 Task: Add logo and header in the community.
Action: Mouse moved to (672, 53)
Screenshot: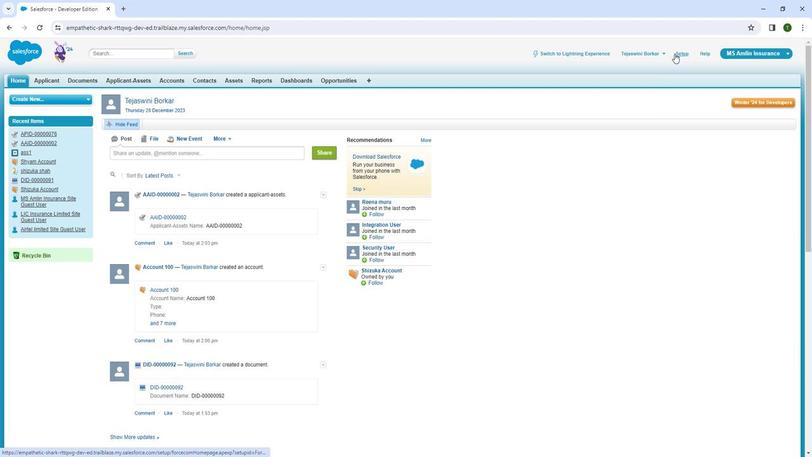 
Action: Mouse pressed left at (672, 53)
Screenshot: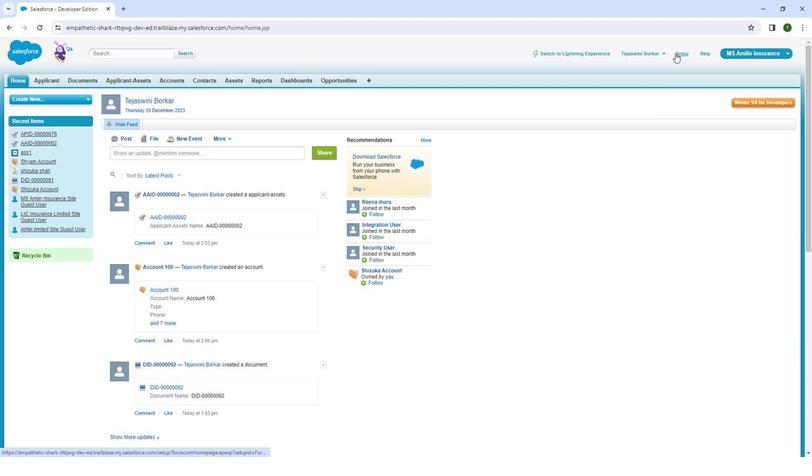 
Action: Mouse pressed left at (672, 53)
Screenshot: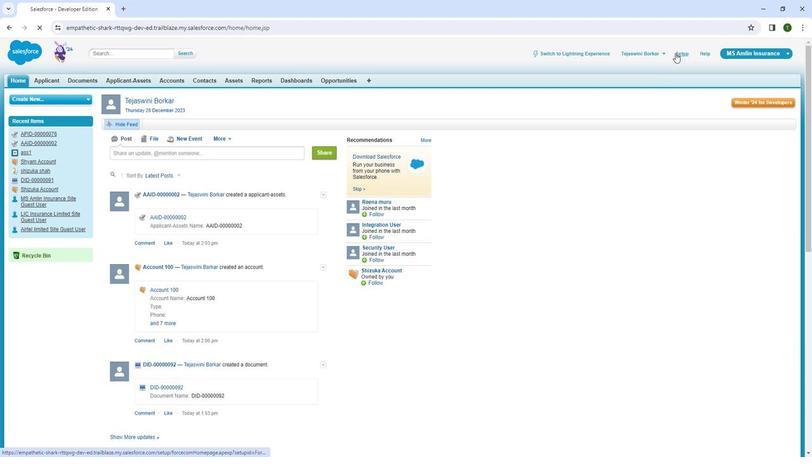 
Action: Mouse moved to (46, 155)
Screenshot: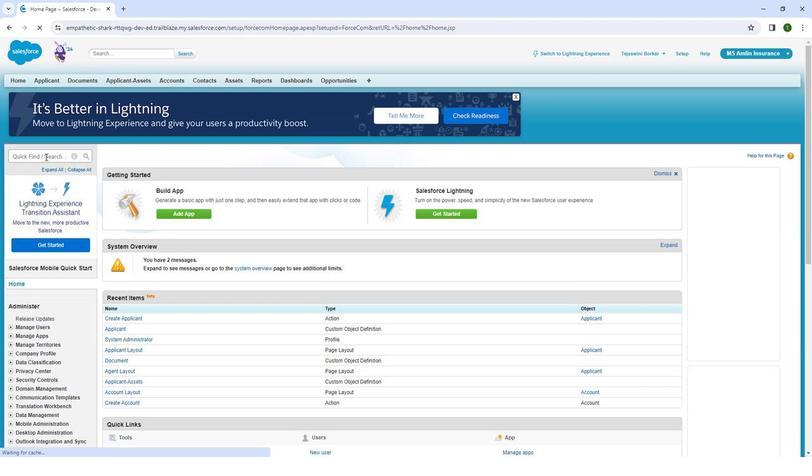 
Action: Mouse pressed left at (46, 155)
Screenshot: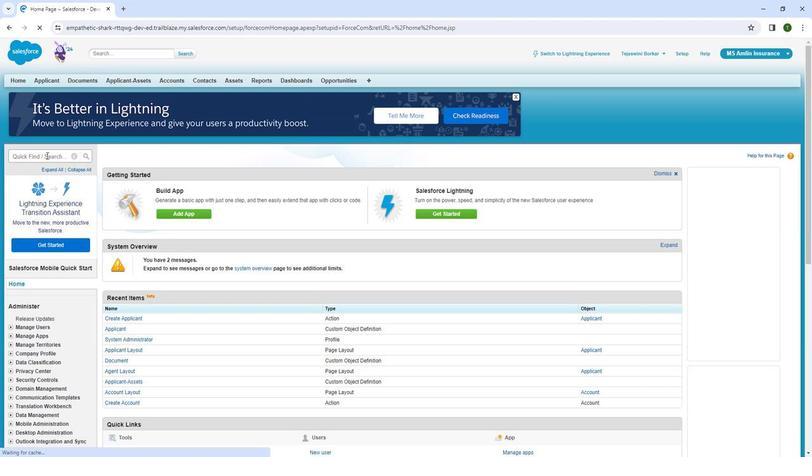 
Action: Mouse moved to (43, 168)
Screenshot: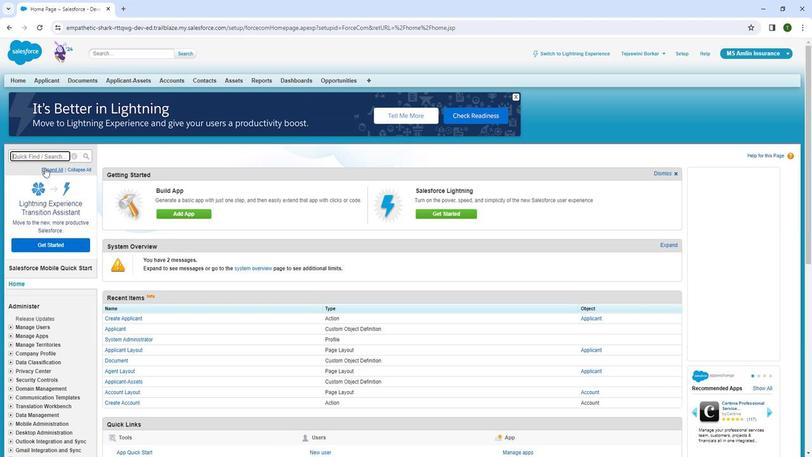 
Action: Key pressed di
Screenshot: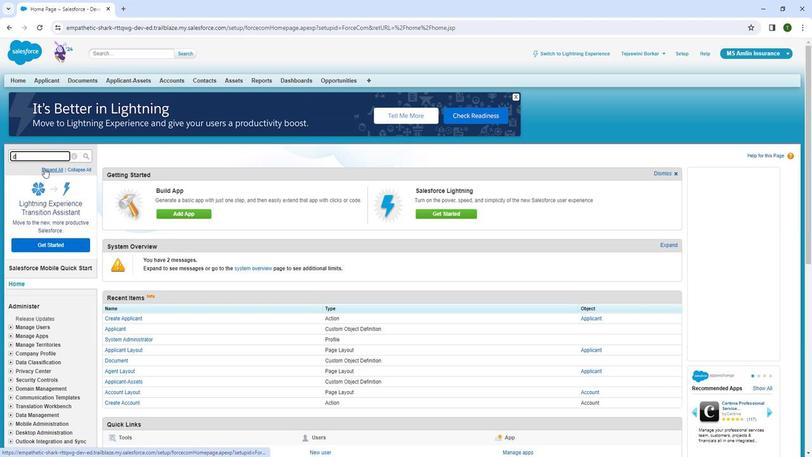 
Action: Mouse moved to (43, 168)
Screenshot: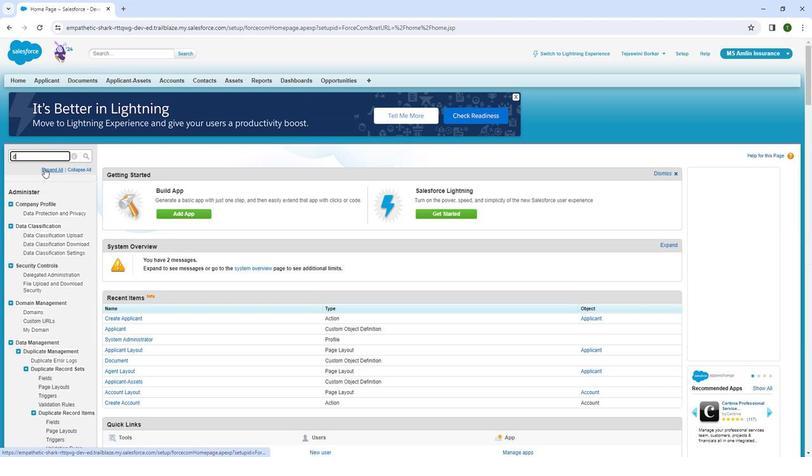 
Action: Key pressed gital
Screenshot: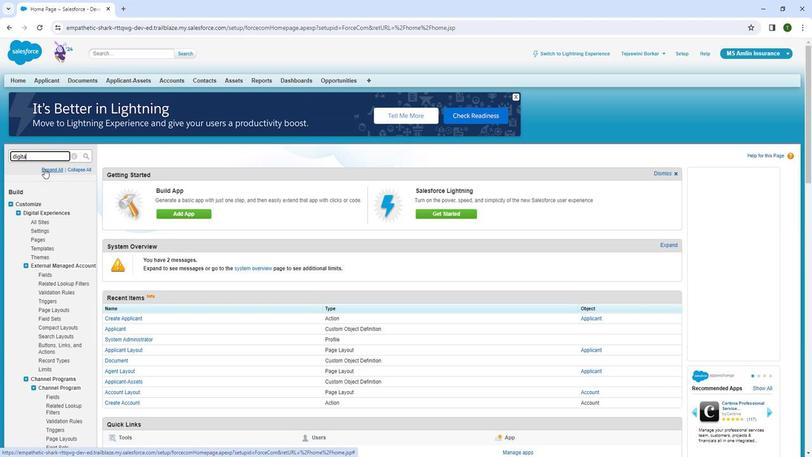 
Action: Mouse moved to (41, 222)
Screenshot: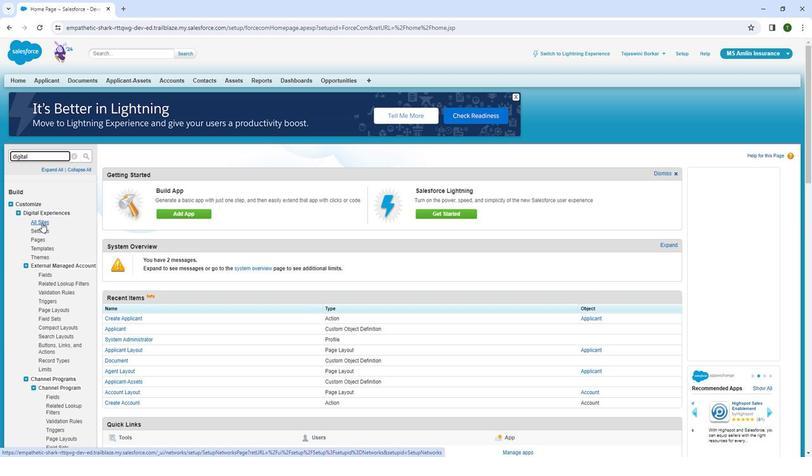 
Action: Mouse pressed left at (41, 222)
Screenshot: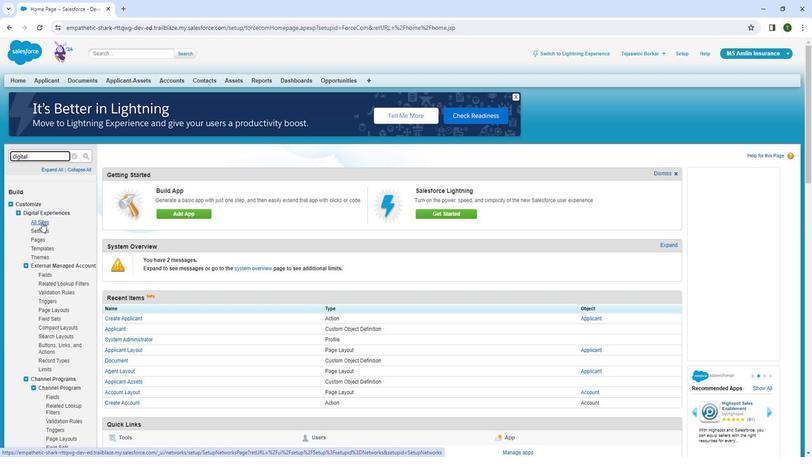 
Action: Mouse moved to (425, 253)
Screenshot: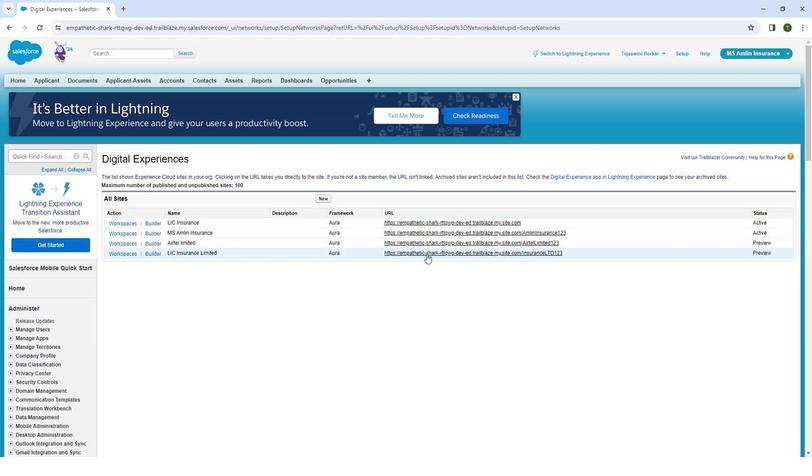 
Action: Mouse pressed left at (425, 253)
Screenshot: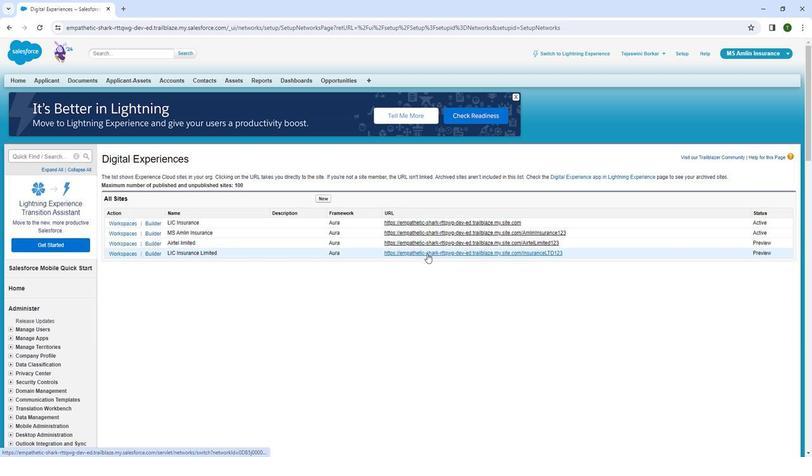 
Action: Mouse moved to (75, 9)
Screenshot: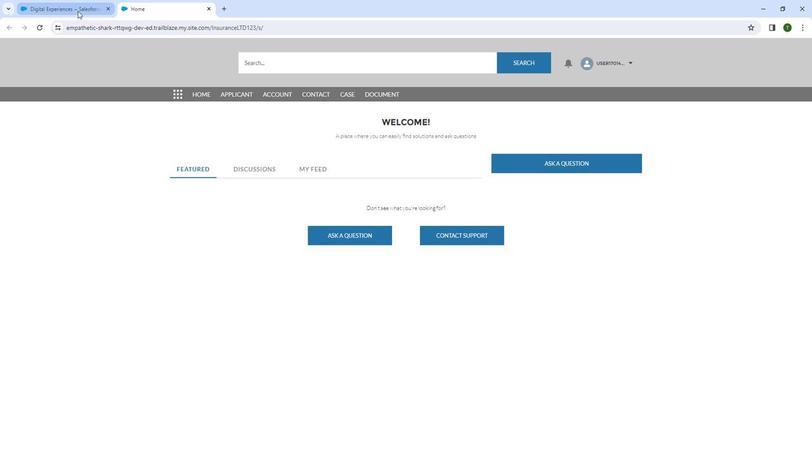 
Action: Mouse pressed left at (75, 9)
Screenshot: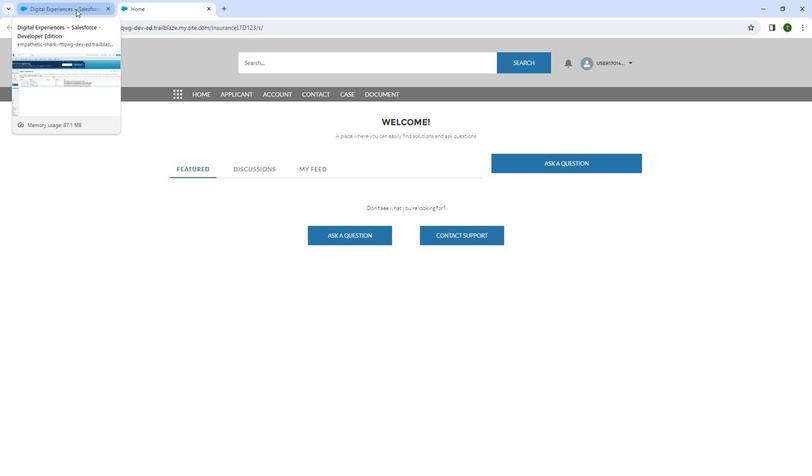 
Action: Mouse moved to (154, 253)
Screenshot: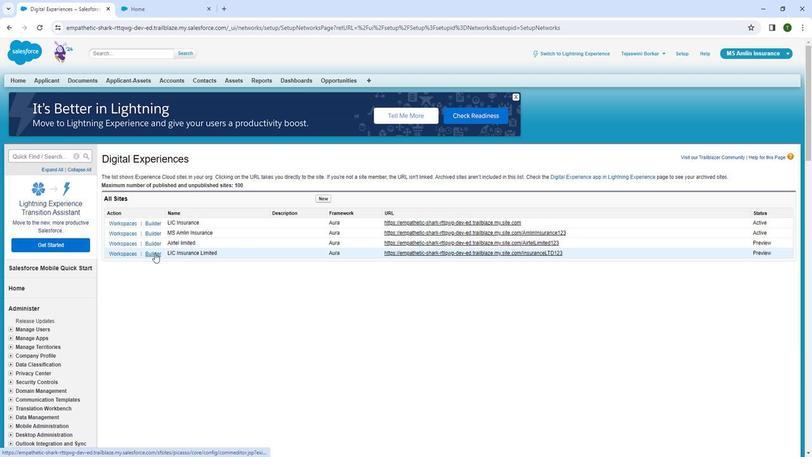 
Action: Mouse pressed left at (154, 253)
Screenshot: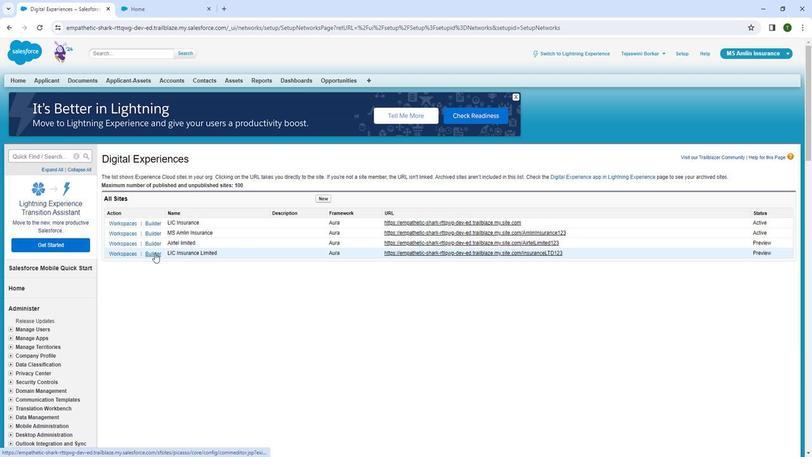 
Action: Mouse moved to (8, 98)
Screenshot: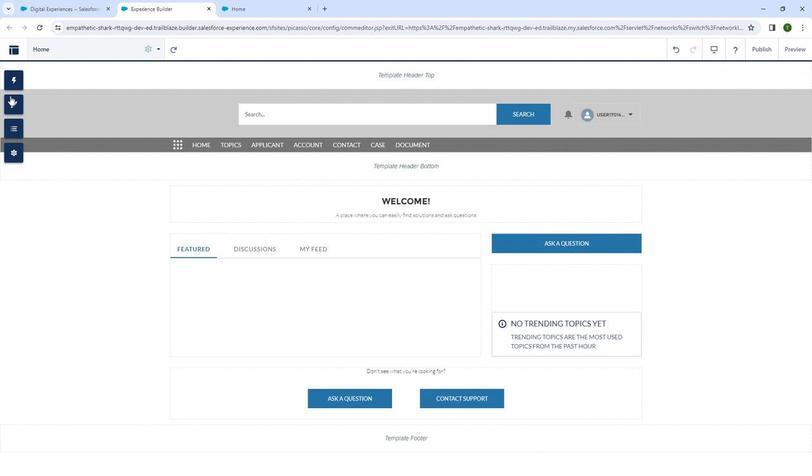 
Action: Mouse pressed left at (8, 98)
Screenshot: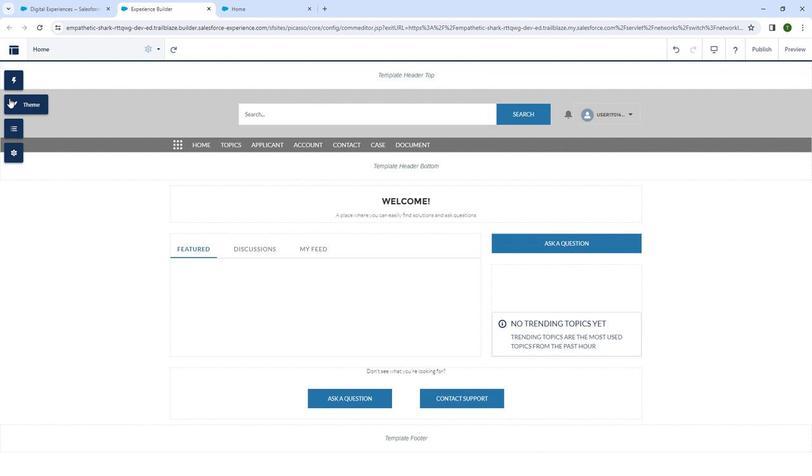 
Action: Mouse moved to (71, 179)
Screenshot: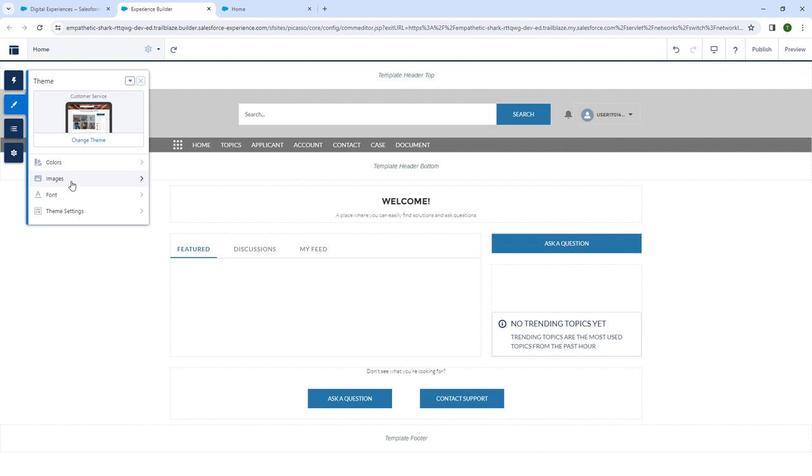 
Action: Mouse pressed left at (71, 179)
Screenshot: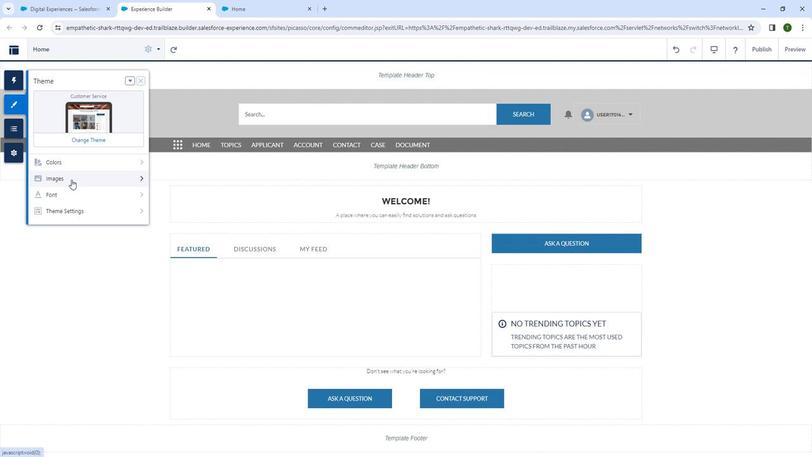 
Action: Mouse moved to (88, 142)
Screenshot: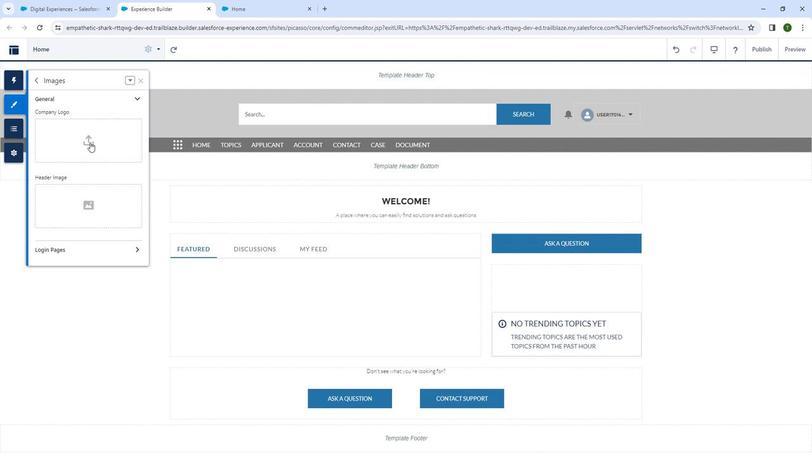 
Action: Mouse pressed left at (88, 142)
Screenshot: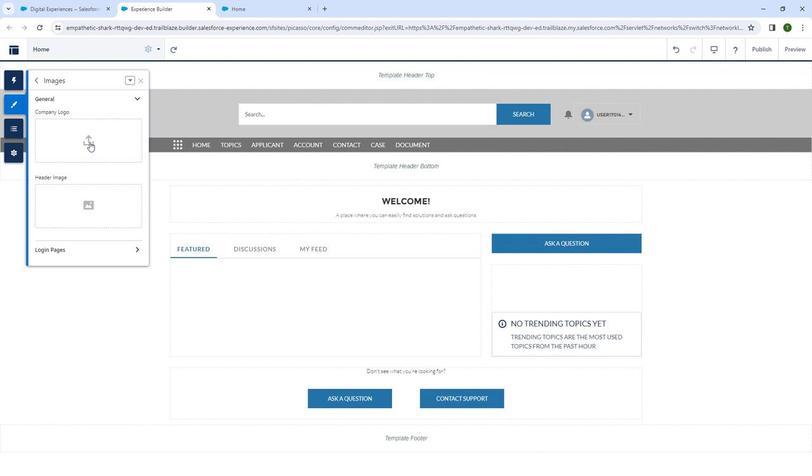 
Action: Mouse moved to (303, 153)
Screenshot: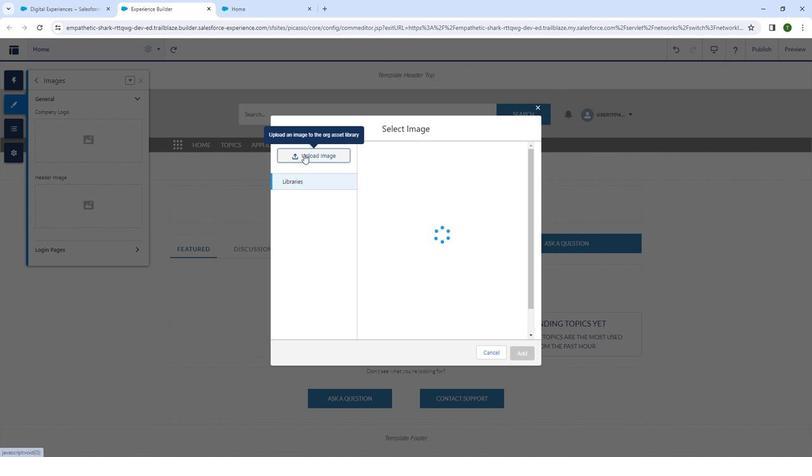 
Action: Mouse pressed left at (303, 153)
Screenshot: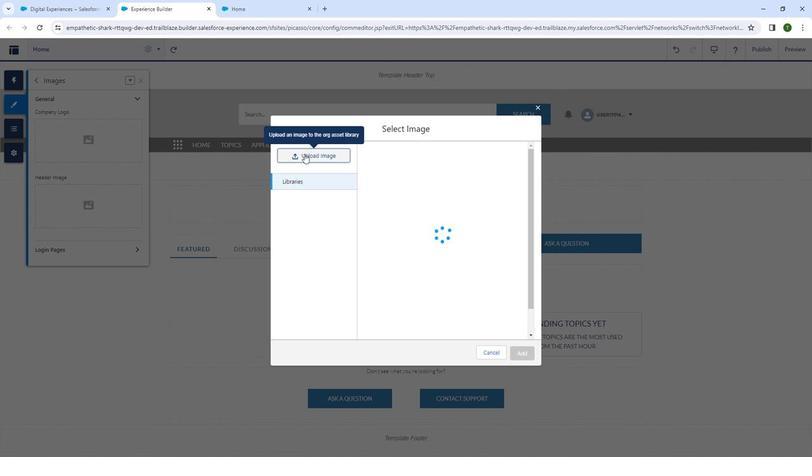 
Action: Mouse moved to (102, 86)
Screenshot: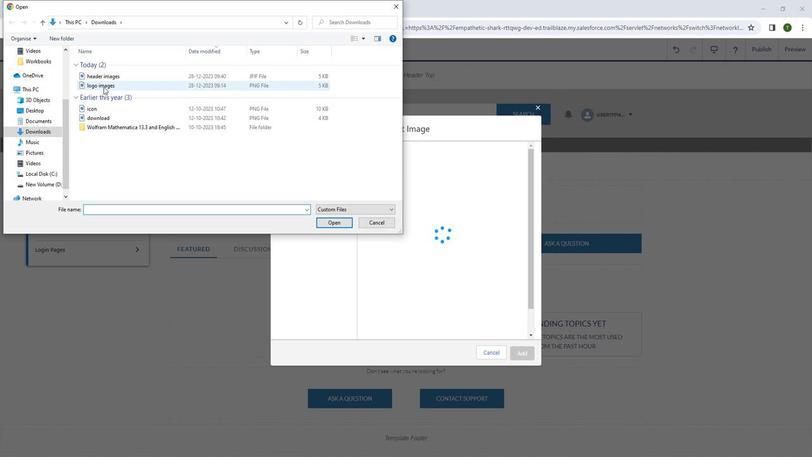 
Action: Mouse pressed left at (102, 86)
Screenshot: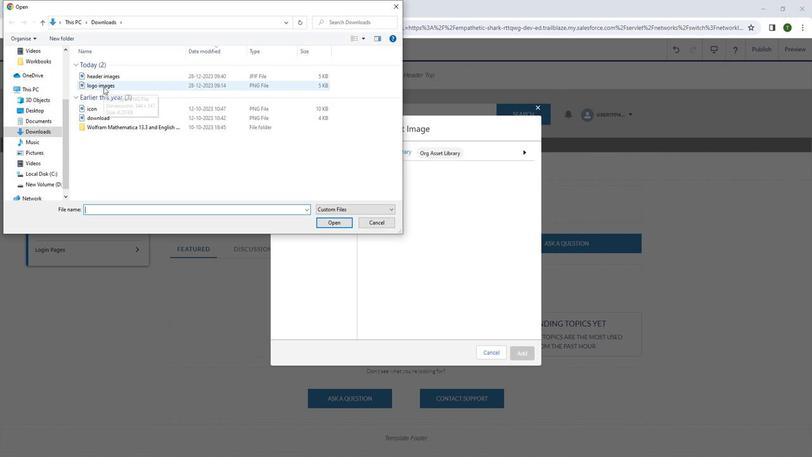 
Action: Mouse moved to (319, 221)
Screenshot: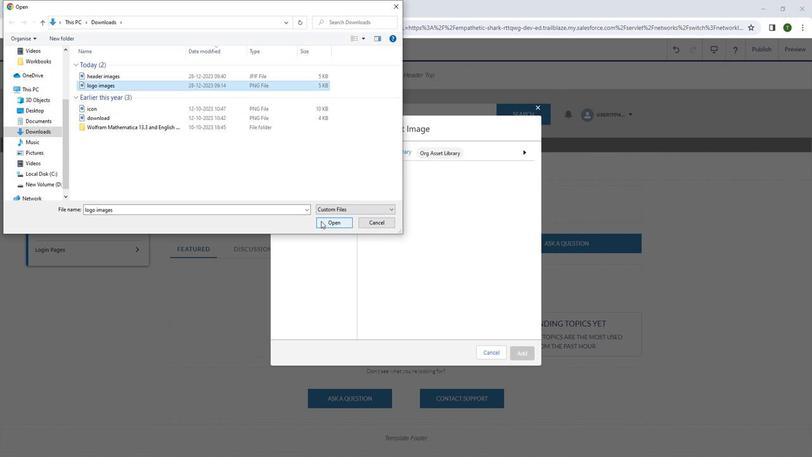 
Action: Mouse pressed left at (319, 221)
Screenshot: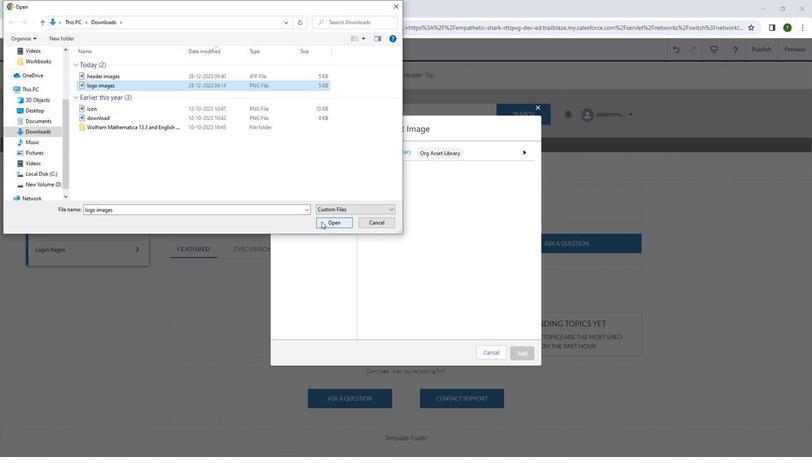 
Action: Mouse moved to (85, 215)
Screenshot: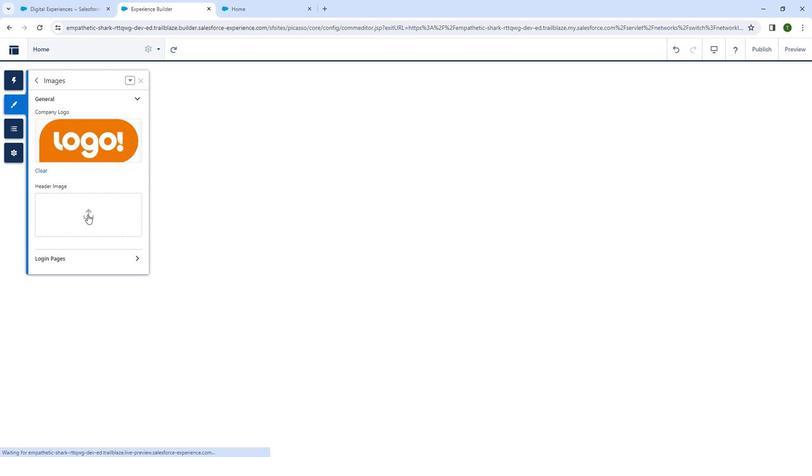 
Action: Mouse pressed left at (85, 215)
Screenshot: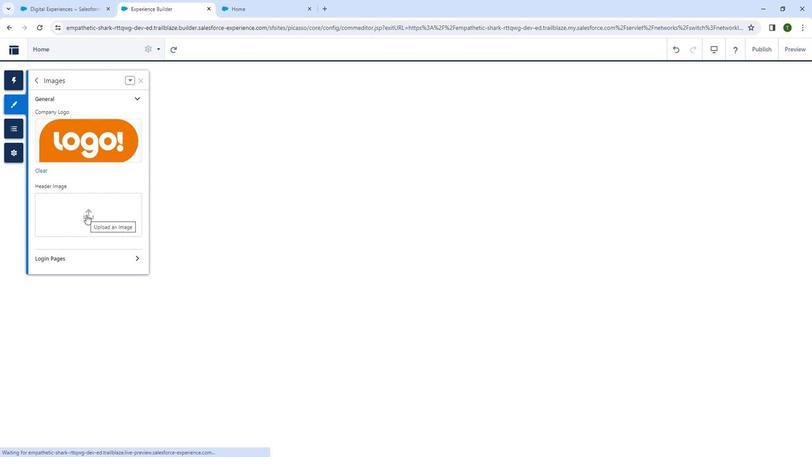 
Action: Mouse moved to (291, 161)
Screenshot: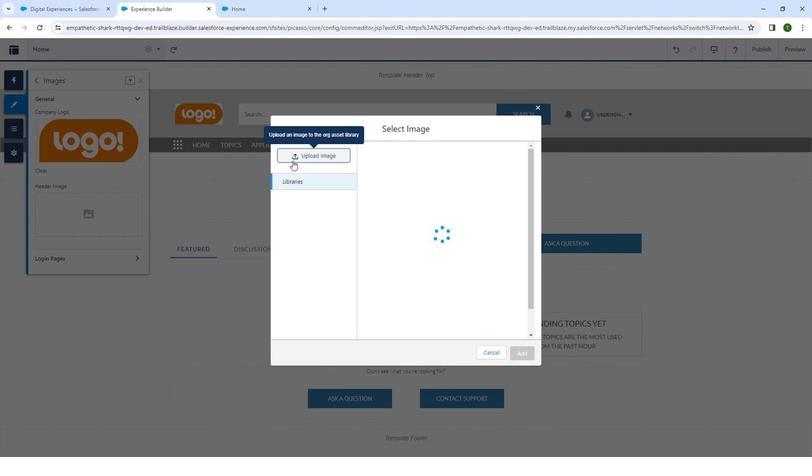 
Action: Mouse pressed left at (291, 161)
Screenshot: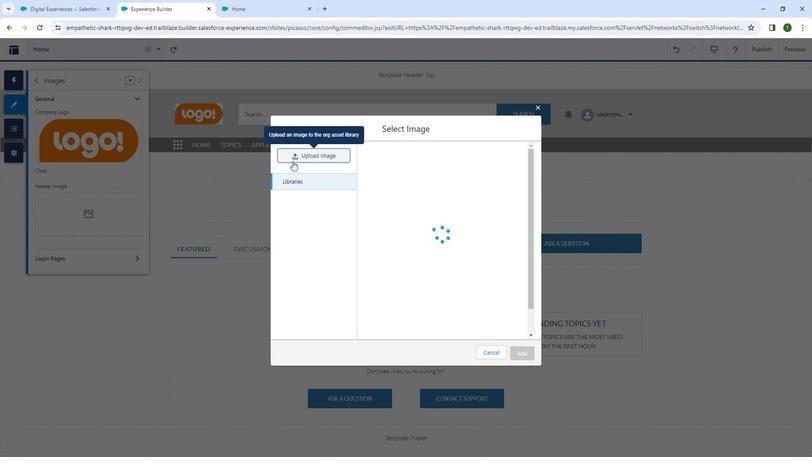 
Action: Mouse moved to (126, 74)
Screenshot: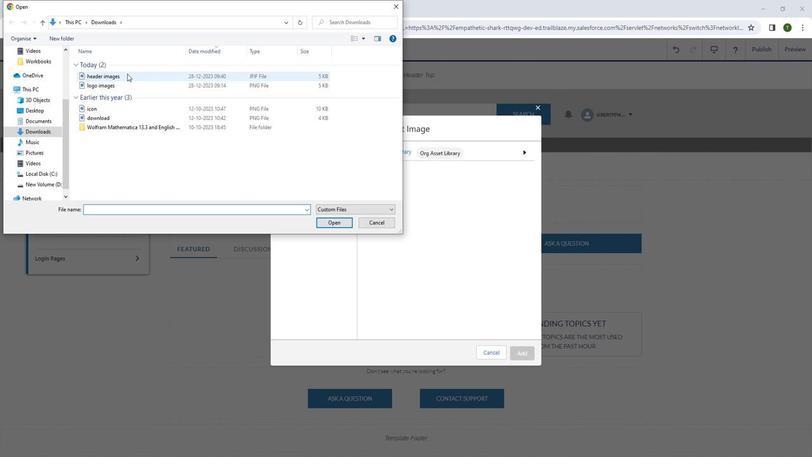 
Action: Mouse pressed left at (126, 74)
Screenshot: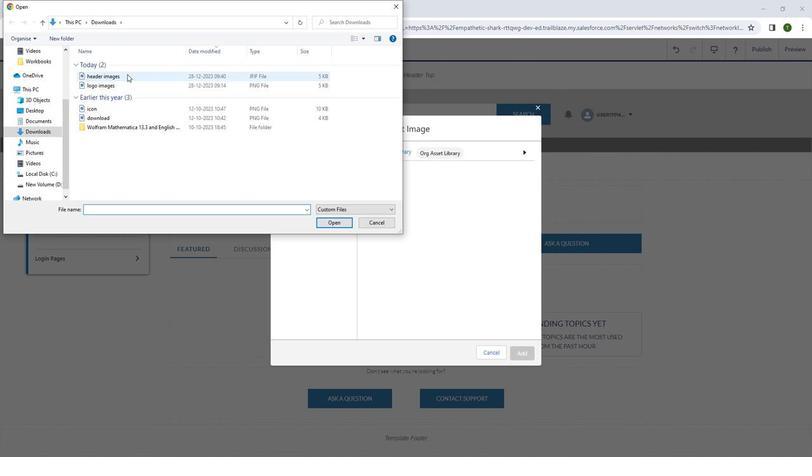 
Action: Mouse moved to (336, 223)
Screenshot: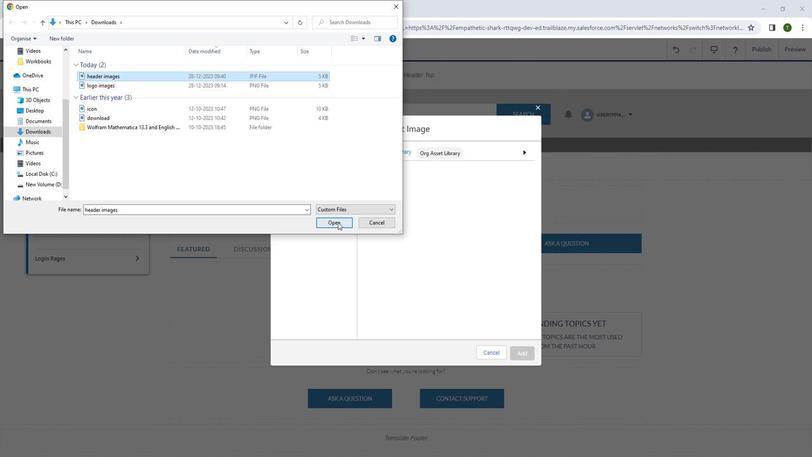 
Action: Mouse pressed left at (336, 223)
Screenshot: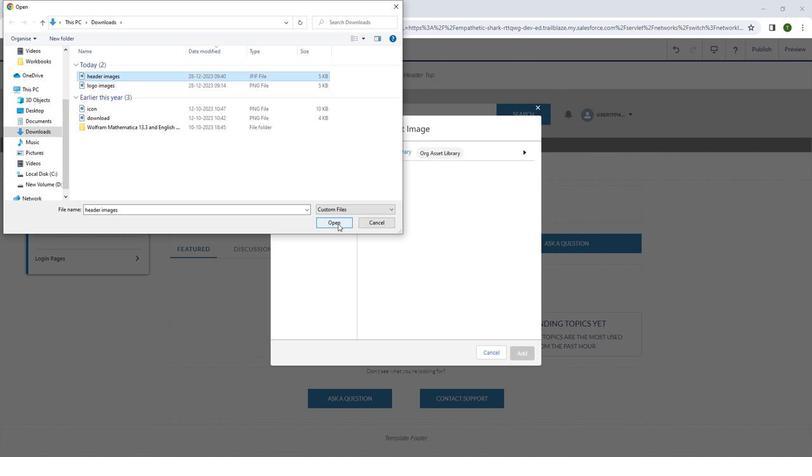 
Action: Mouse moved to (520, 274)
Screenshot: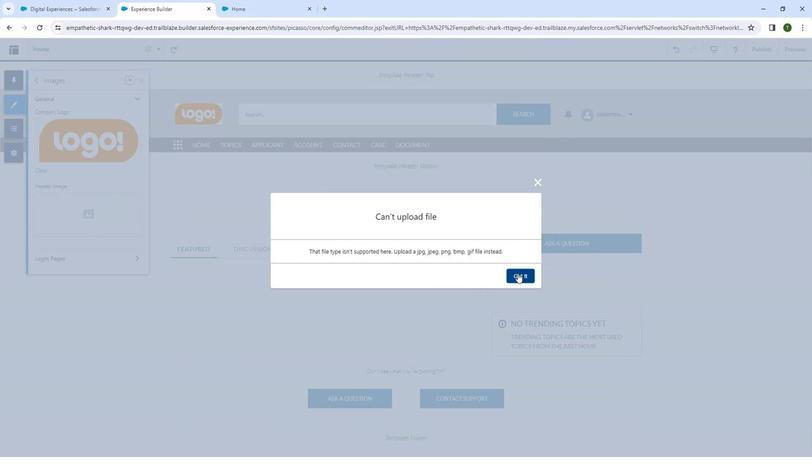 
Action: Mouse pressed left at (520, 274)
Screenshot: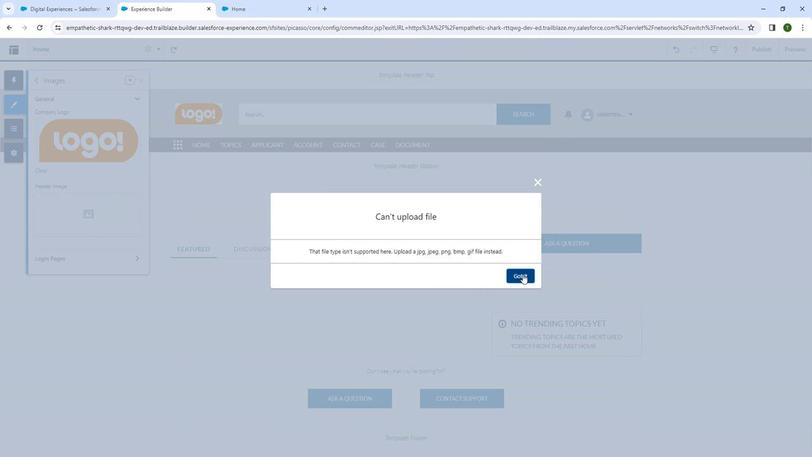 
Action: Mouse moved to (102, 210)
Screenshot: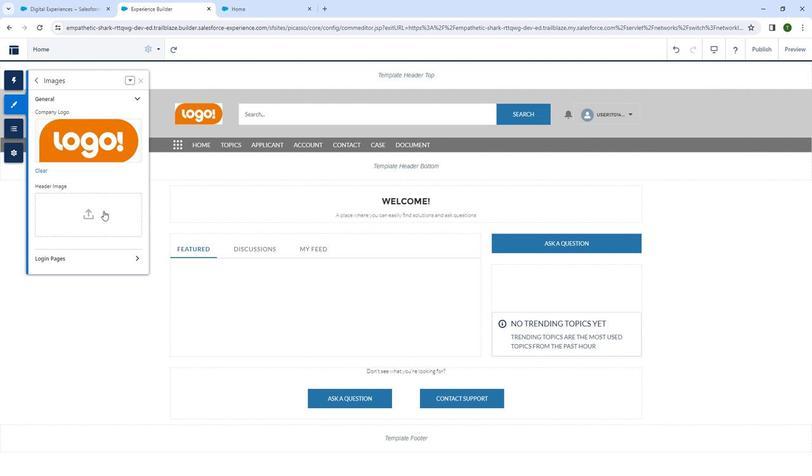 
Action: Mouse pressed left at (102, 210)
Screenshot: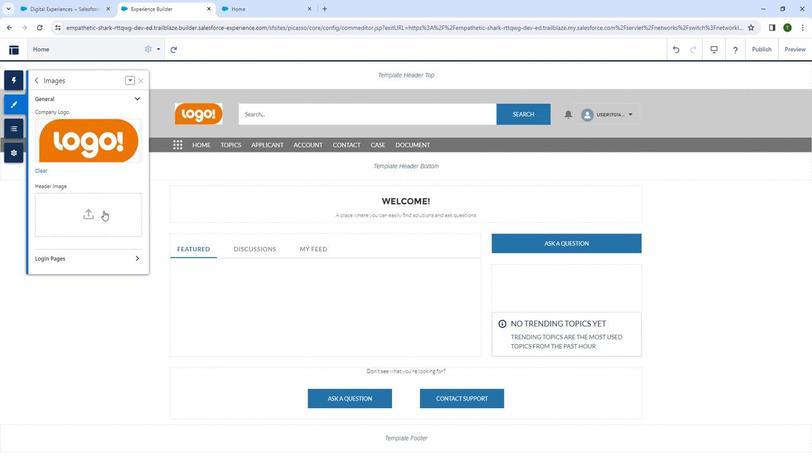 
Action: Mouse moved to (288, 180)
Screenshot: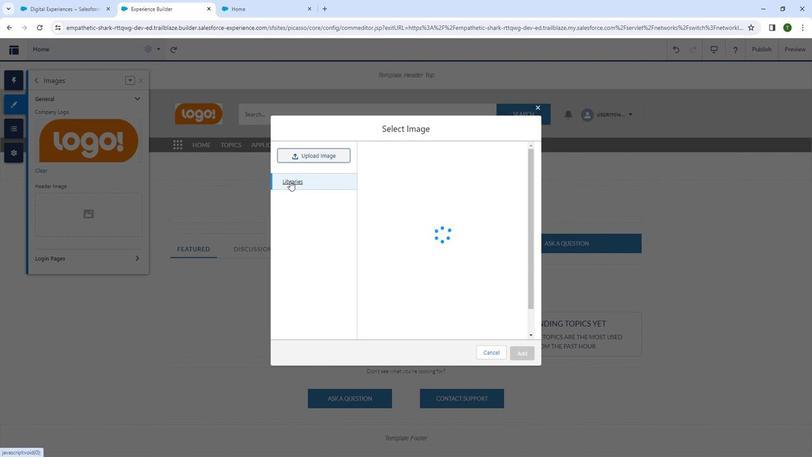 
Action: Mouse pressed left at (288, 180)
Screenshot: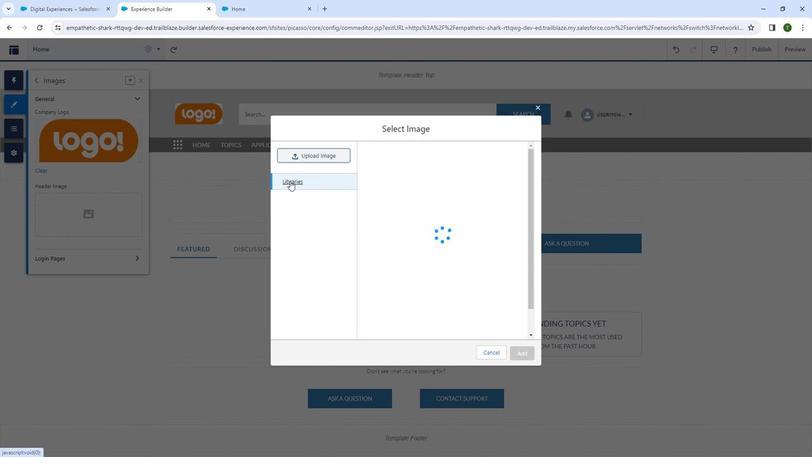 
Action: Mouse moved to (312, 158)
Screenshot: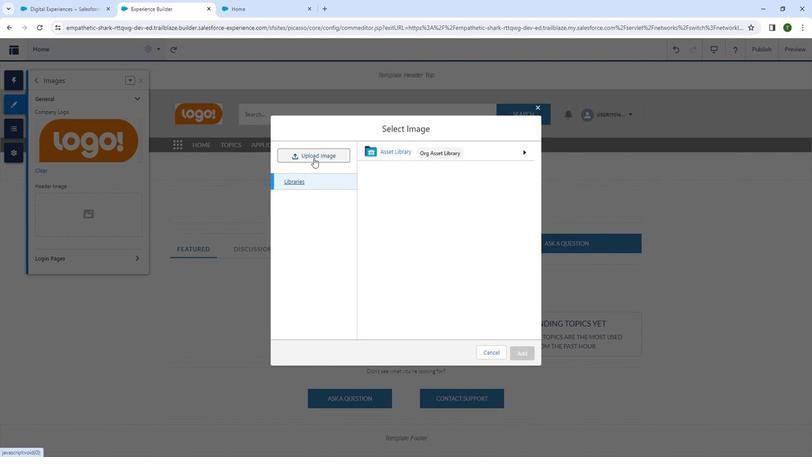 
Action: Mouse pressed left at (312, 158)
Screenshot: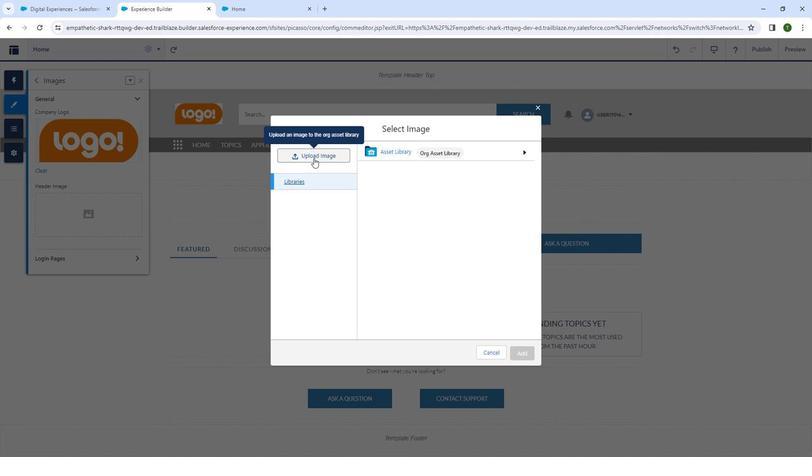 
Action: Mouse moved to (101, 115)
Screenshot: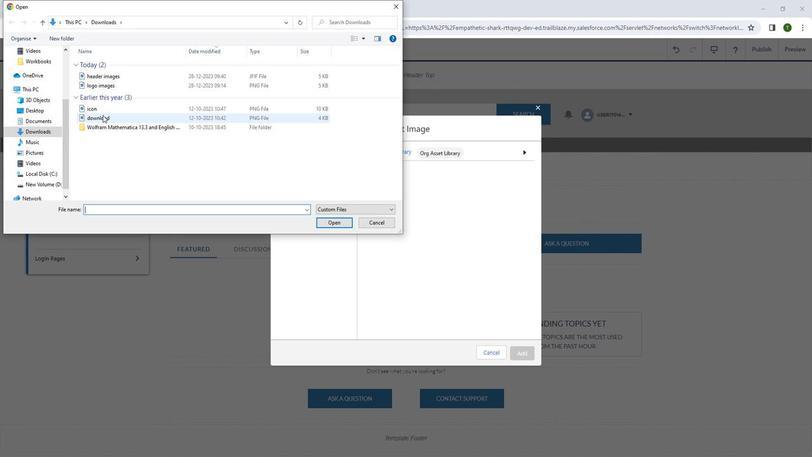 
Action: Mouse pressed left at (101, 115)
Screenshot: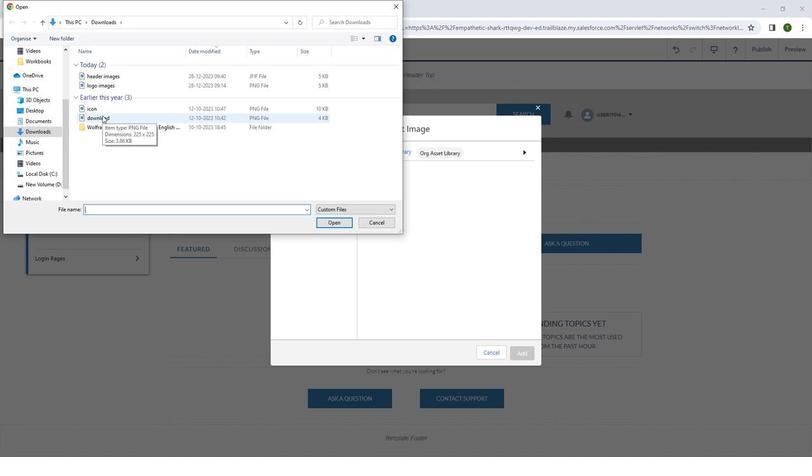 
Action: Mouse moved to (332, 220)
Screenshot: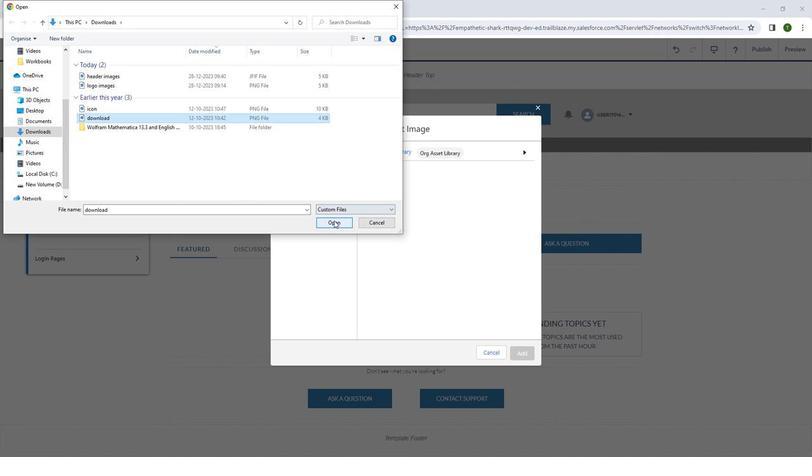 
Action: Mouse pressed left at (332, 220)
Screenshot: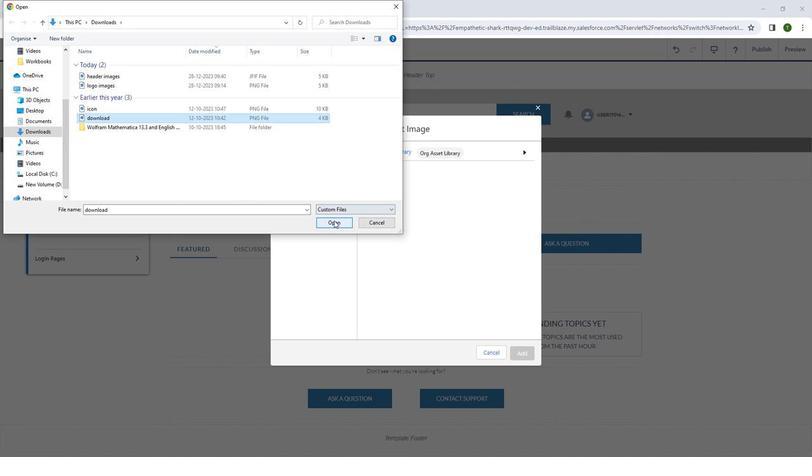 
Action: Mouse moved to (750, 48)
Screenshot: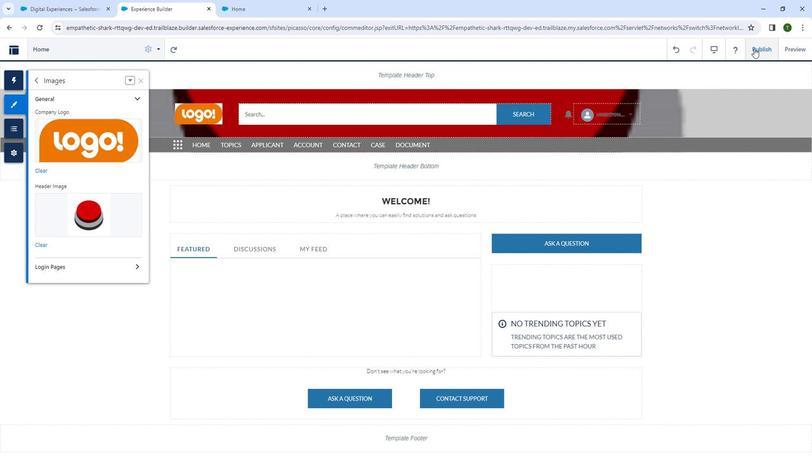 
Action: Mouse pressed left at (750, 48)
Screenshot: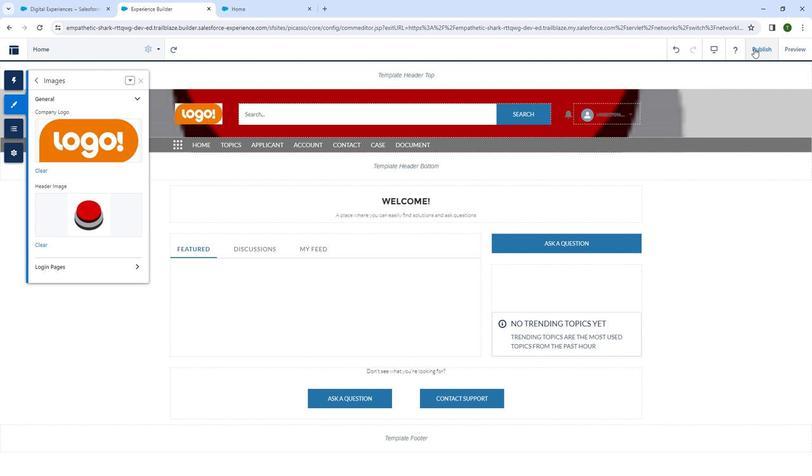 
Action: Mouse moved to (524, 314)
Screenshot: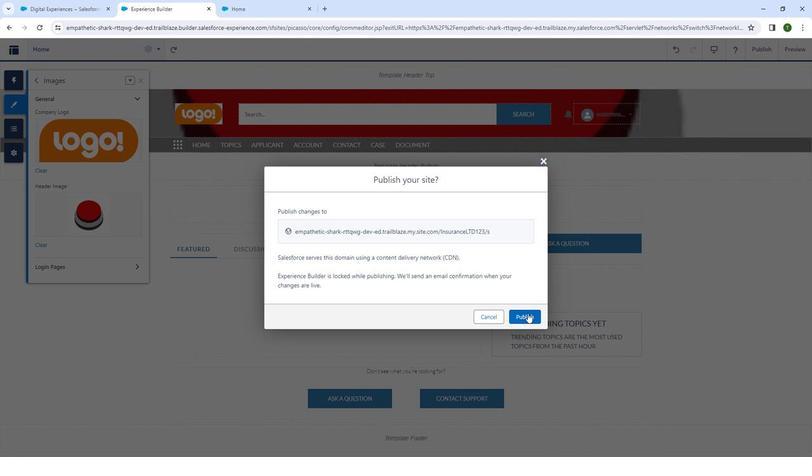 
Action: Mouse pressed left at (524, 314)
Screenshot: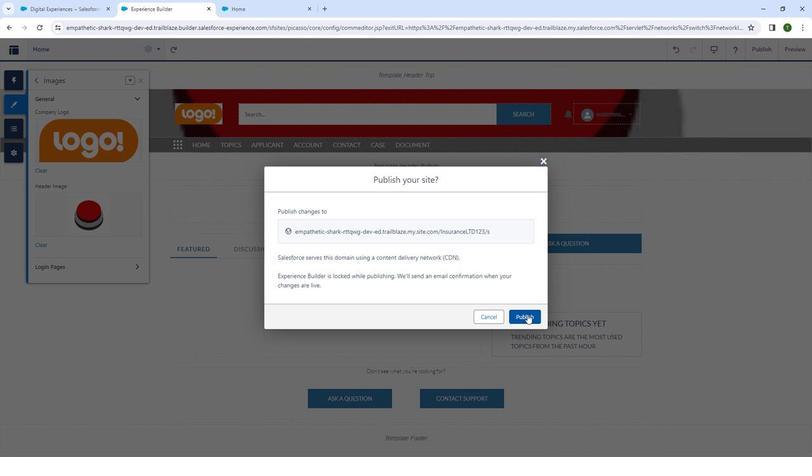 
Action: Mouse moved to (514, 282)
Screenshot: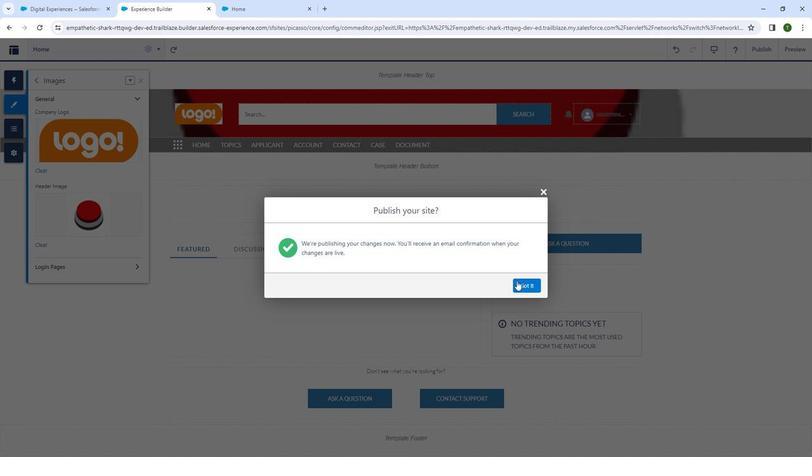 
Action: Mouse pressed left at (514, 282)
Screenshot: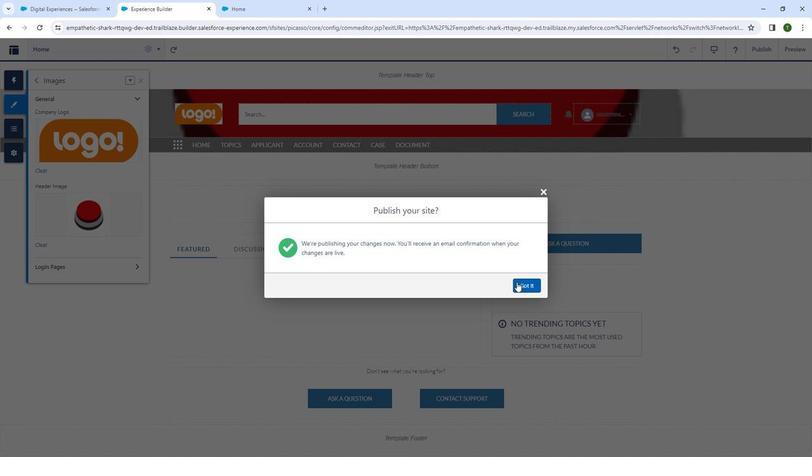 
Action: Mouse moved to (241, 6)
Screenshot: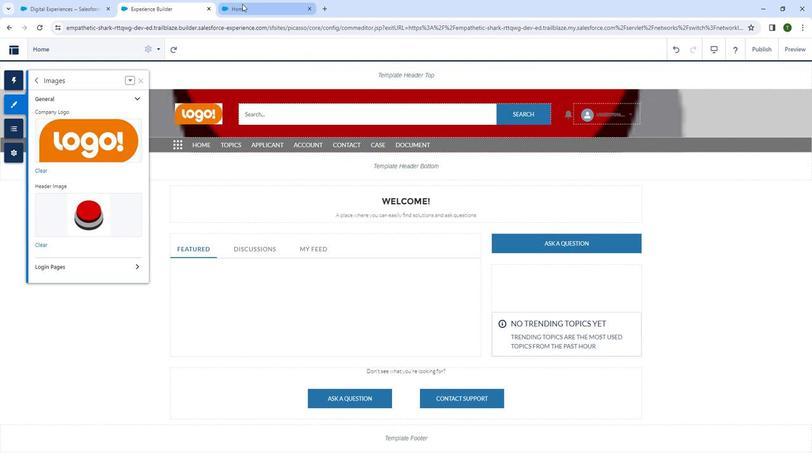 
Action: Mouse pressed left at (241, 6)
Screenshot: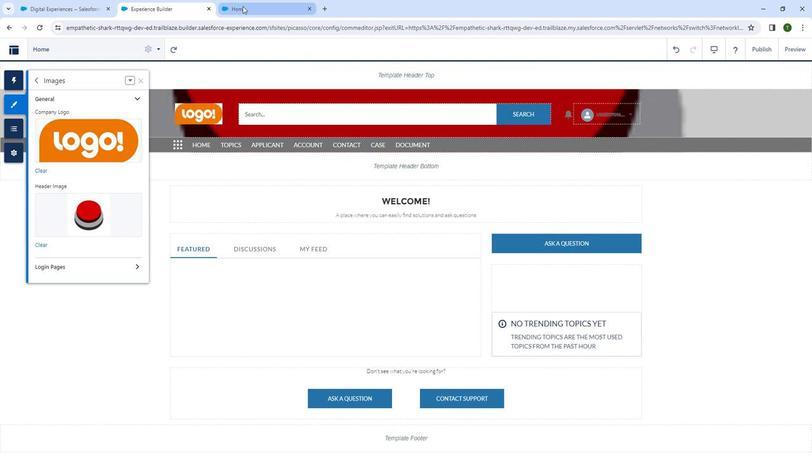 
Action: Mouse moved to (229, 135)
Screenshot: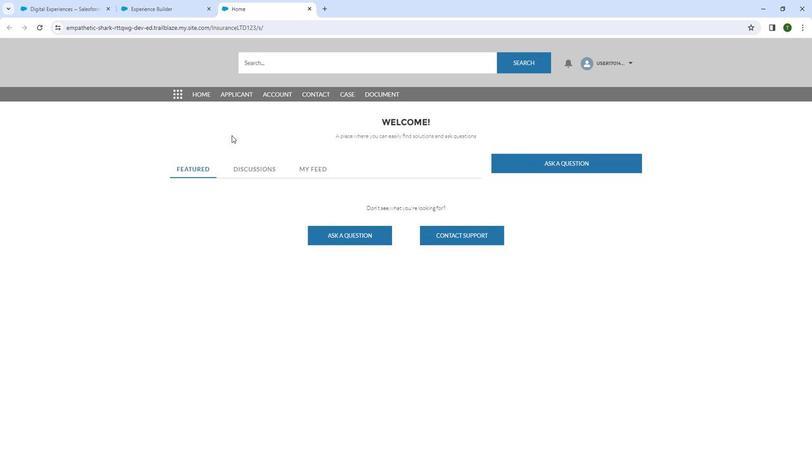 
Action: Key pressed <Key.shift>
Screenshot: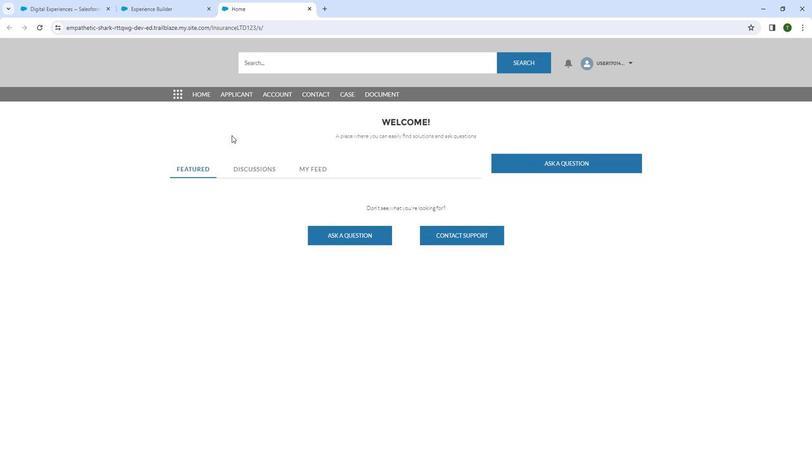 
Action: Mouse moved to (225, 129)
Screenshot: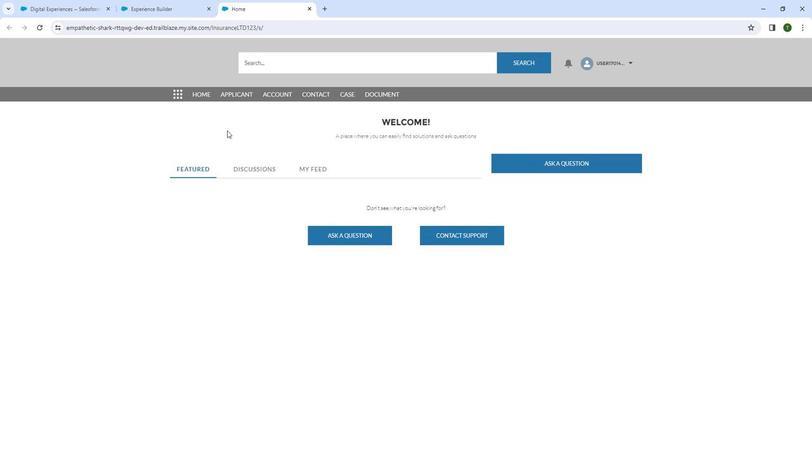 
Action: Key pressed ctrl+R
Screenshot: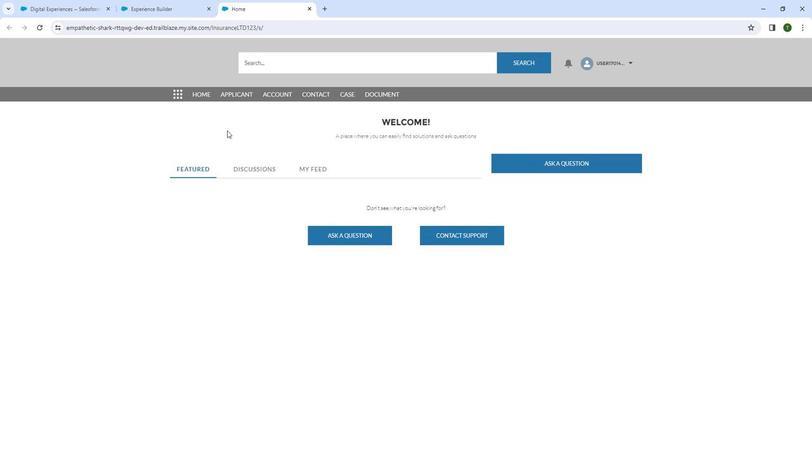 
Action: Mouse moved to (33, 6)
Screenshot: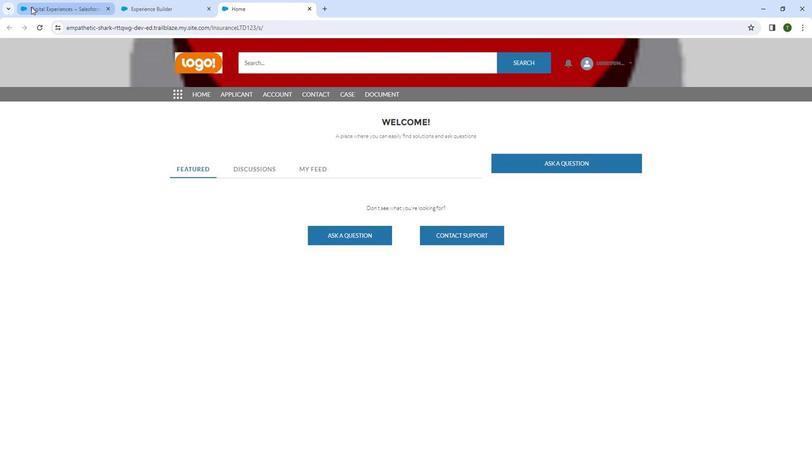 
Action: Mouse pressed left at (33, 6)
Screenshot: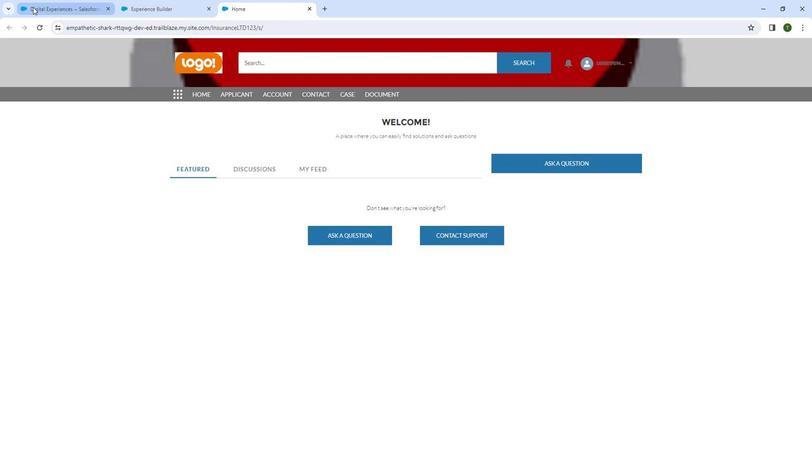 
Action: Mouse moved to (208, 9)
Screenshot: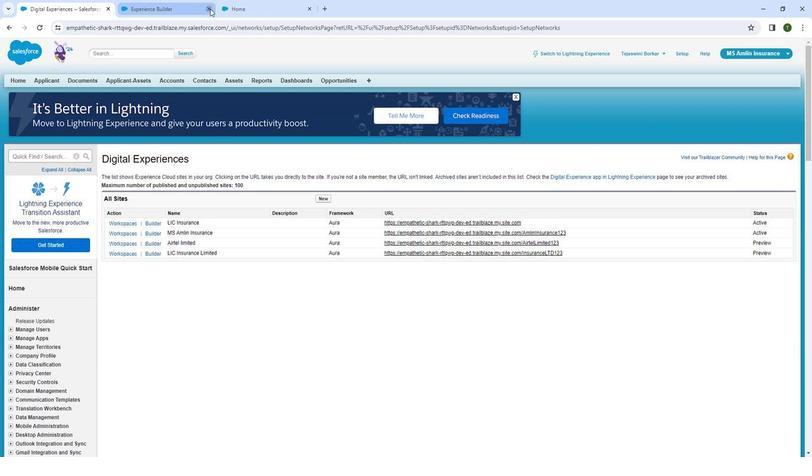 
Action: Mouse pressed left at (208, 9)
Screenshot: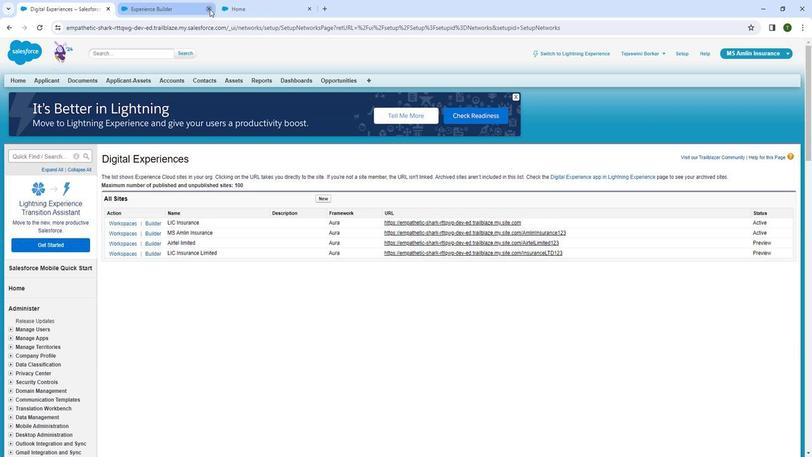 
Action: Mouse moved to (206, 10)
Screenshot: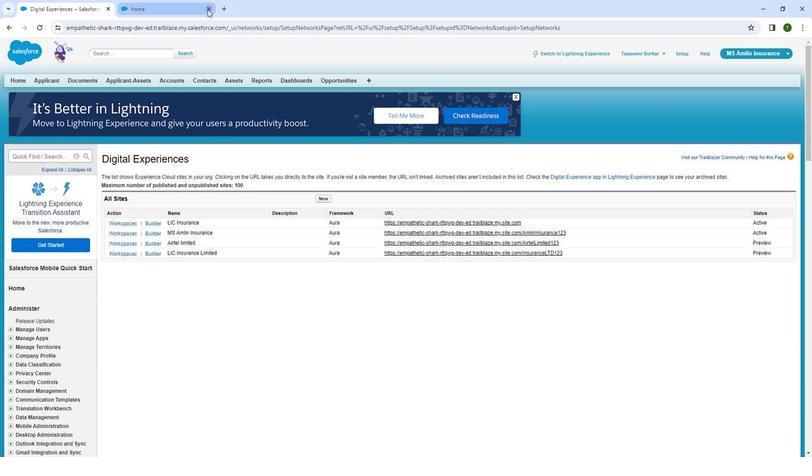 
Action: Mouse pressed left at (206, 10)
Screenshot: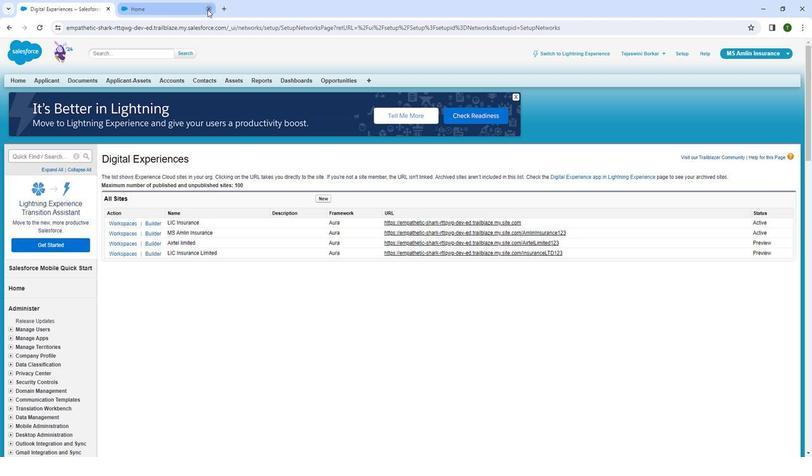 
Action: Mouse moved to (155, 243)
Screenshot: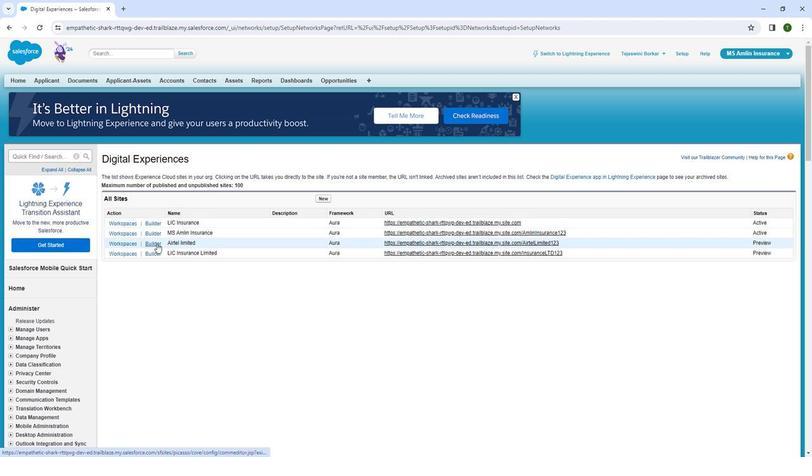 
Action: Mouse pressed left at (155, 243)
Screenshot: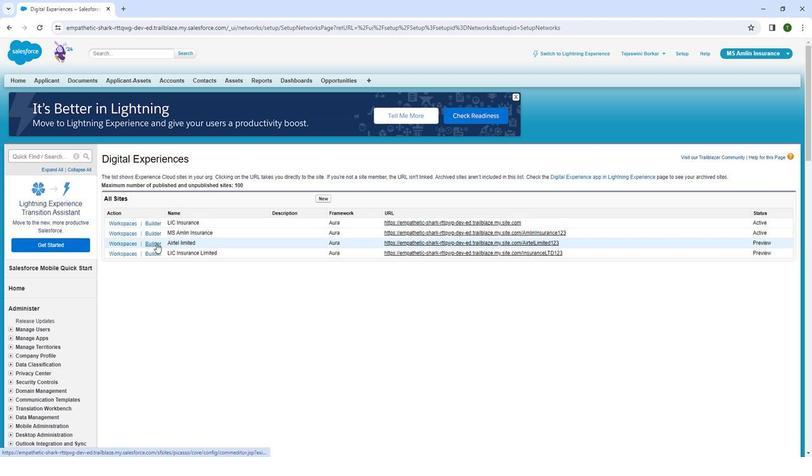 
Action: Mouse moved to (85, 5)
Screenshot: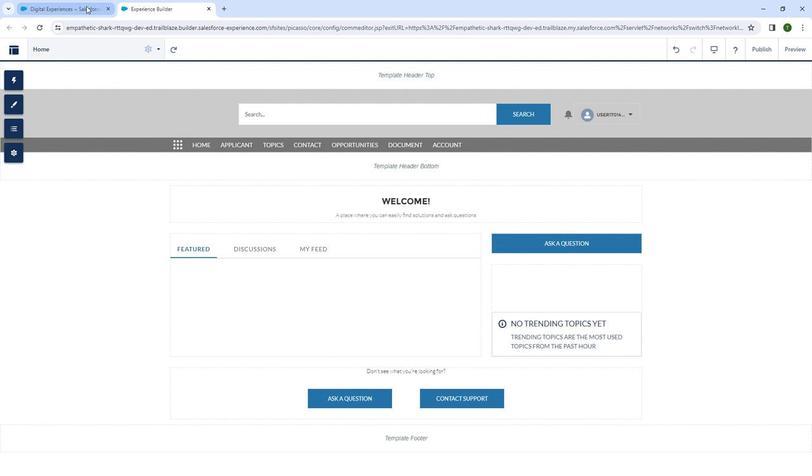 
Action: Mouse pressed left at (85, 5)
Screenshot: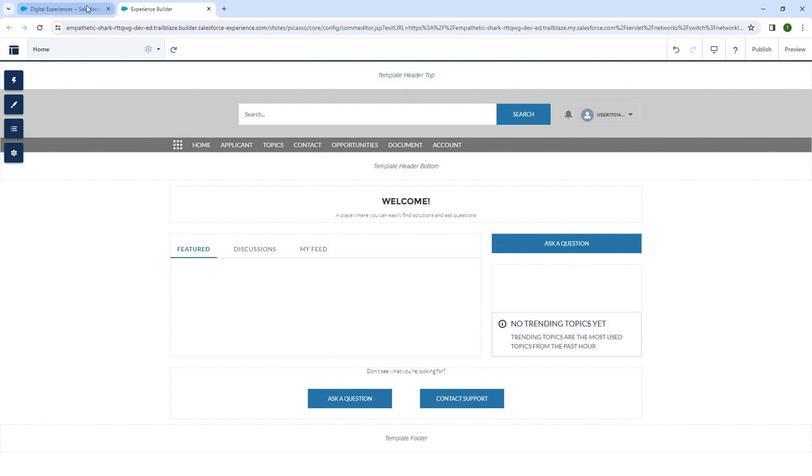 
Action: Mouse moved to (414, 253)
Screenshot: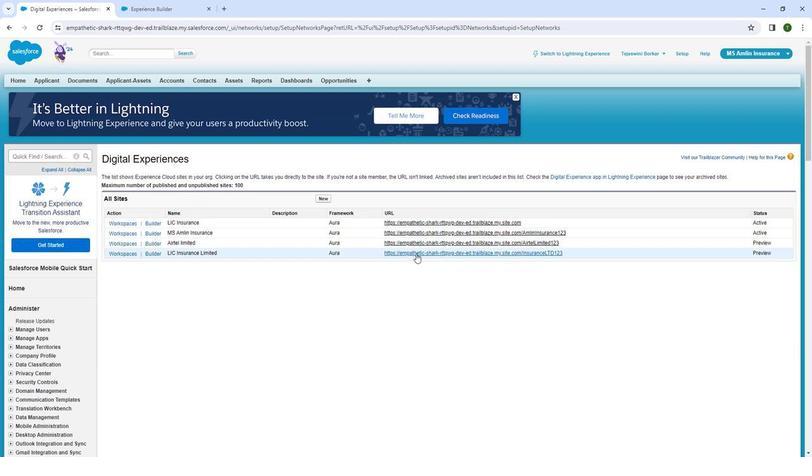 
Action: Mouse pressed left at (414, 253)
Screenshot: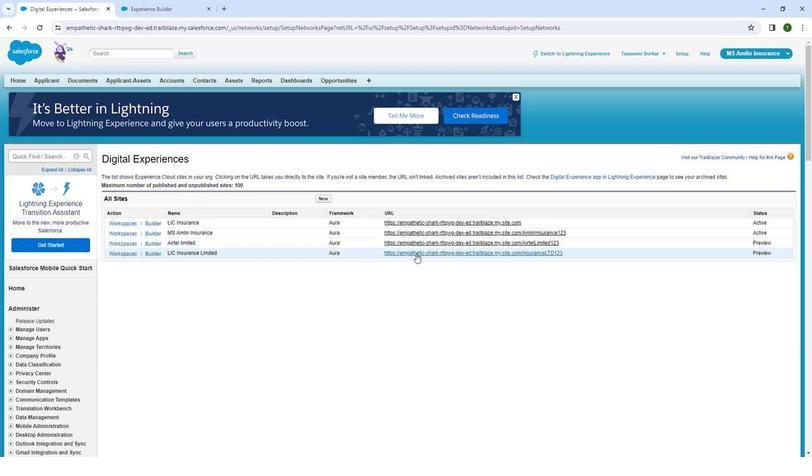 
Action: Mouse moved to (248, 13)
Screenshot: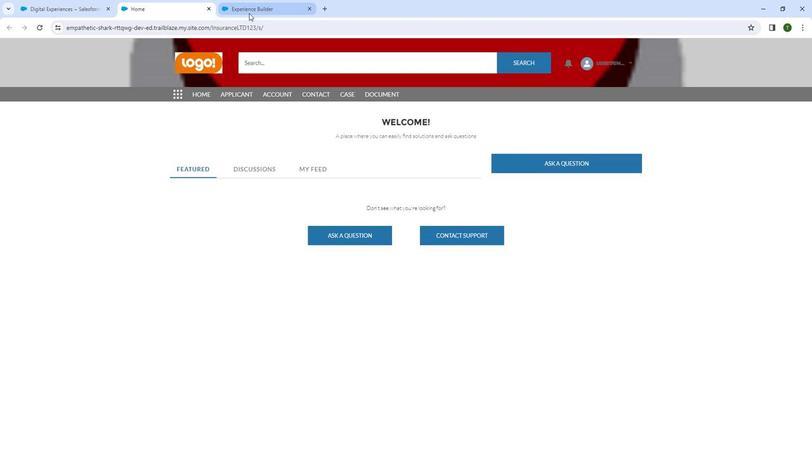 
Action: Mouse pressed left at (248, 13)
Screenshot: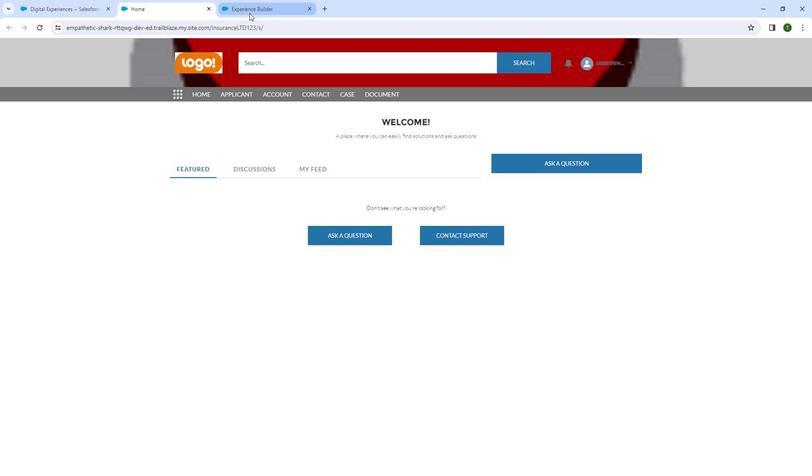
Action: Mouse moved to (210, 9)
Screenshot: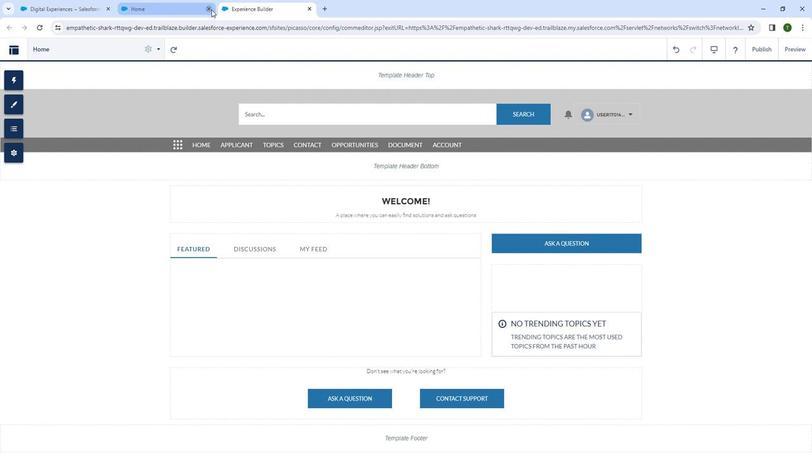 
Action: Mouse pressed left at (210, 9)
Screenshot: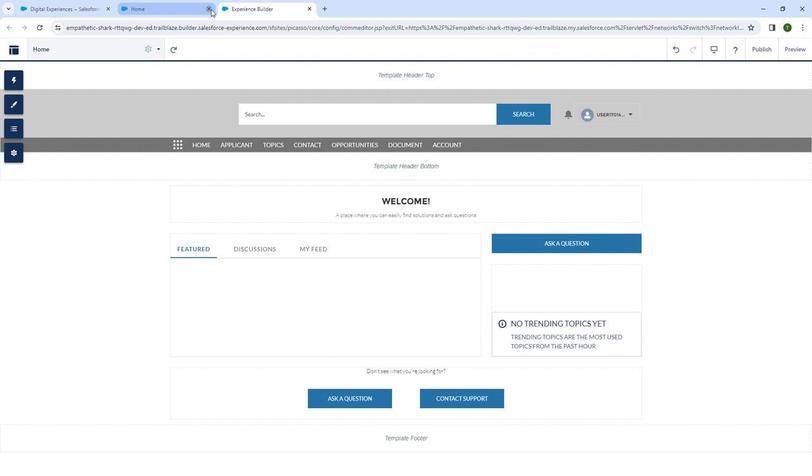
Action: Mouse moved to (69, 4)
Screenshot: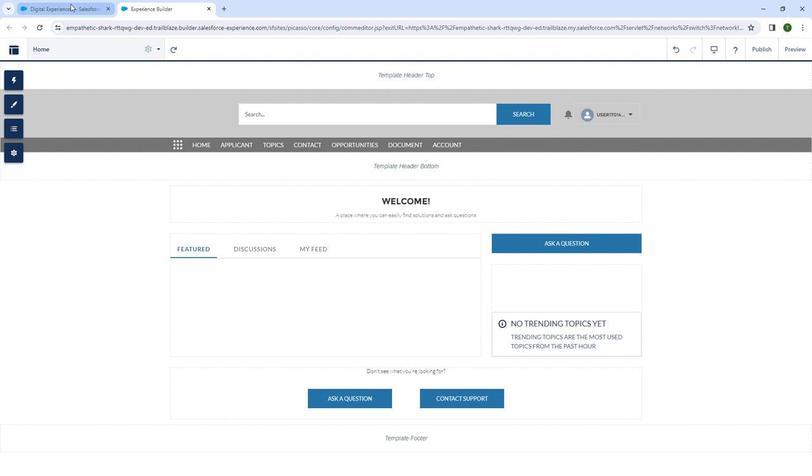 
Action: Mouse pressed left at (69, 4)
Screenshot: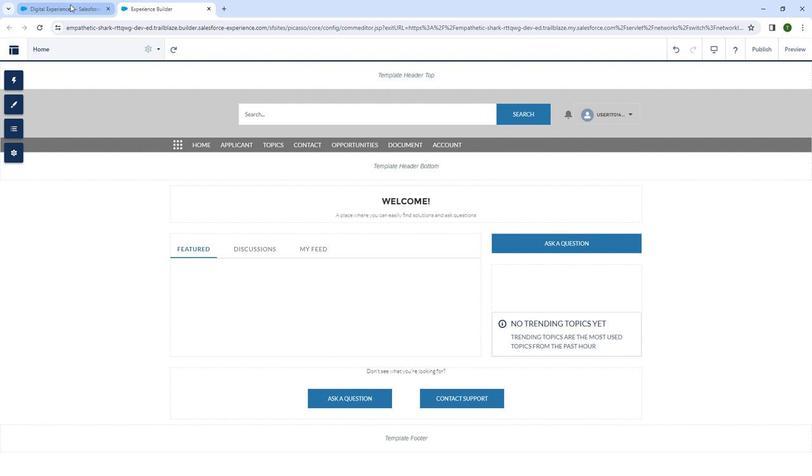 
Action: Mouse moved to (170, 5)
Screenshot: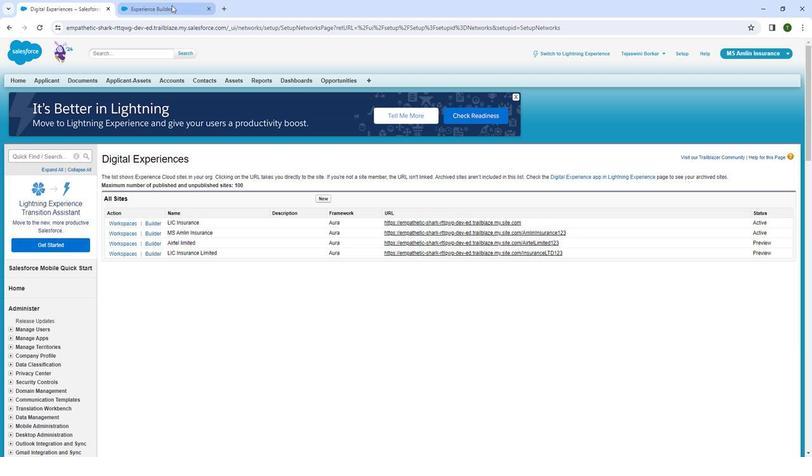 
Action: Mouse pressed left at (170, 5)
Screenshot: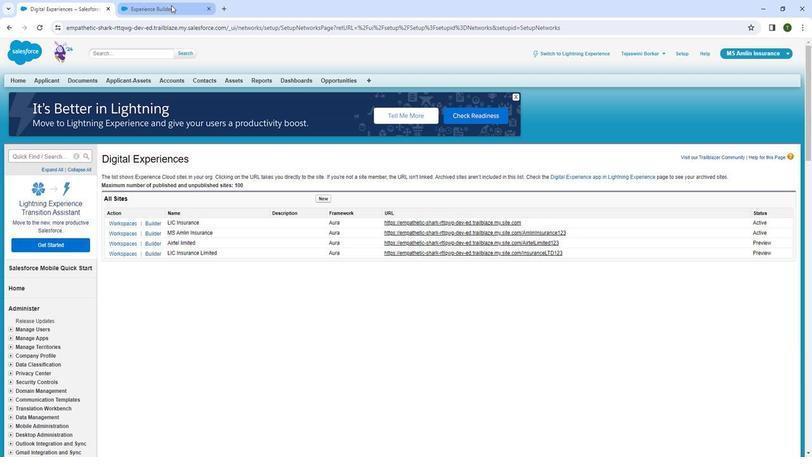 
Action: Mouse moved to (15, 106)
Screenshot: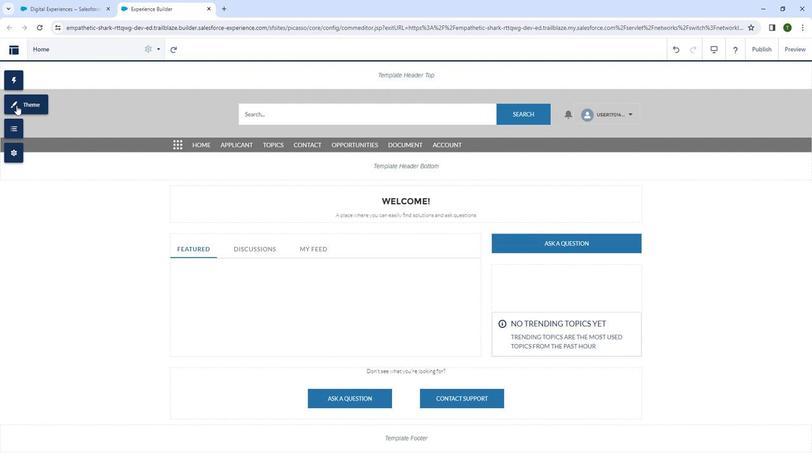 
Action: Mouse pressed left at (15, 106)
Screenshot: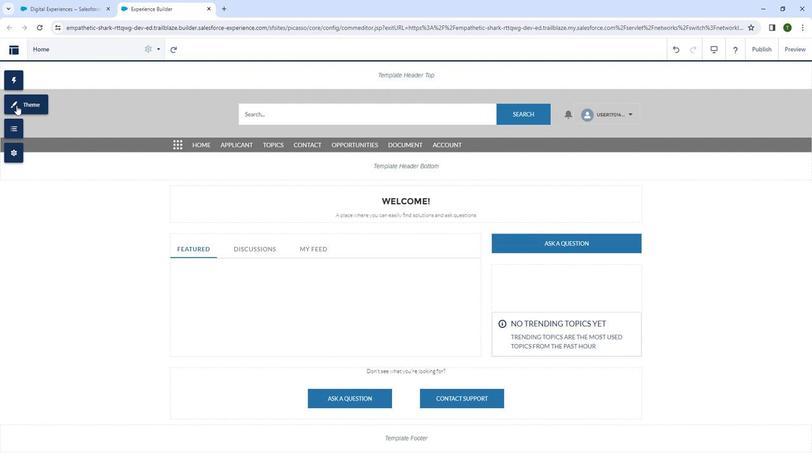 
Action: Mouse moved to (58, 180)
Screenshot: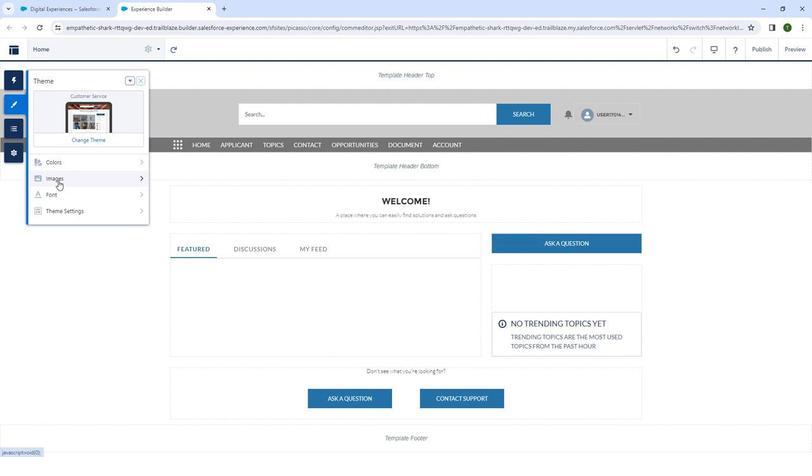 
Action: Mouse pressed left at (58, 180)
Screenshot: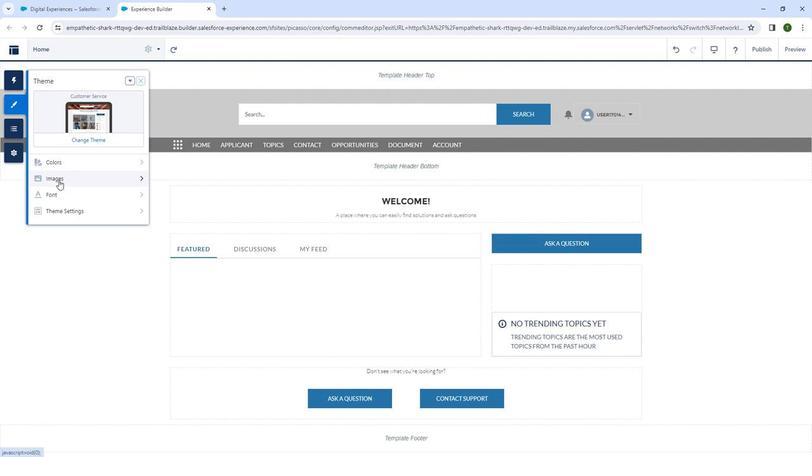 
Action: Mouse moved to (83, 140)
Screenshot: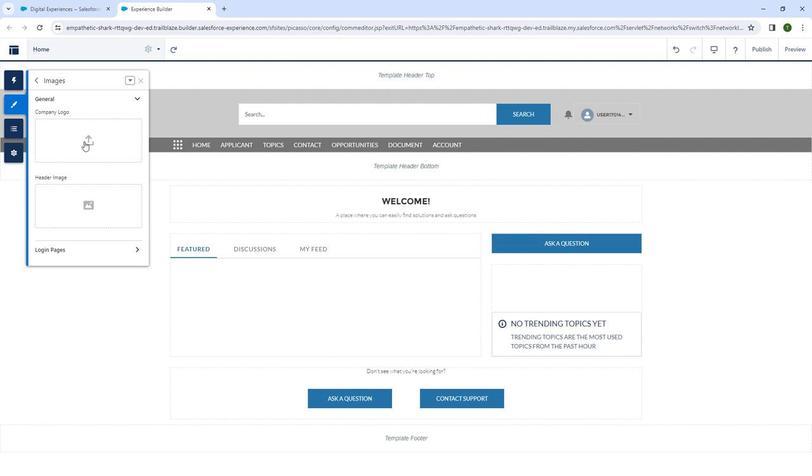 
Action: Mouse pressed left at (83, 140)
Screenshot: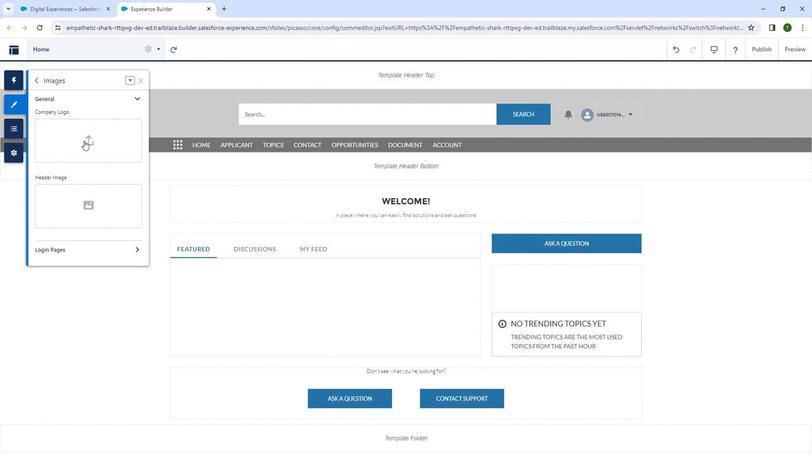 
Action: Mouse moved to (301, 158)
Screenshot: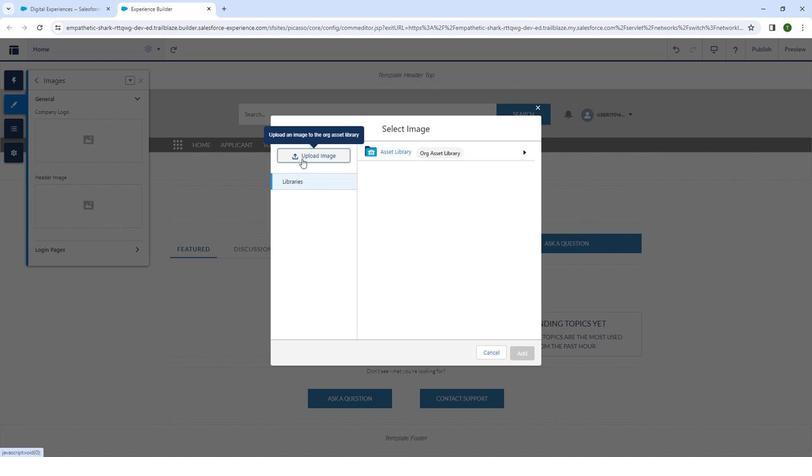 
Action: Mouse pressed left at (301, 158)
Screenshot: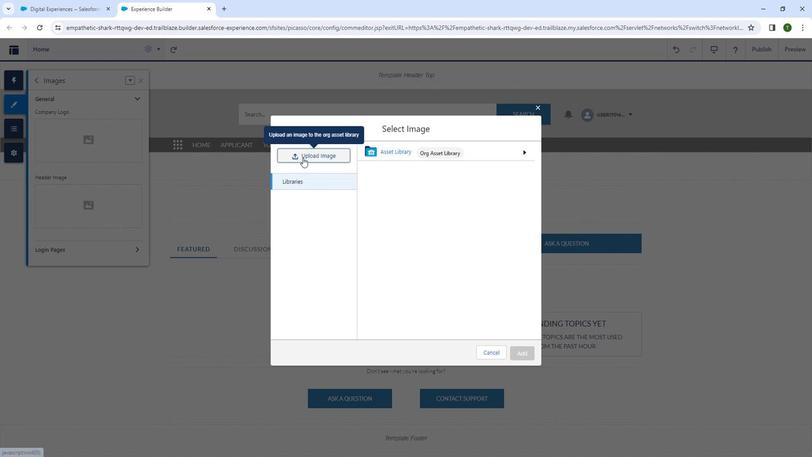 
Action: Mouse moved to (121, 82)
Screenshot: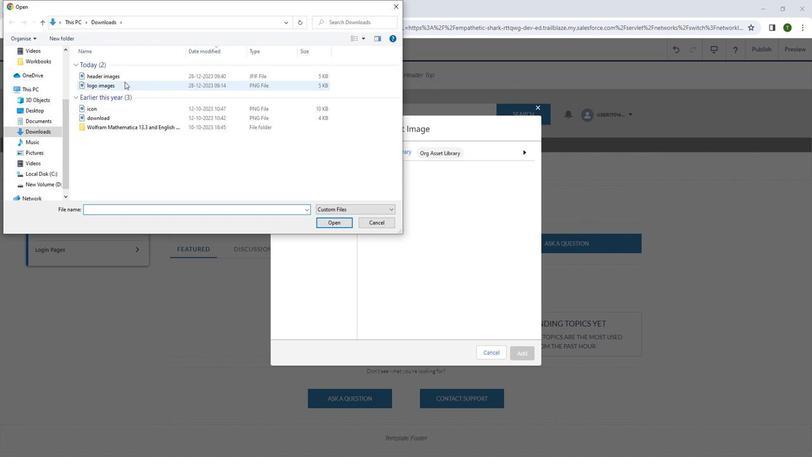 
Action: Mouse pressed left at (121, 82)
Screenshot: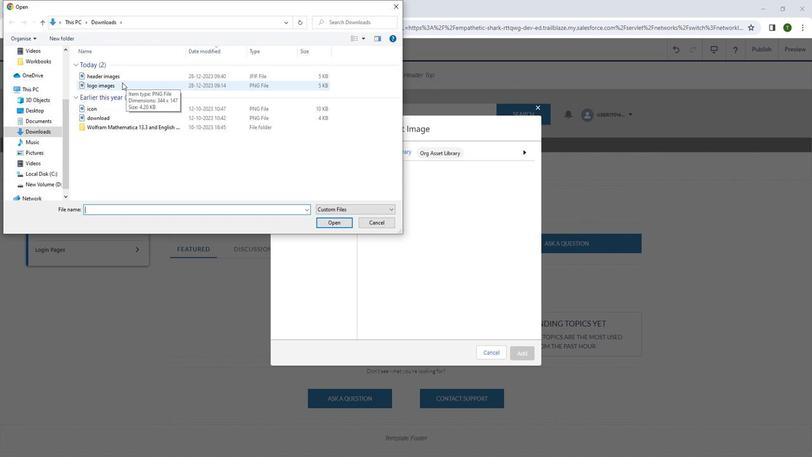 
Action: Mouse moved to (323, 220)
Screenshot: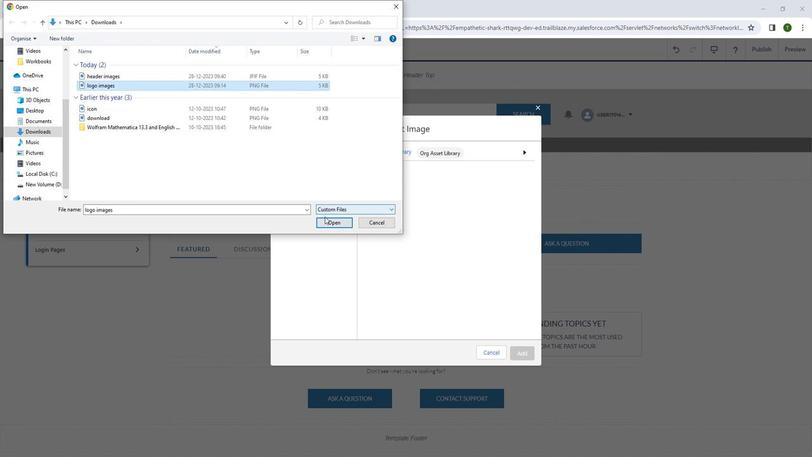 
Action: Mouse pressed left at (323, 220)
Screenshot: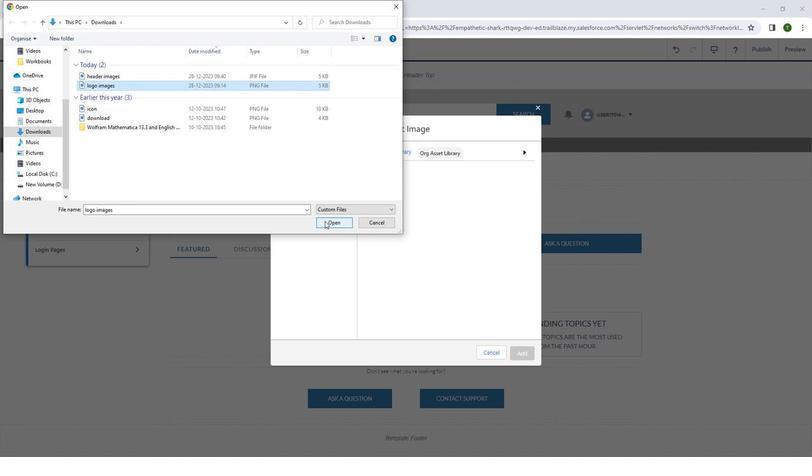 
Action: Mouse moved to (97, 213)
Screenshot: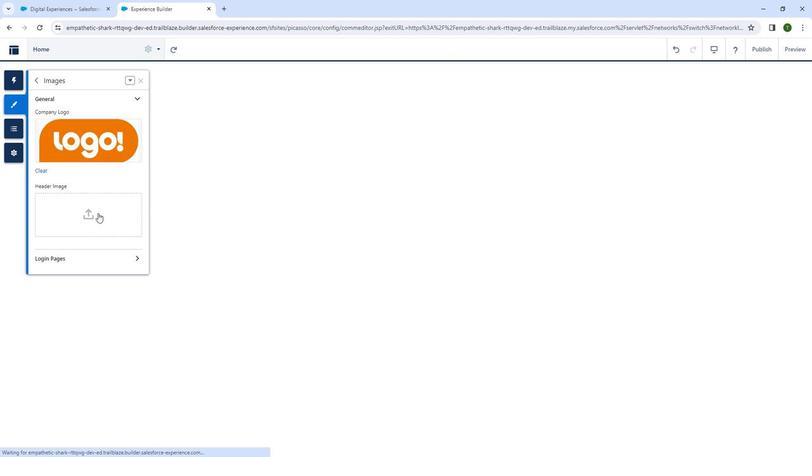 
Action: Mouse pressed left at (97, 213)
Screenshot: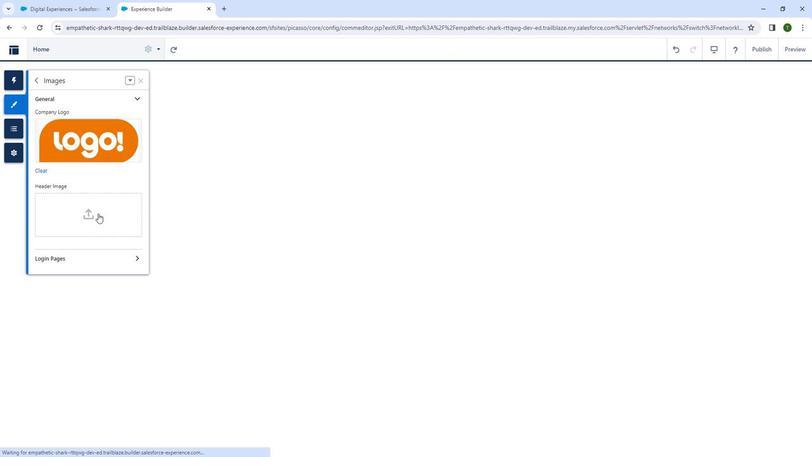 
Action: Mouse moved to (305, 154)
Screenshot: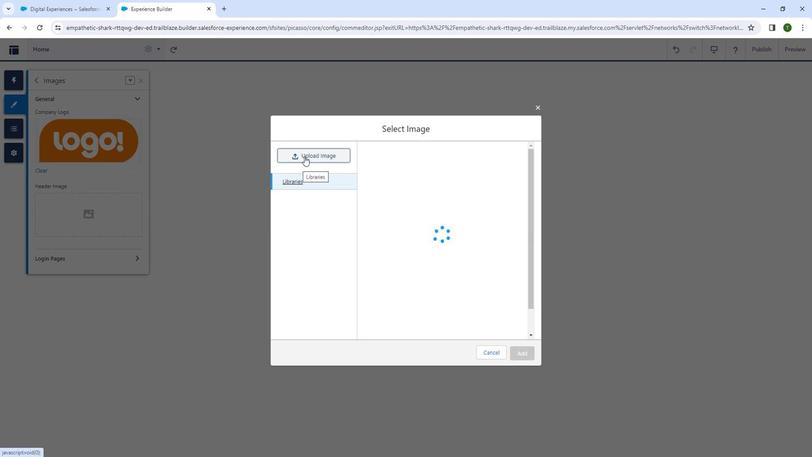 
Action: Mouse pressed left at (305, 154)
Screenshot: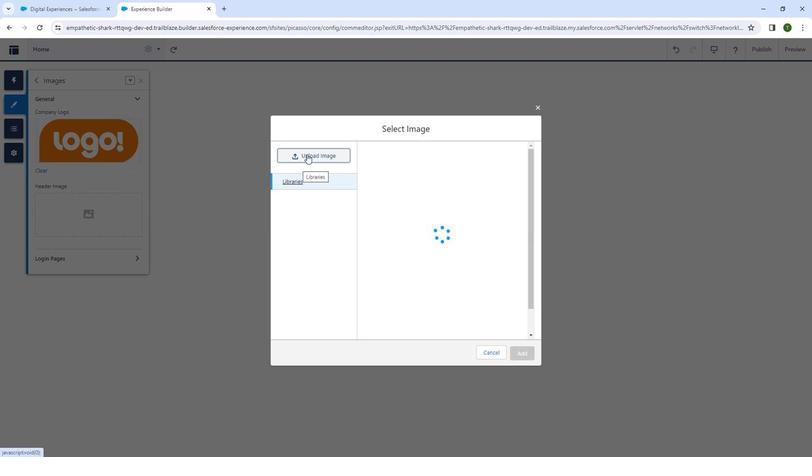 
Action: Mouse moved to (135, 112)
Screenshot: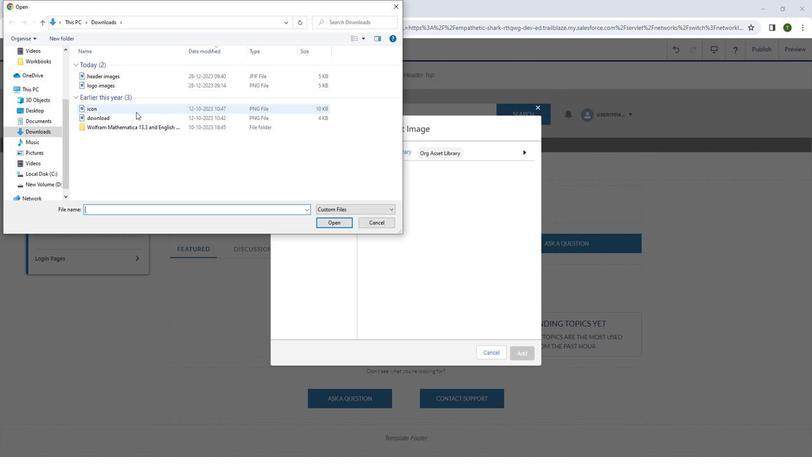 
Action: Mouse pressed left at (135, 112)
Screenshot: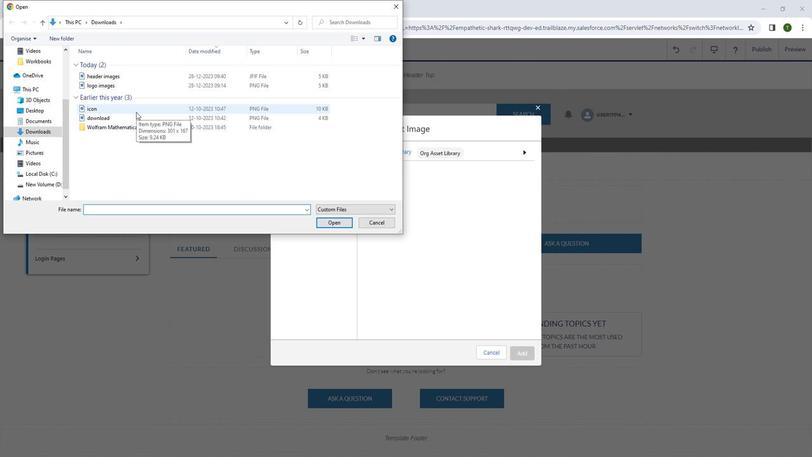 
Action: Mouse moved to (340, 224)
Screenshot: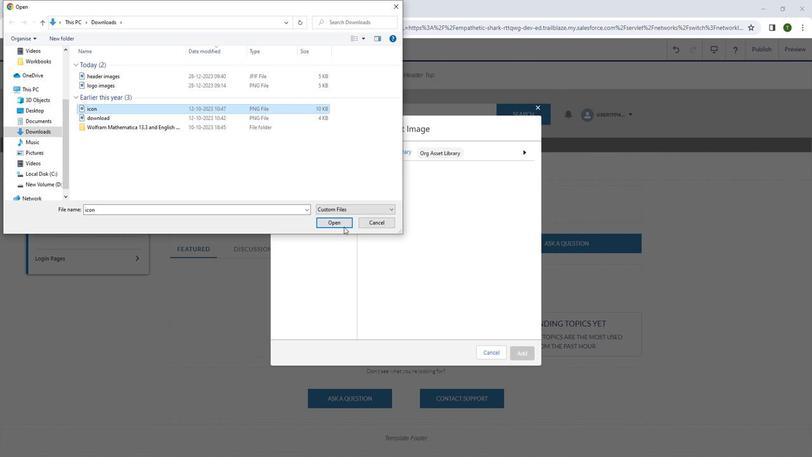 
Action: Mouse pressed left at (340, 224)
Screenshot: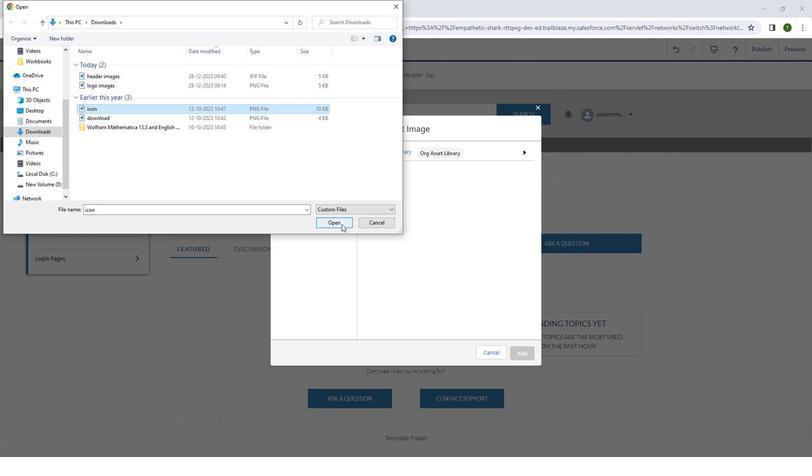 
Action: Mouse moved to (756, 50)
Screenshot: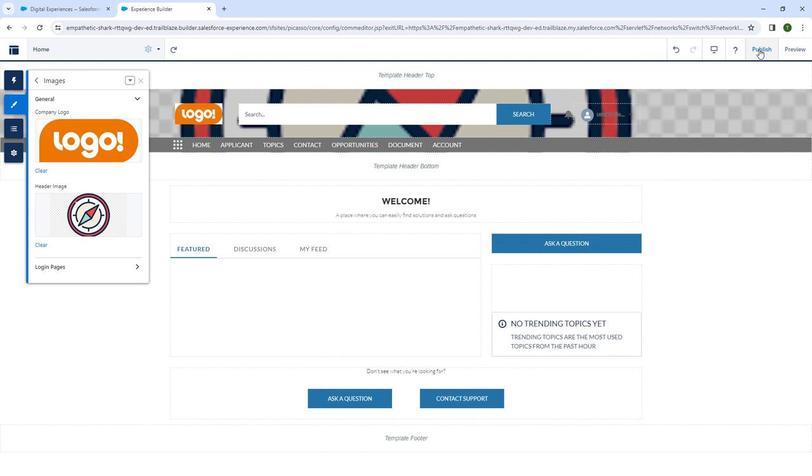 
Action: Mouse pressed left at (756, 50)
Screenshot: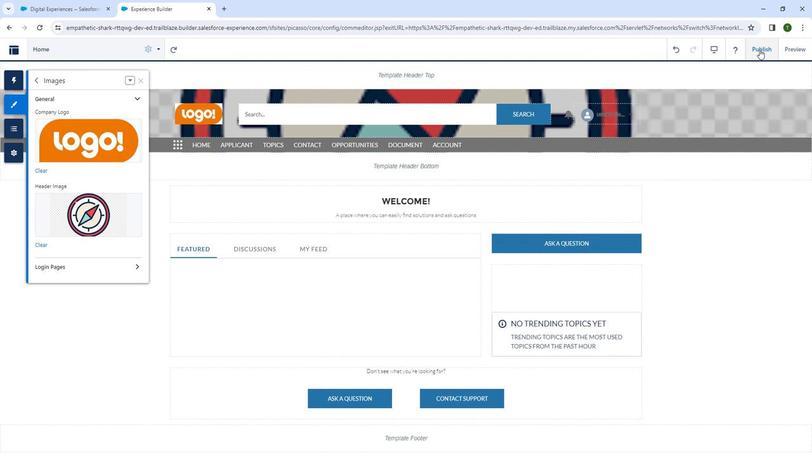 
Action: Mouse moved to (525, 319)
Screenshot: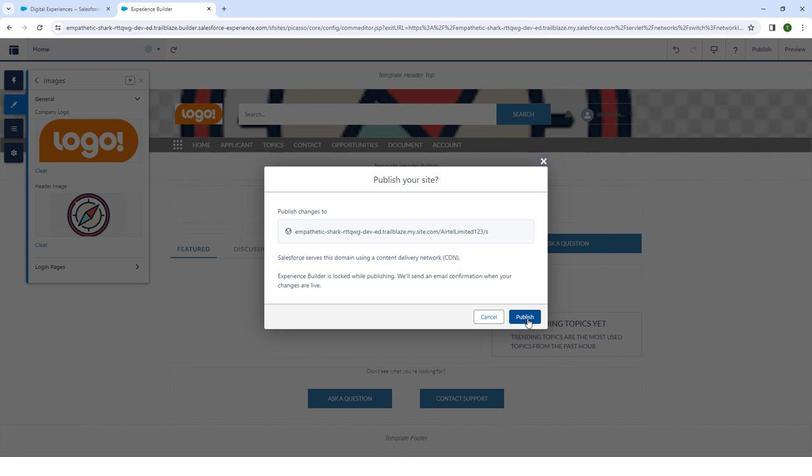 
Action: Mouse pressed left at (525, 319)
Screenshot: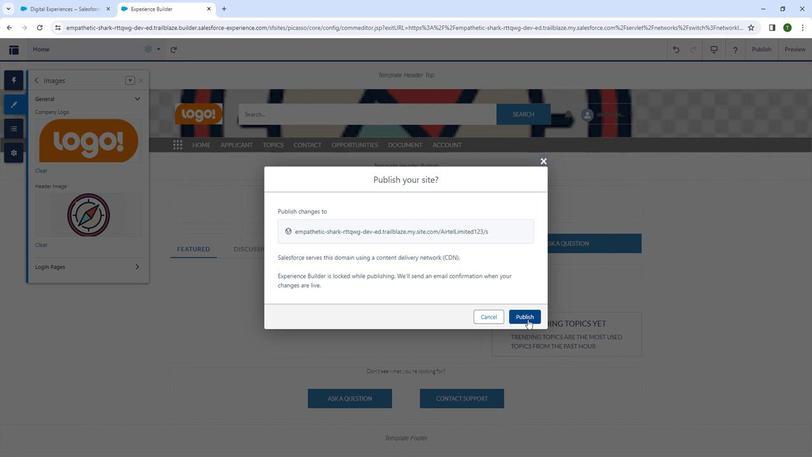 
Action: Mouse moved to (524, 284)
Screenshot: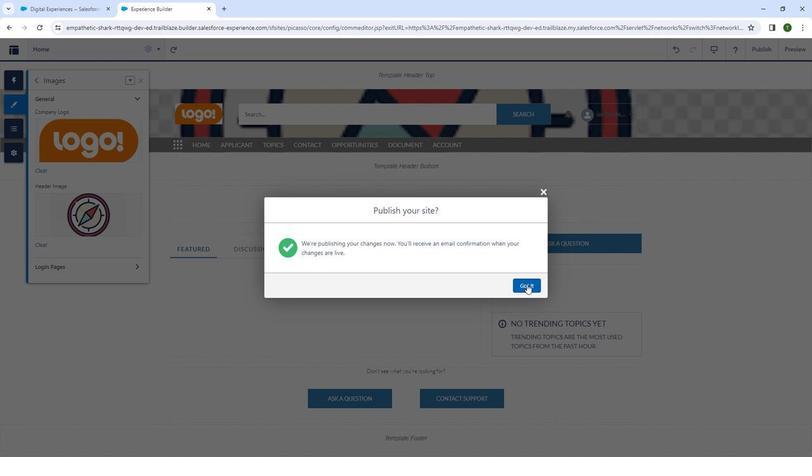 
Action: Mouse pressed left at (524, 284)
Screenshot: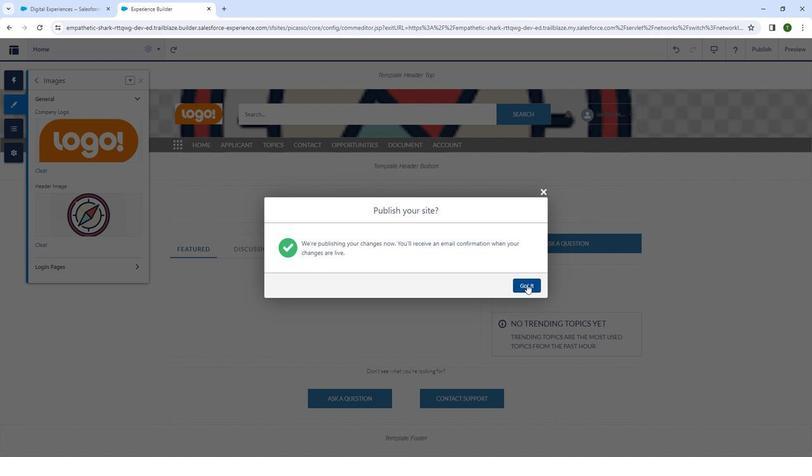 
Action: Mouse moved to (139, 78)
Screenshot: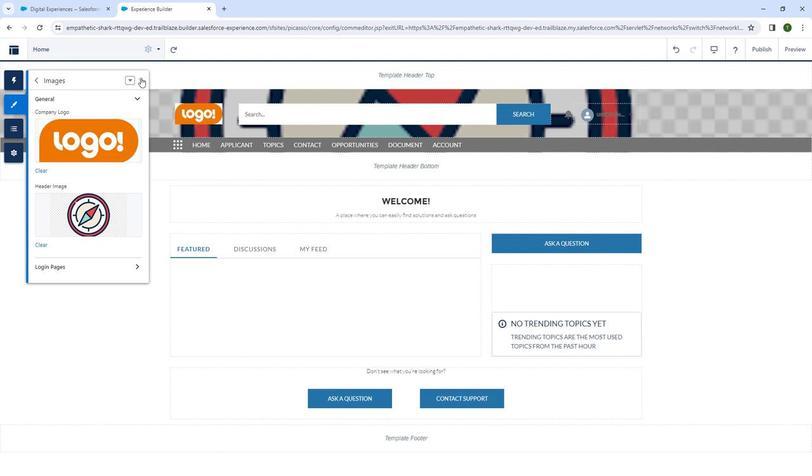 
Action: Mouse pressed left at (139, 78)
Screenshot: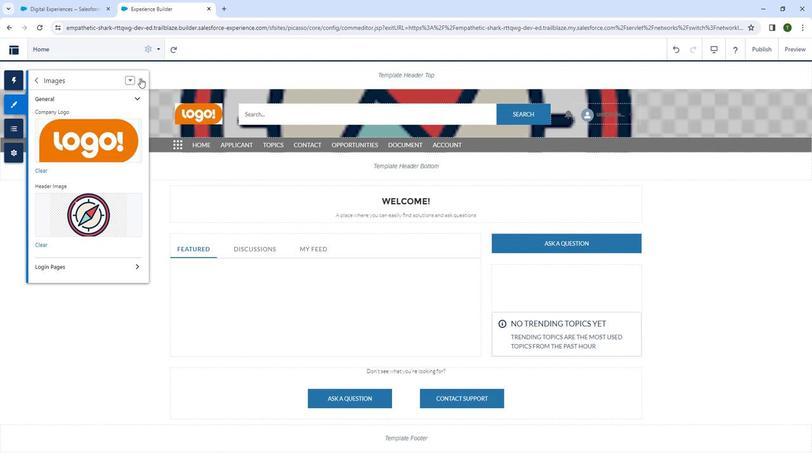 
Action: Mouse moved to (151, 159)
Screenshot: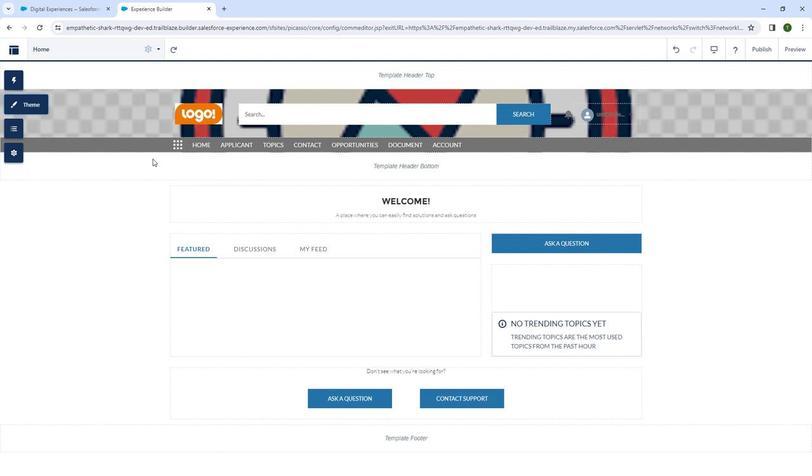 
Action: Key pressed <Key.shift>
Screenshot: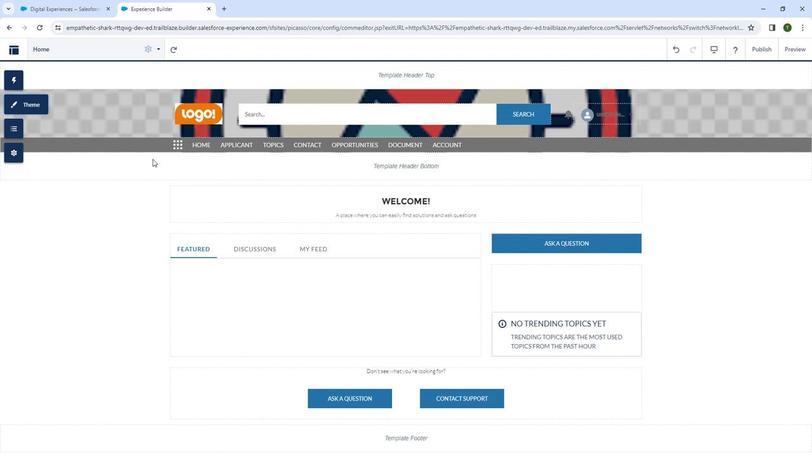 
Action: Mouse moved to (156, 156)
Screenshot: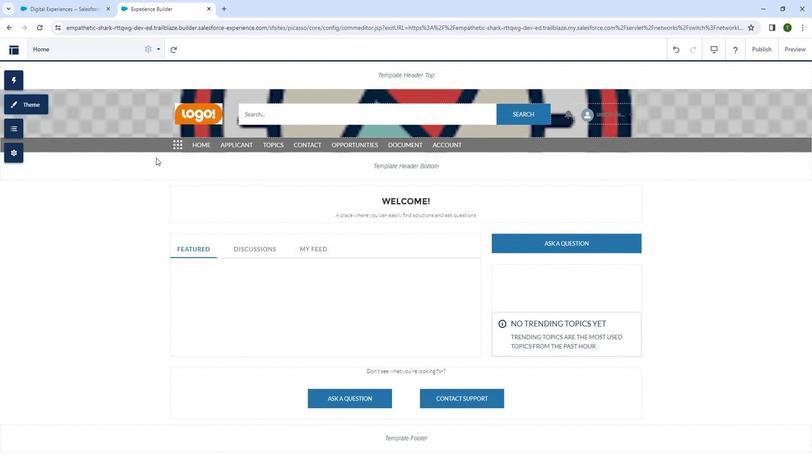
Action: Key pressed ctrl+R
Screenshot: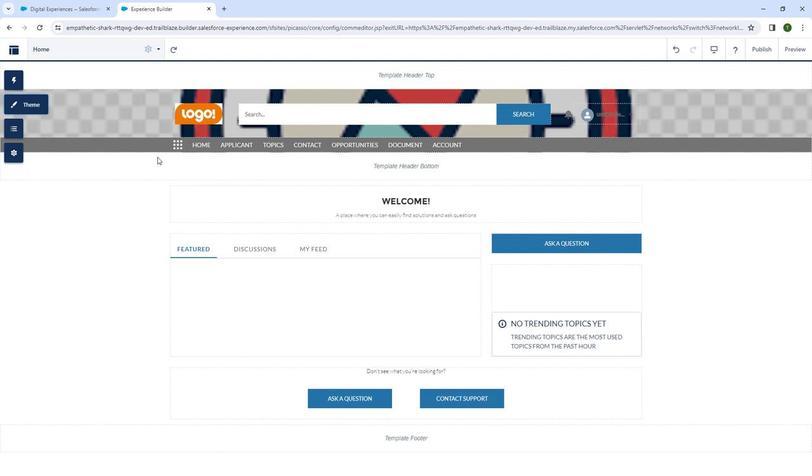 
Action: Mouse moved to (159, 155)
Screenshot: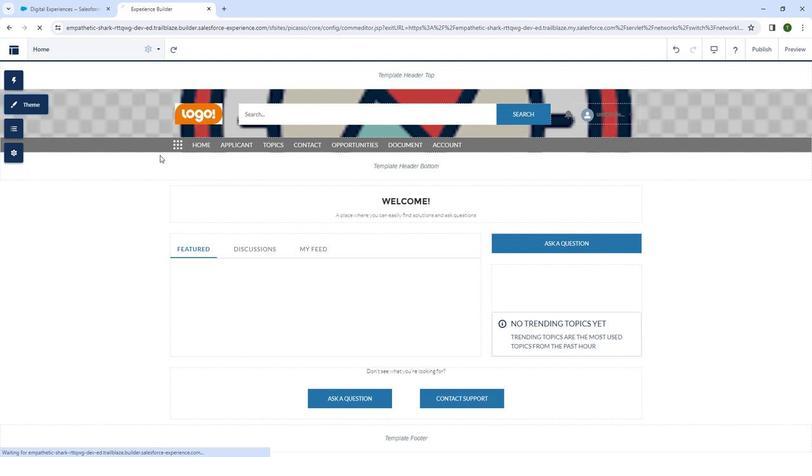 
Action: Key pressed <'\x12'><'\x12'><'\x12'><'\x12'><'\x12'><'\x12'><'\x12'><'\x12'>
Screenshot: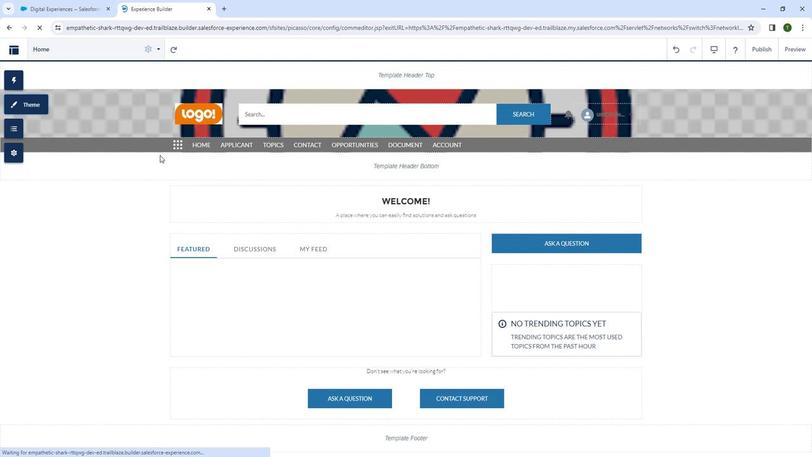 
Action: Mouse moved to (159, 153)
Screenshot: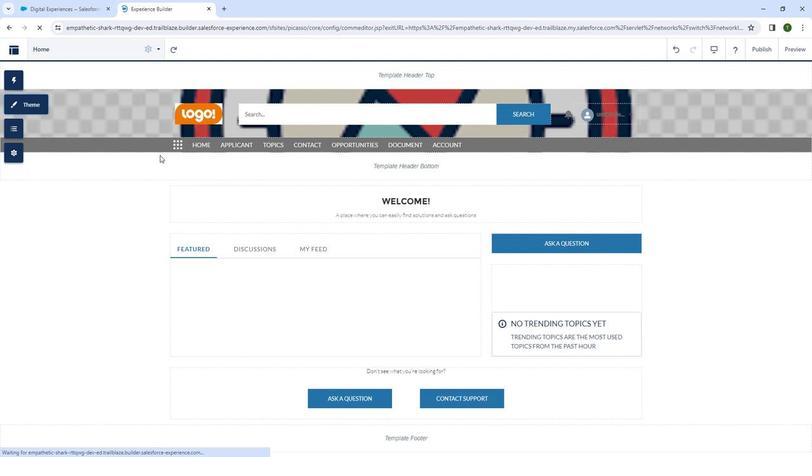 
Action: Key pressed <'\x12'>
Screenshot: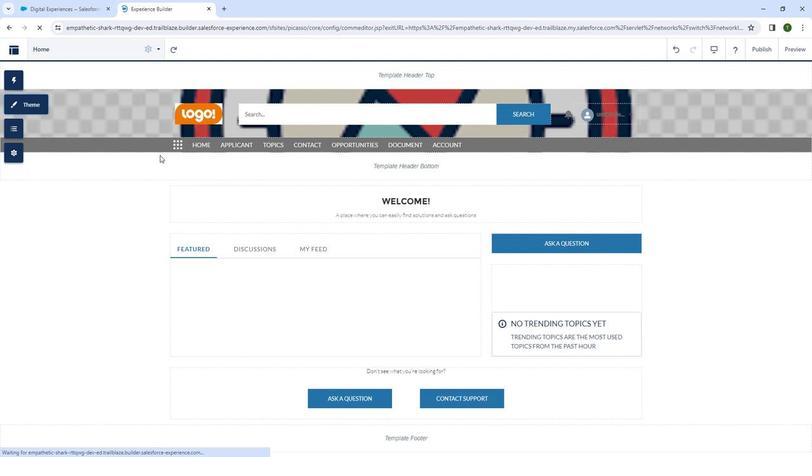
Action: Mouse moved to (159, 150)
Screenshot: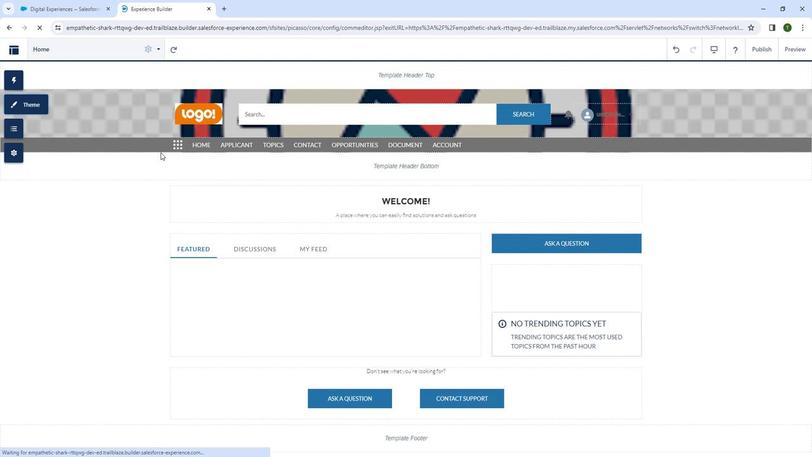 
Action: Key pressed <'\x12'>
Screenshot: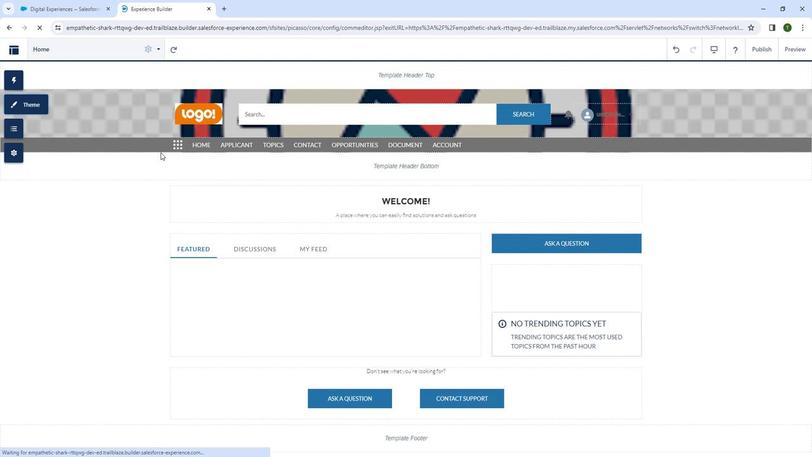 
Action: Mouse moved to (158, 140)
Screenshot: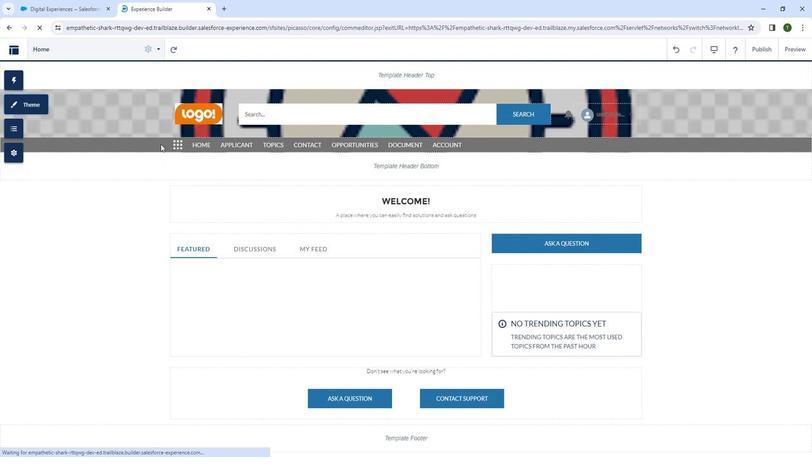 
Action: Key pressed <'\x12'>
Screenshot: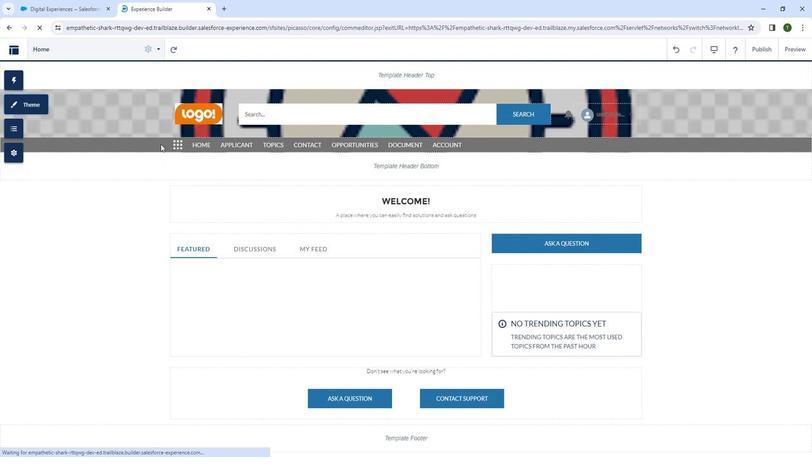 
Action: Mouse moved to (146, 115)
Screenshot: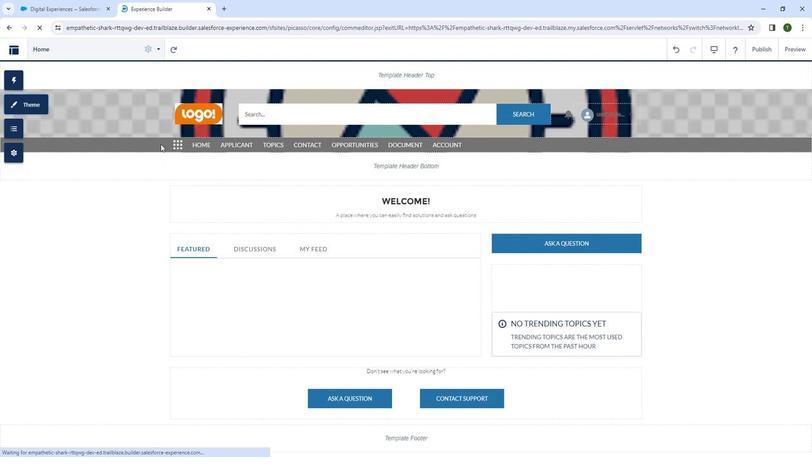 
Action: Key pressed <'\x12'>
Screenshot: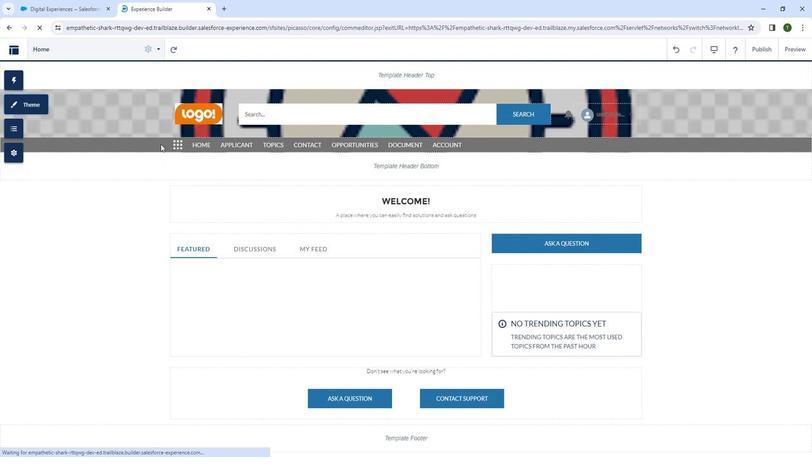 
Action: Mouse moved to (126, 84)
Screenshot: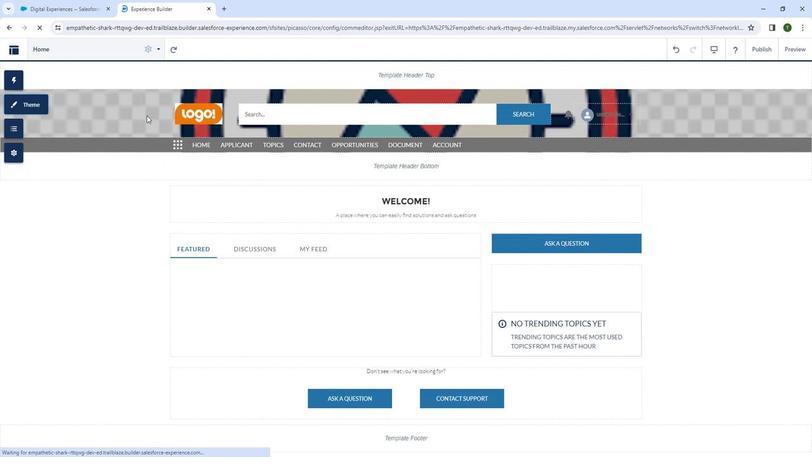
Action: Key pressed <'\x12'>
Screenshot: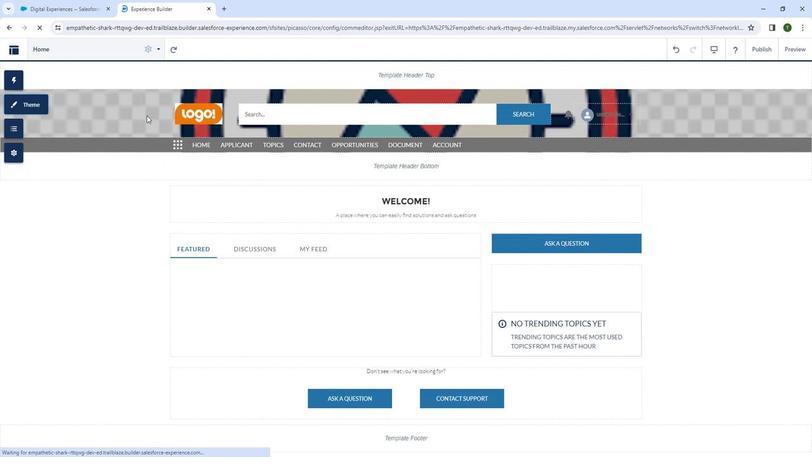 
Action: Mouse moved to (106, 53)
Screenshot: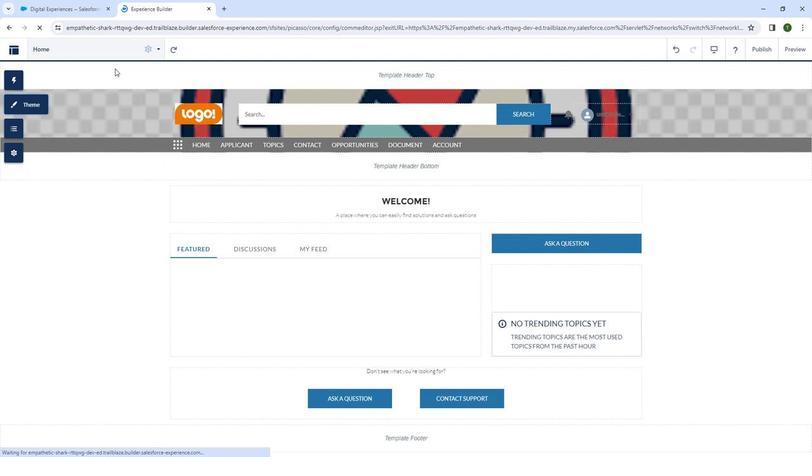 
Action: Key pressed <'\x12'>
Screenshot: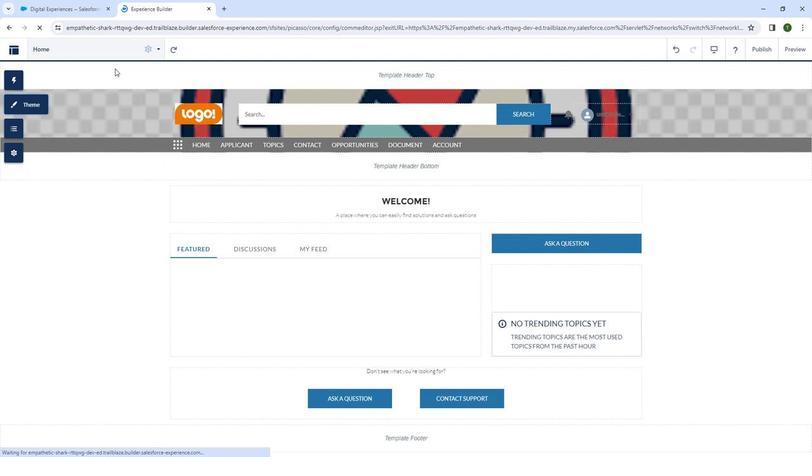 
Action: Mouse moved to (91, 29)
Screenshot: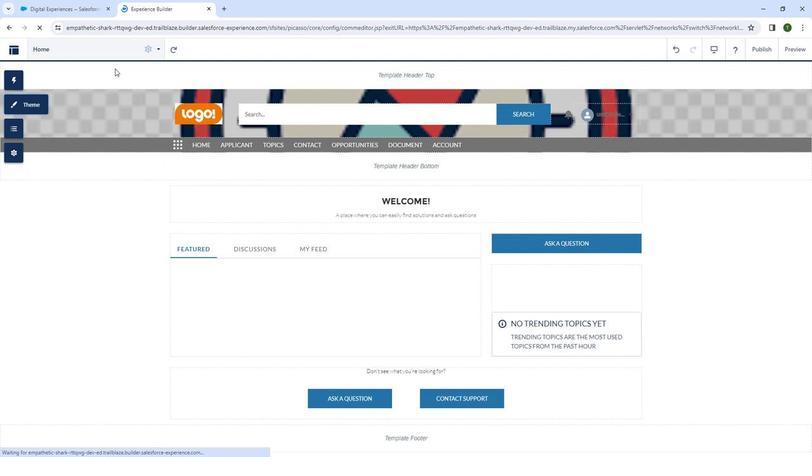 
Action: Key pressed <'\x12'>
Screenshot: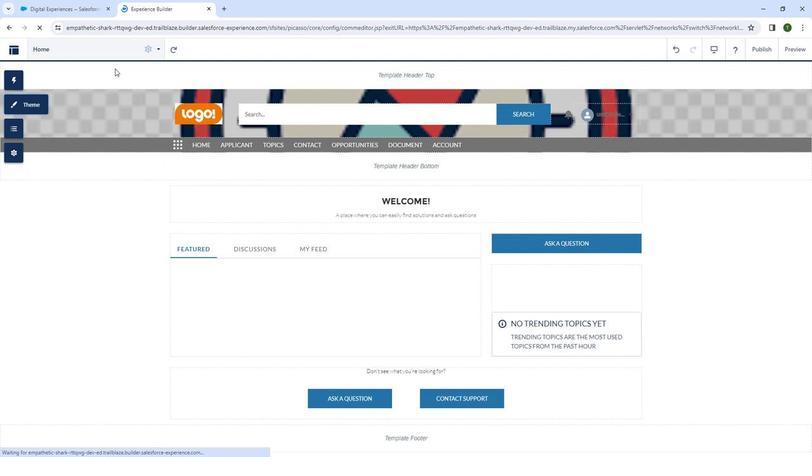 
Action: Mouse moved to (84, 18)
Screenshot: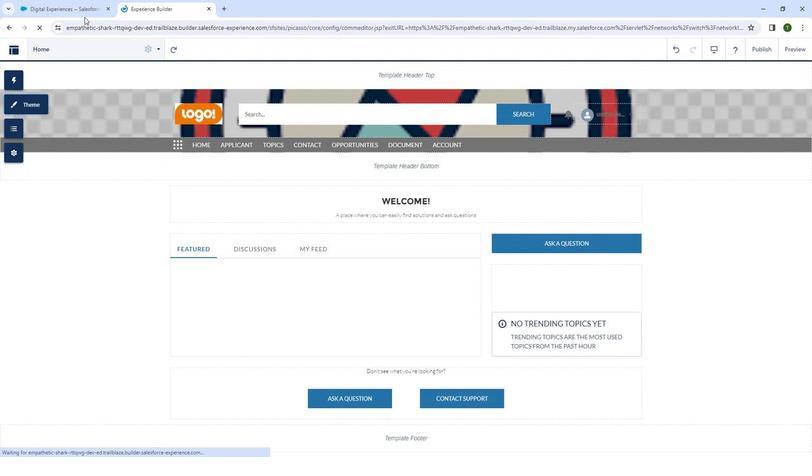 
Action: Key pressed <'\x12'>
Screenshot: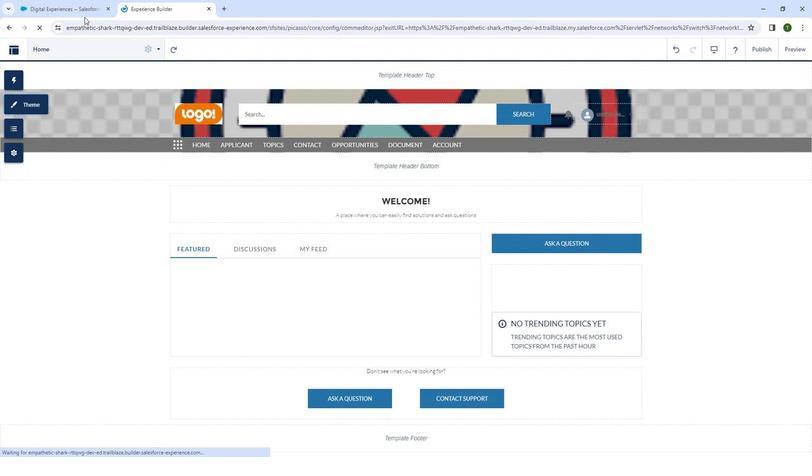 
Action: Mouse moved to (83, 15)
Screenshot: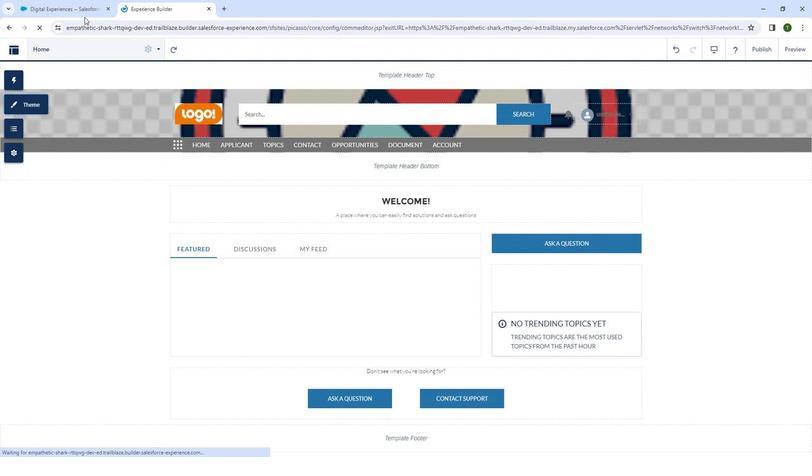 
Action: Key pressed <'\x12'>
Screenshot: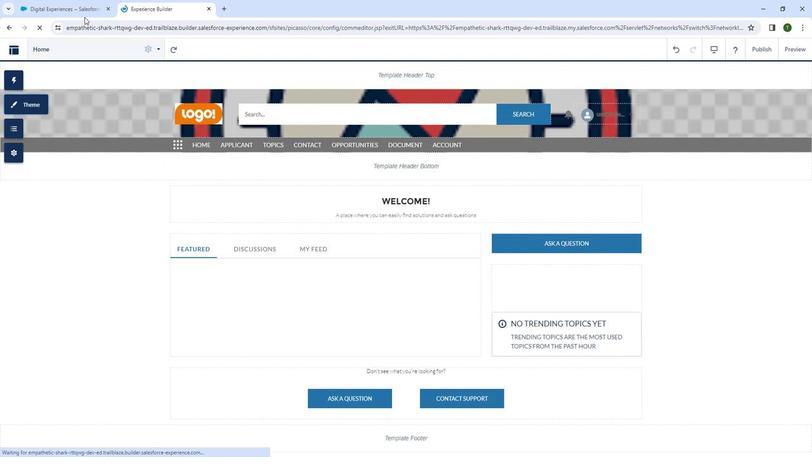 
Action: Mouse moved to (83, 13)
Screenshot: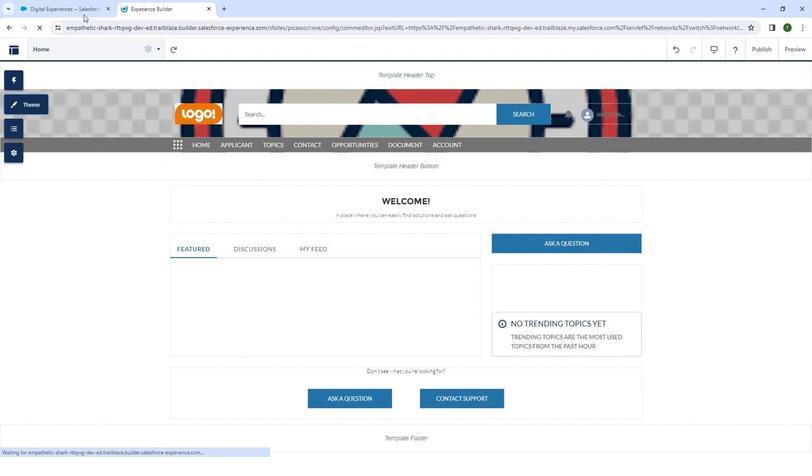 
Action: Key pressed <'\x12'>
Screenshot: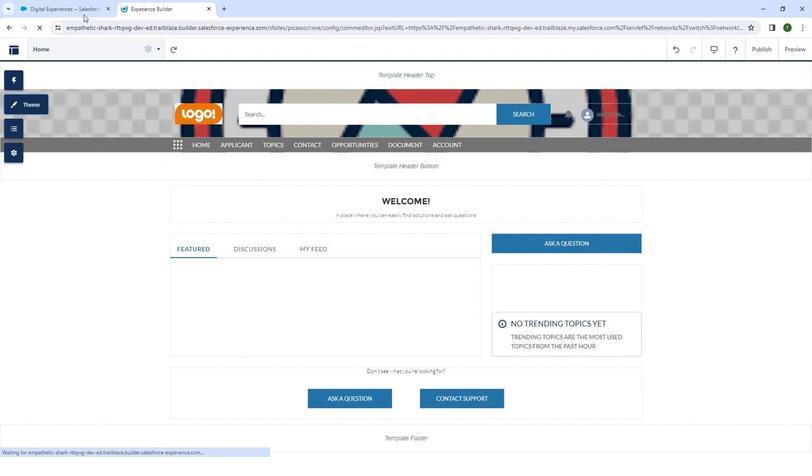 
Action: Mouse moved to (83, 12)
Screenshot: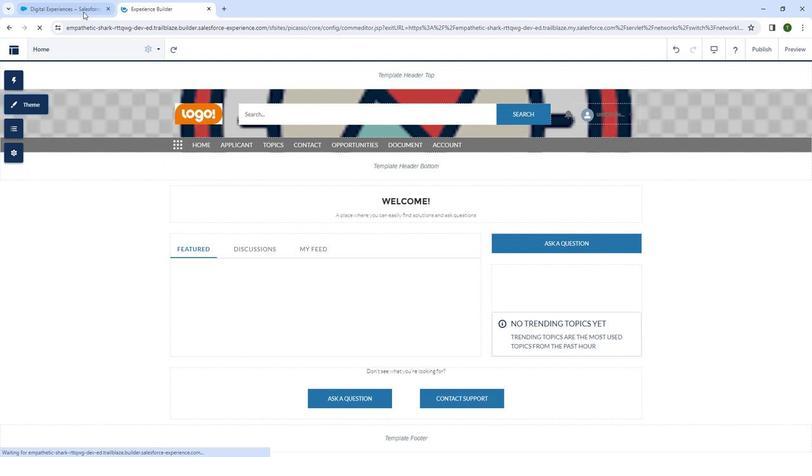 
Action: Key pressed <'\x12'><'\x12'><'\x12'><'\x12'><'\x12'><'\x12'><'\x12'><'\x12'><'\x12'><'\x12'><'\x12'>
Screenshot: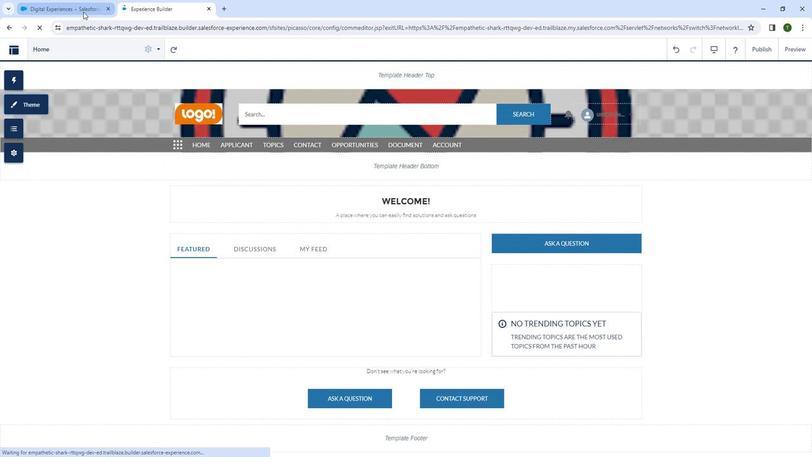 
Action: Mouse moved to (78, 12)
Screenshot: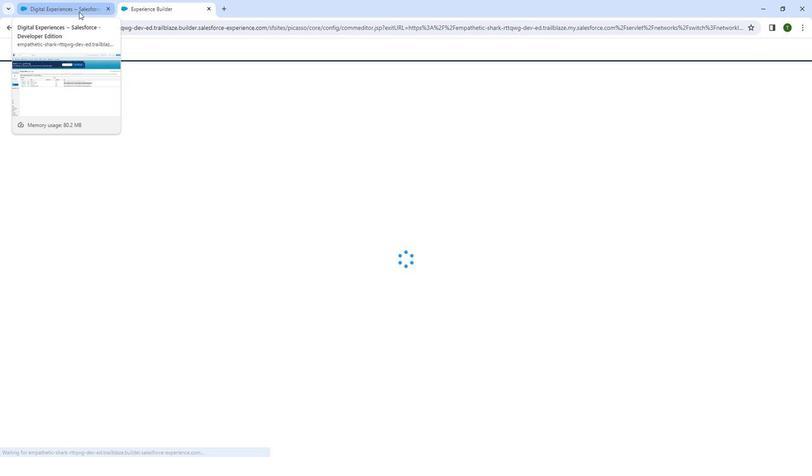 
Action: Mouse pressed left at (78, 12)
Screenshot: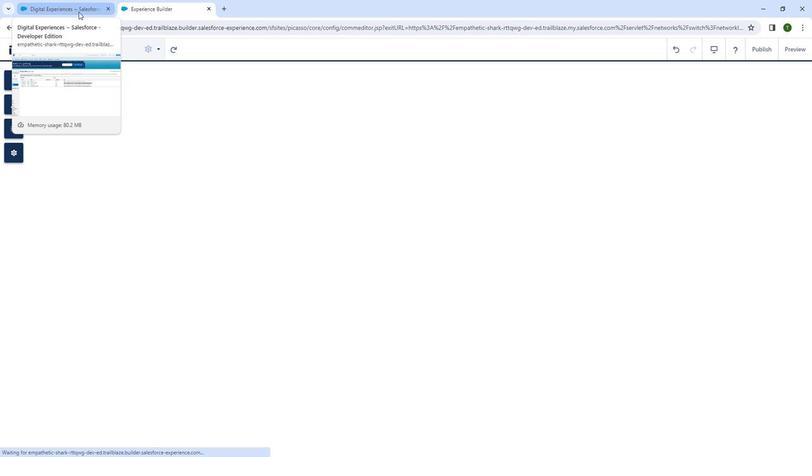
Action: Mouse moved to (236, 248)
Screenshot: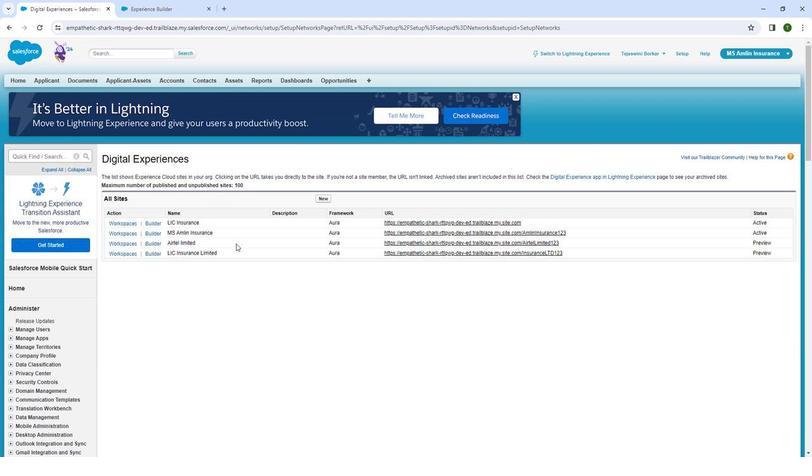
Action: Key pressed <Key.shift>
Screenshot: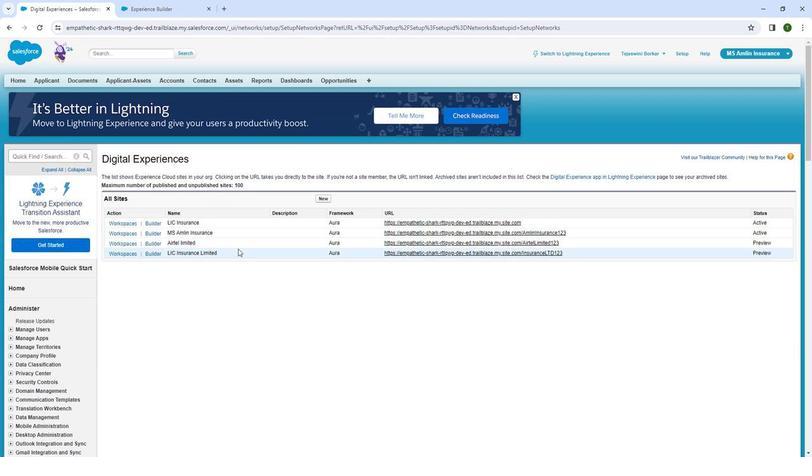
Action: Mouse moved to (237, 249)
Screenshot: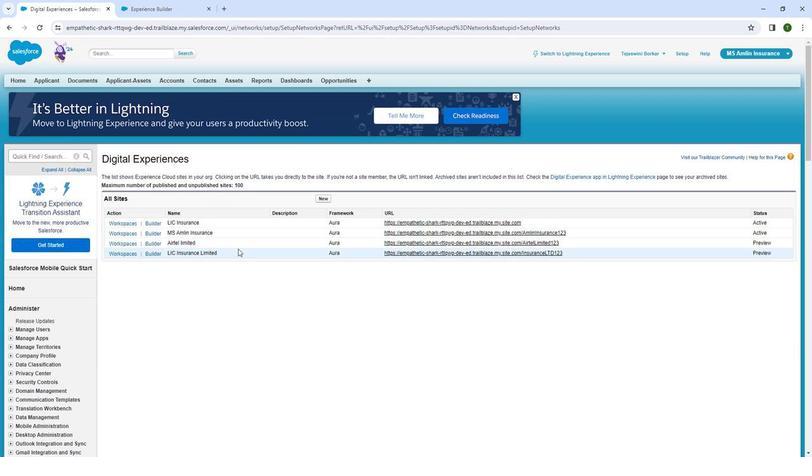 
Action: Key pressed <Key.shift>ctrl+R<'\x12'><'\x12'>
Screenshot: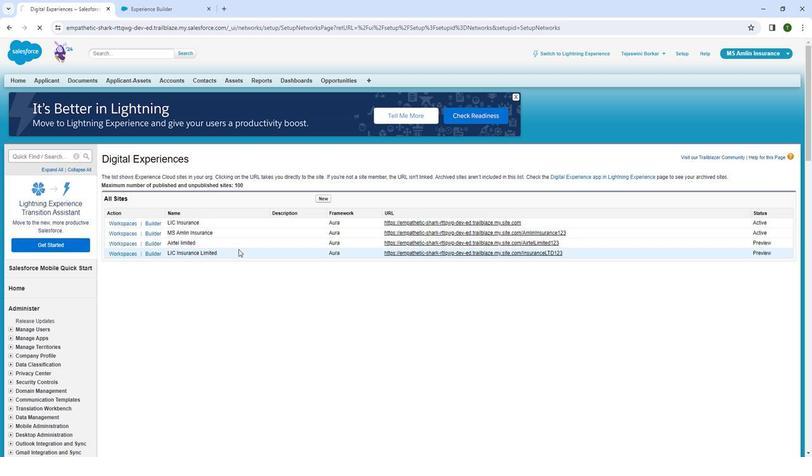 
Action: Mouse moved to (152, 231)
Screenshot: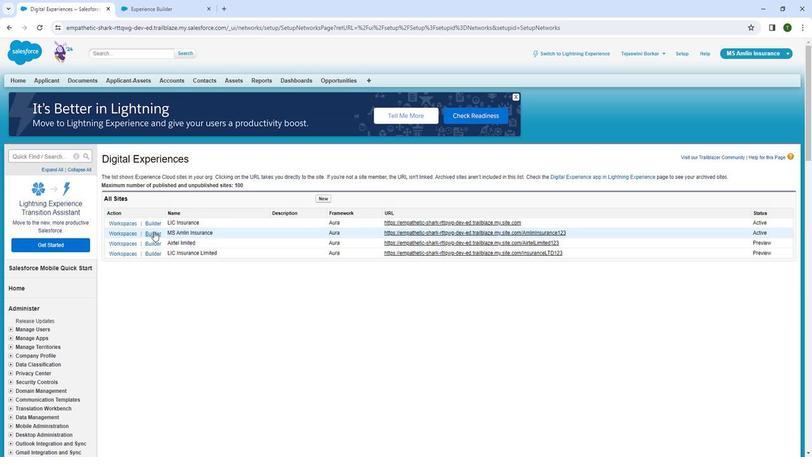 
Action: Mouse pressed left at (152, 231)
Screenshot: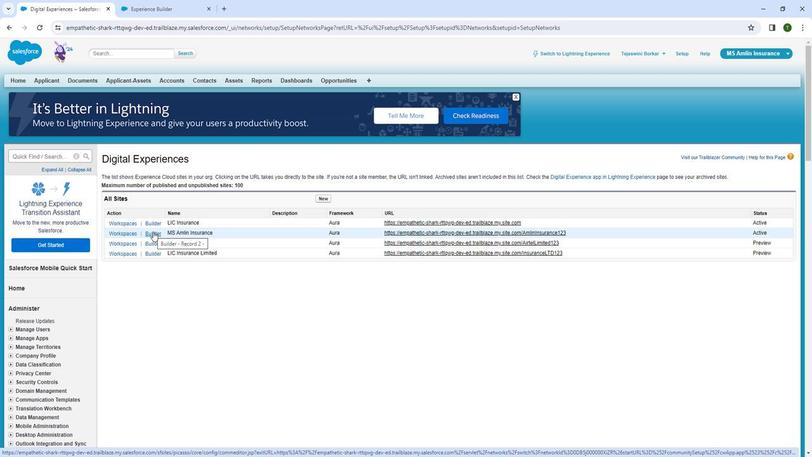 
Action: Mouse moved to (4, 83)
Screenshot: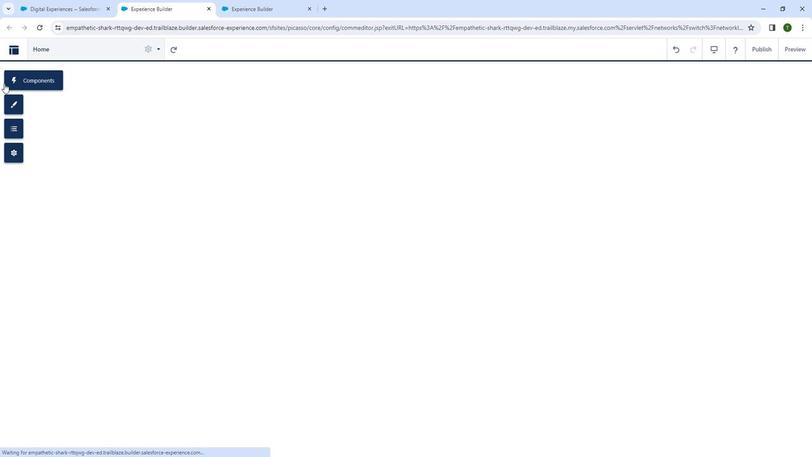 
Action: Mouse pressed left at (4, 83)
Screenshot: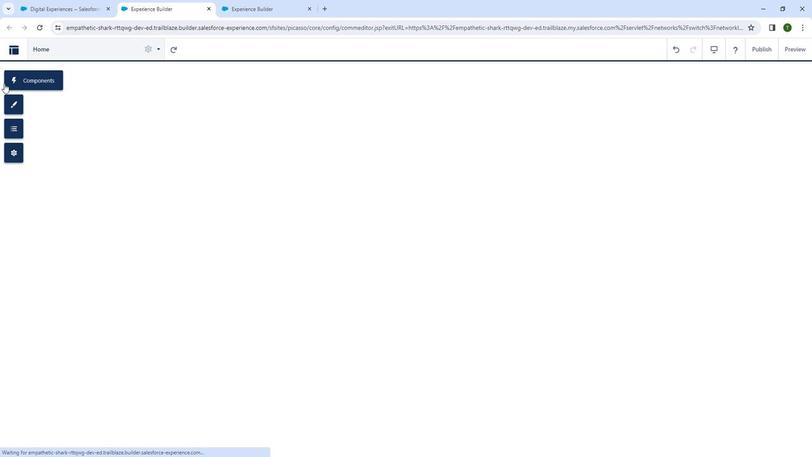 
Action: Mouse moved to (263, 214)
Screenshot: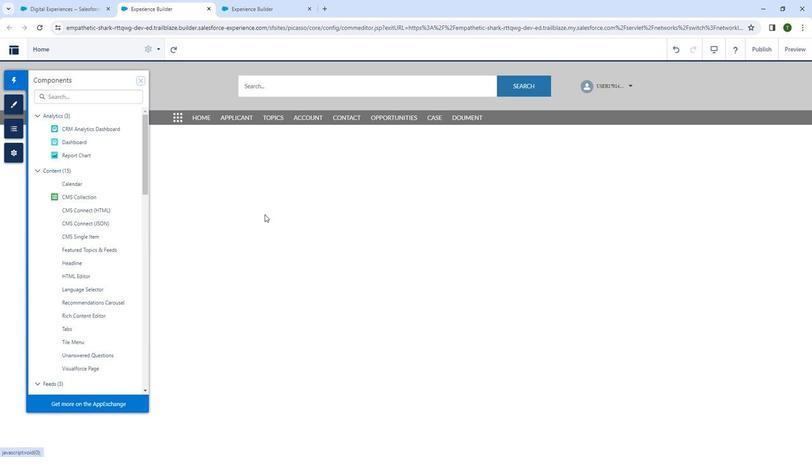 
Action: Mouse pressed left at (263, 214)
Screenshot: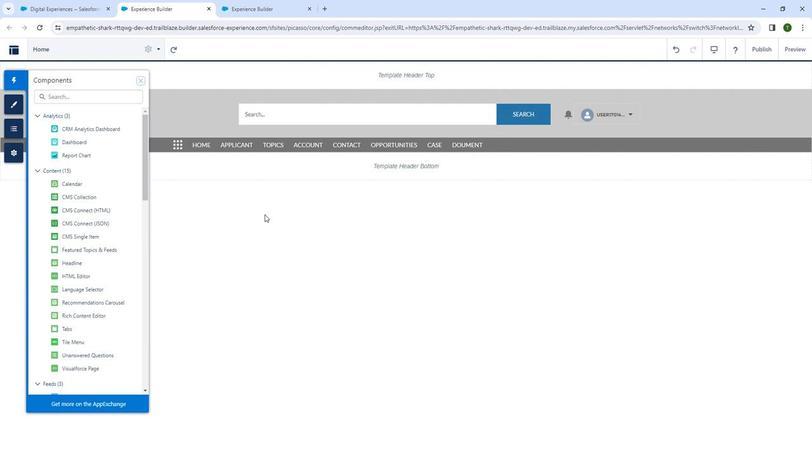 
Action: Mouse moved to (10, 102)
Screenshot: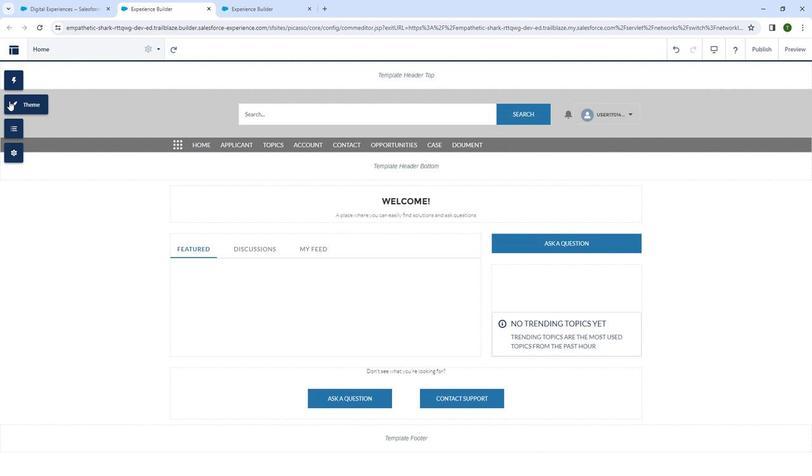 
Action: Mouse pressed left at (10, 102)
Screenshot: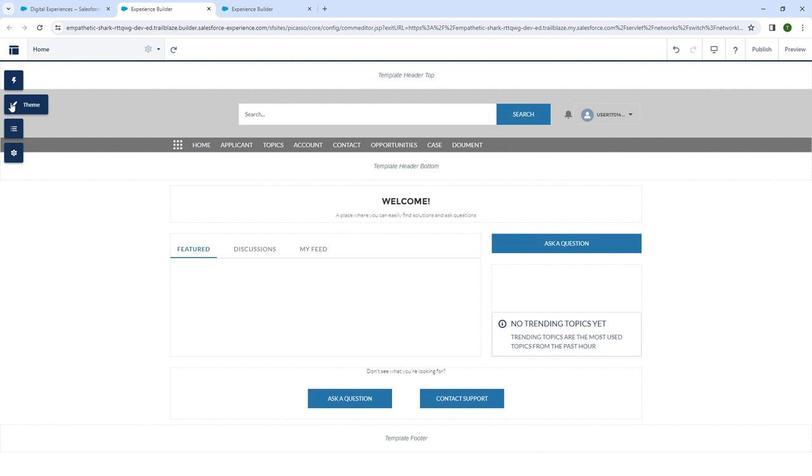 
Action: Mouse moved to (74, 174)
Screenshot: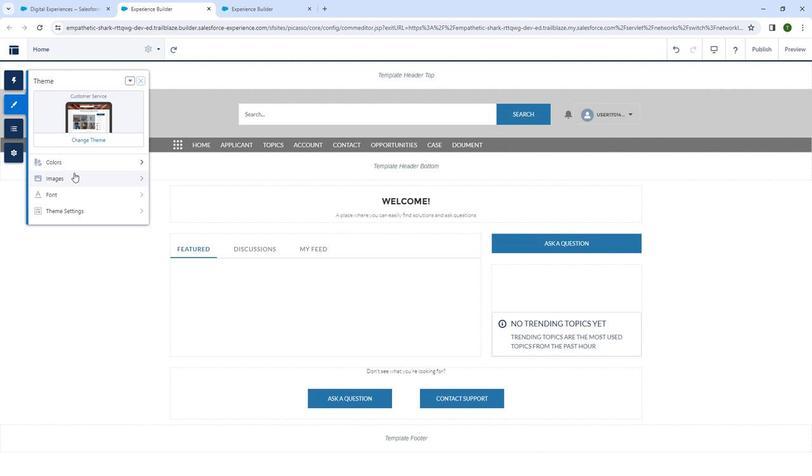 
Action: Mouse pressed left at (74, 174)
Screenshot: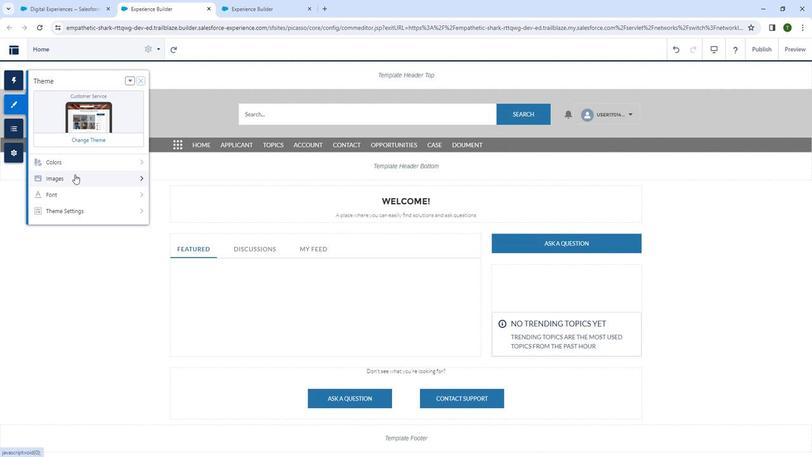 
Action: Mouse moved to (89, 145)
Screenshot: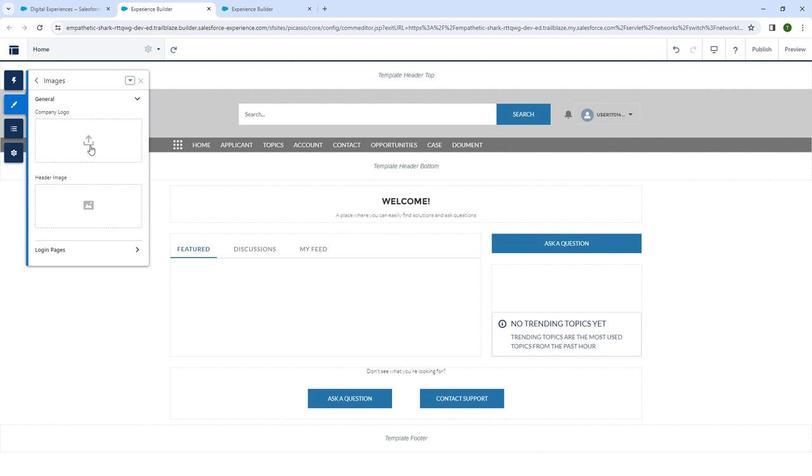 
Action: Mouse pressed left at (89, 145)
Screenshot: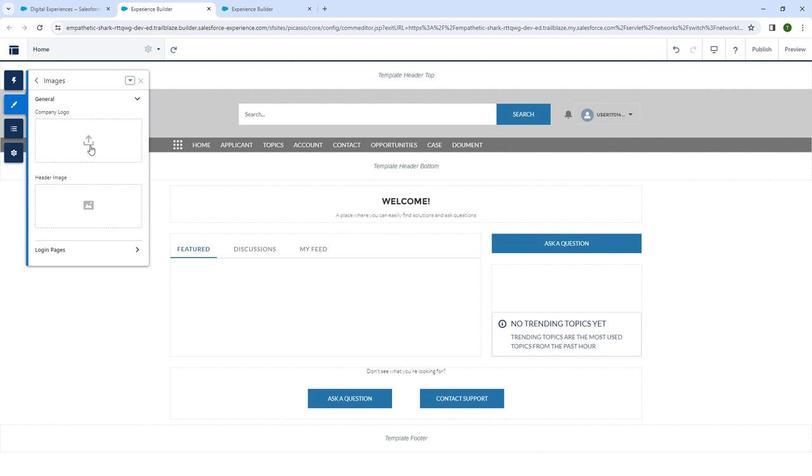 
Action: Mouse moved to (300, 156)
Screenshot: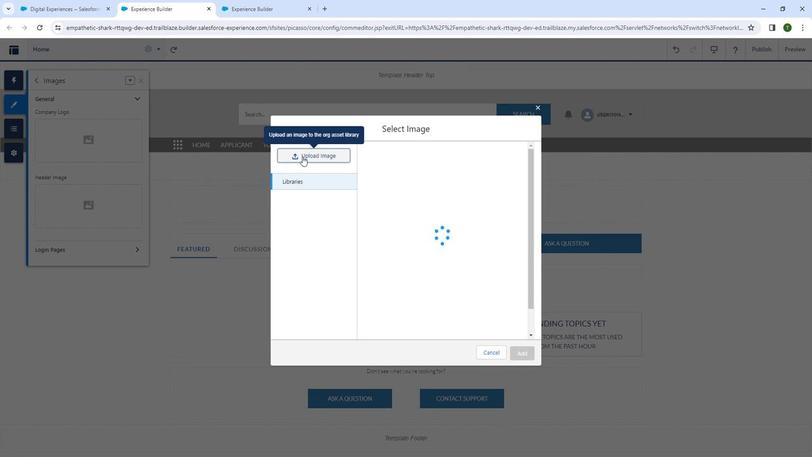 
Action: Mouse pressed left at (300, 156)
Screenshot: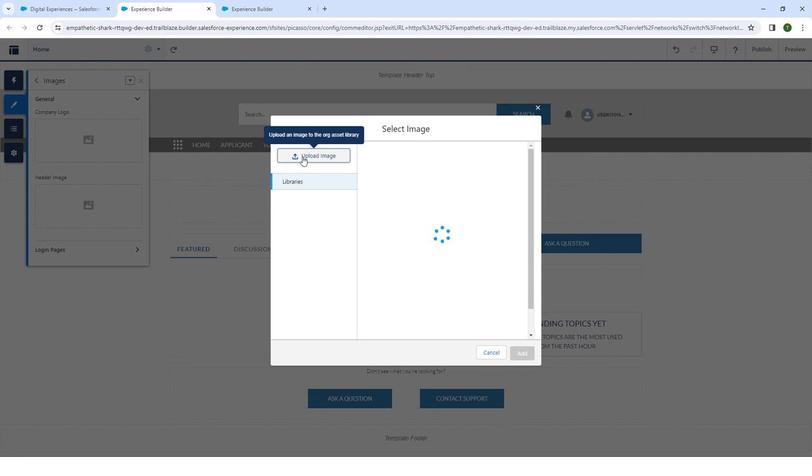 
Action: Mouse moved to (113, 87)
Screenshot: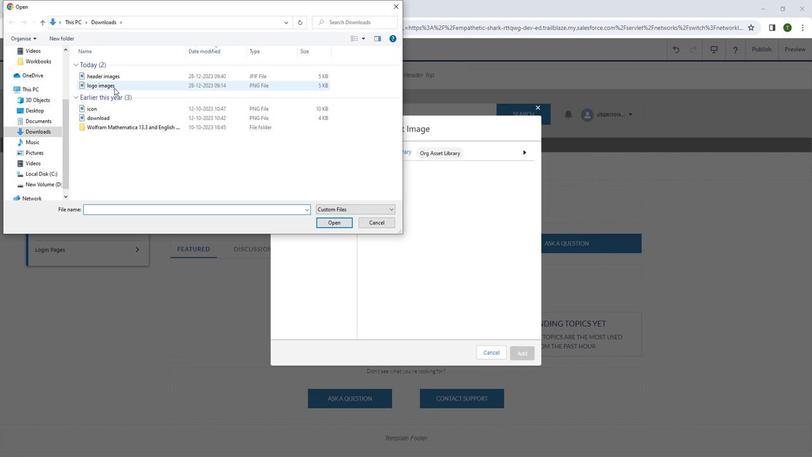 
Action: Mouse pressed left at (113, 87)
Screenshot: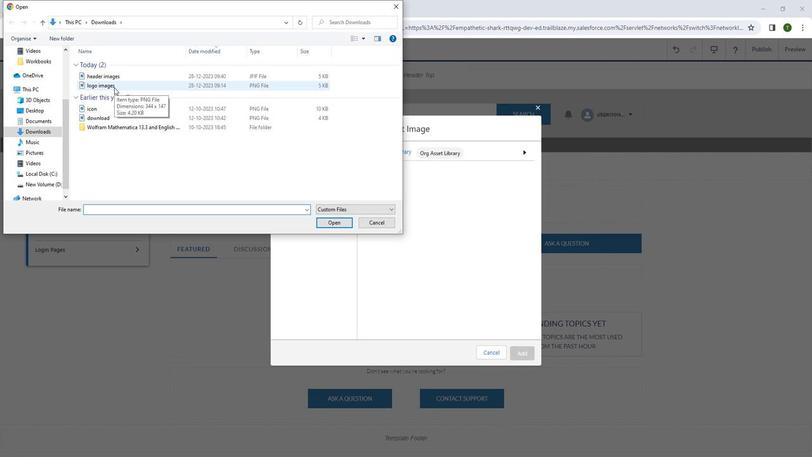 
Action: Mouse moved to (337, 222)
Screenshot: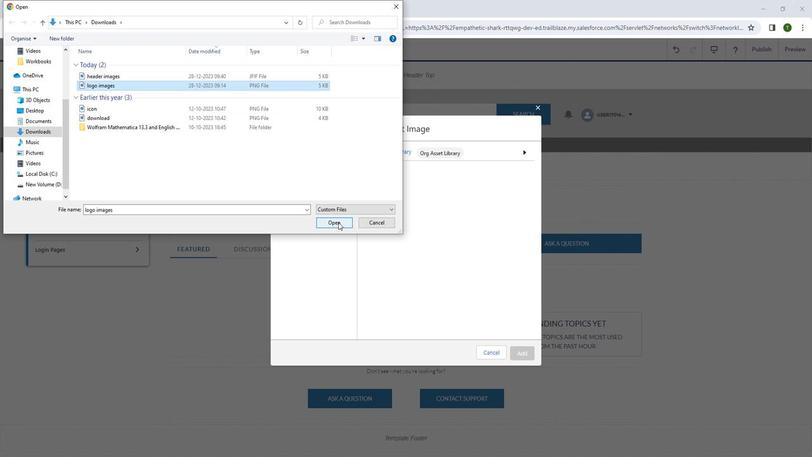 
Action: Mouse pressed left at (337, 222)
Screenshot: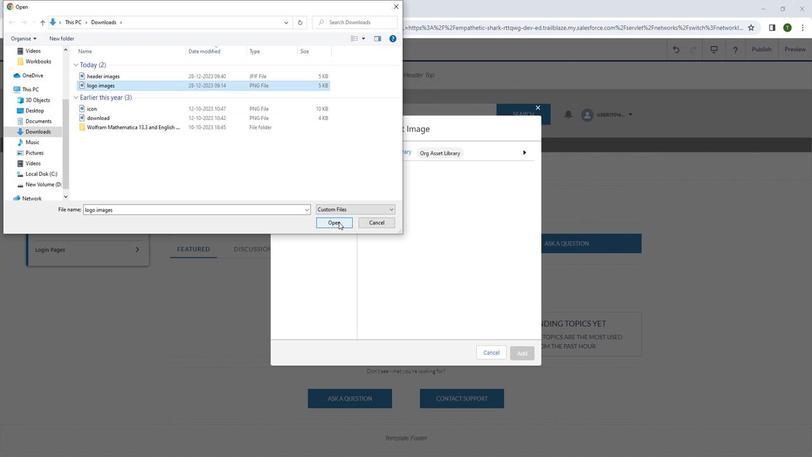 
Action: Mouse moved to (88, 215)
Screenshot: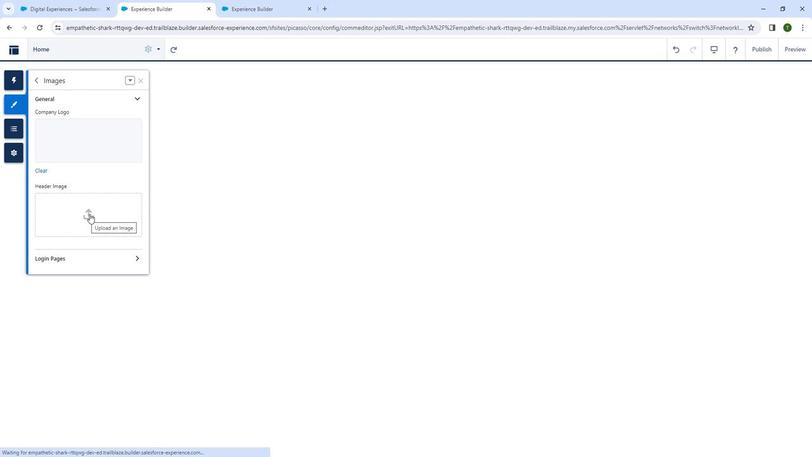 
Action: Mouse pressed left at (88, 215)
Screenshot: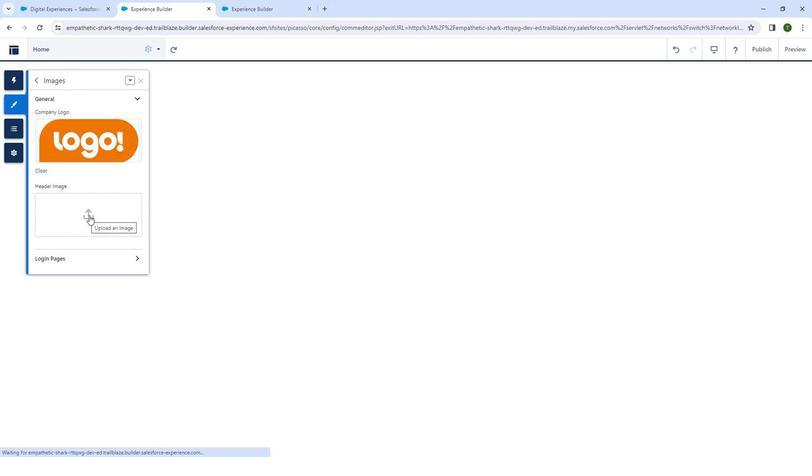 
Action: Mouse moved to (299, 157)
Screenshot: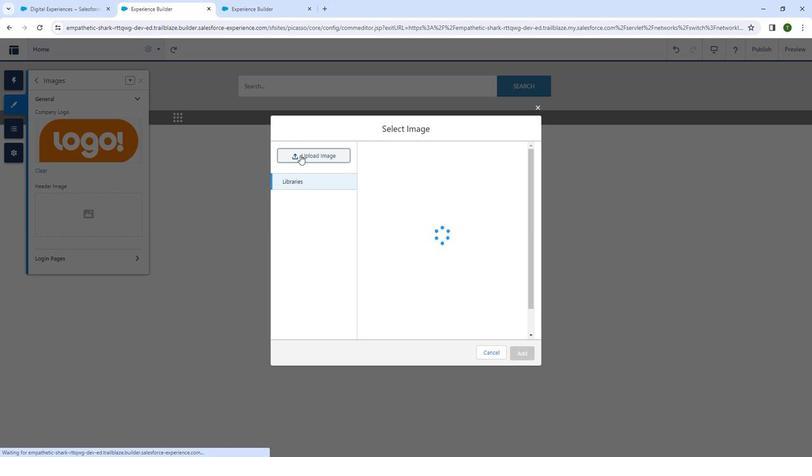 
Action: Mouse pressed left at (299, 157)
Screenshot: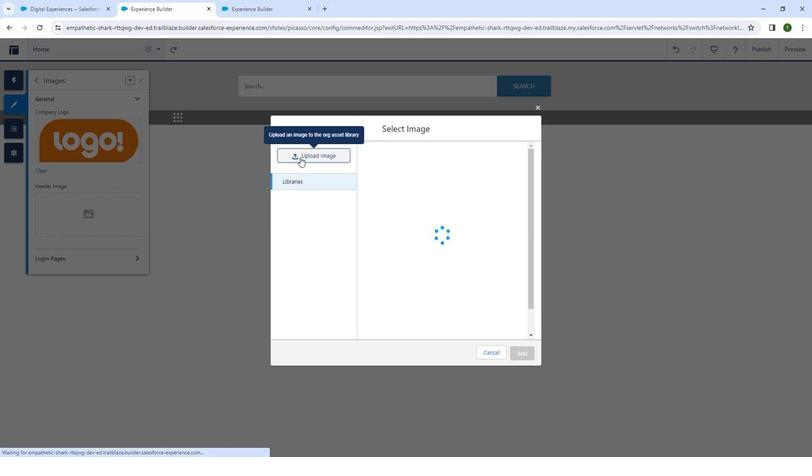 
Action: Mouse moved to (112, 111)
Screenshot: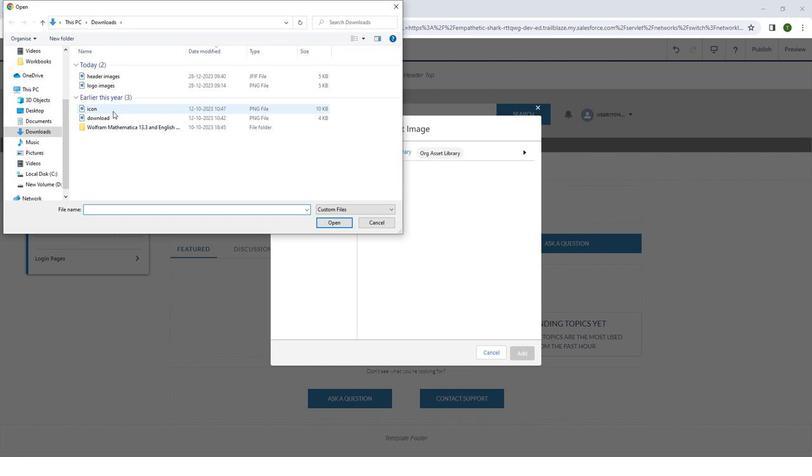
Action: Mouse pressed left at (112, 111)
Screenshot: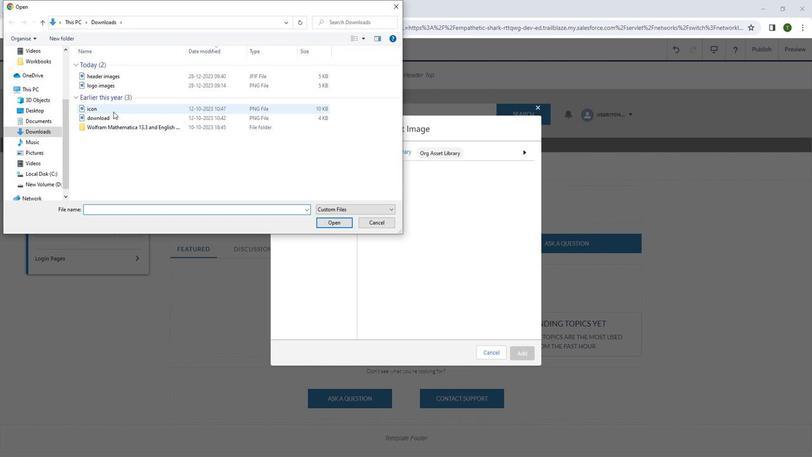 
Action: Mouse moved to (334, 222)
Screenshot: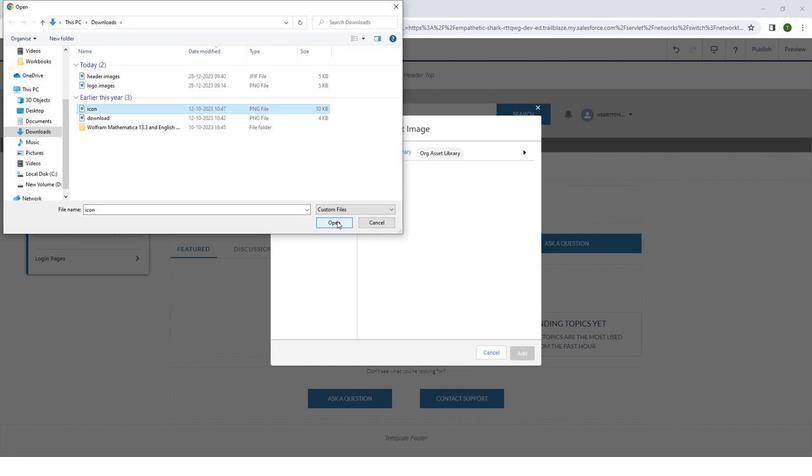 
Action: Mouse pressed left at (334, 222)
Screenshot: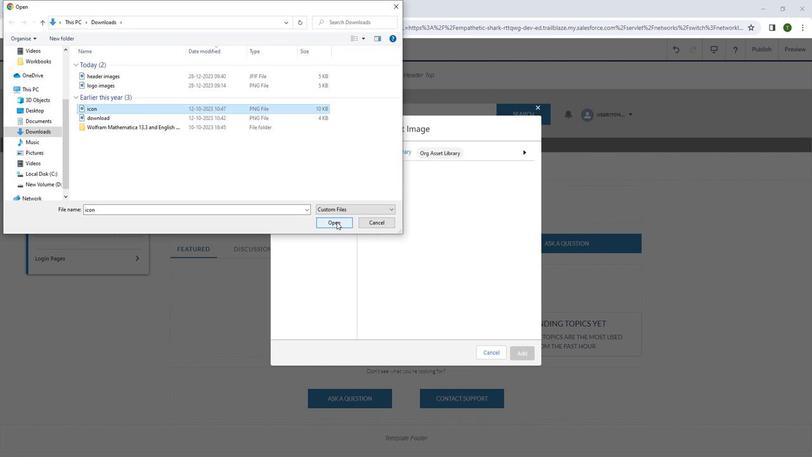
Action: Mouse moved to (754, 49)
Screenshot: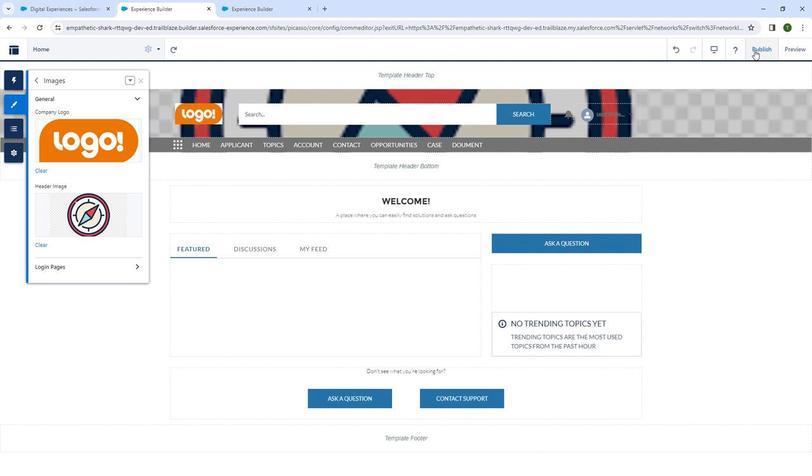 
Action: Mouse pressed left at (754, 49)
Screenshot: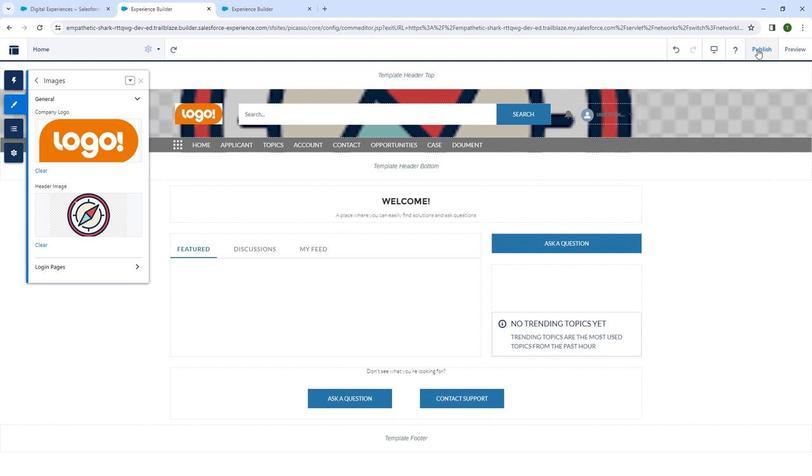 
Action: Mouse moved to (524, 318)
Screenshot: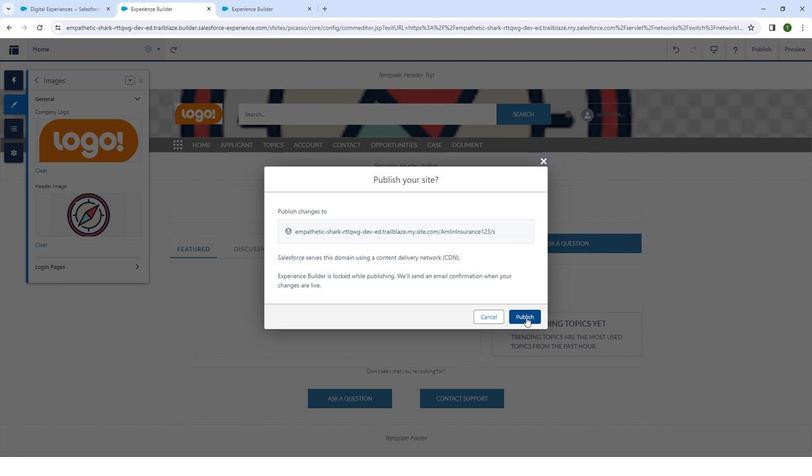 
Action: Mouse pressed left at (524, 318)
Screenshot: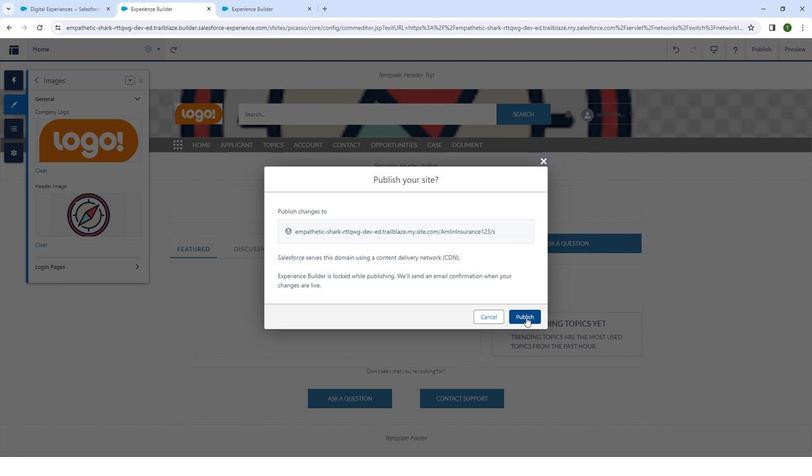
Action: Mouse moved to (528, 282)
Screenshot: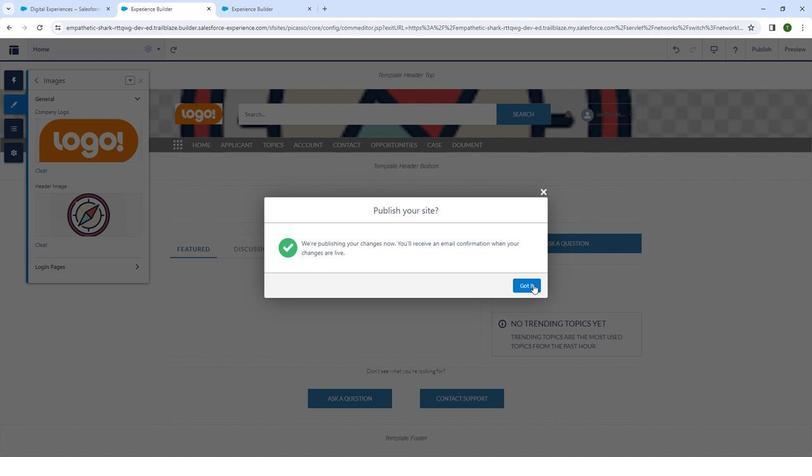 
Action: Mouse pressed left at (528, 282)
Screenshot: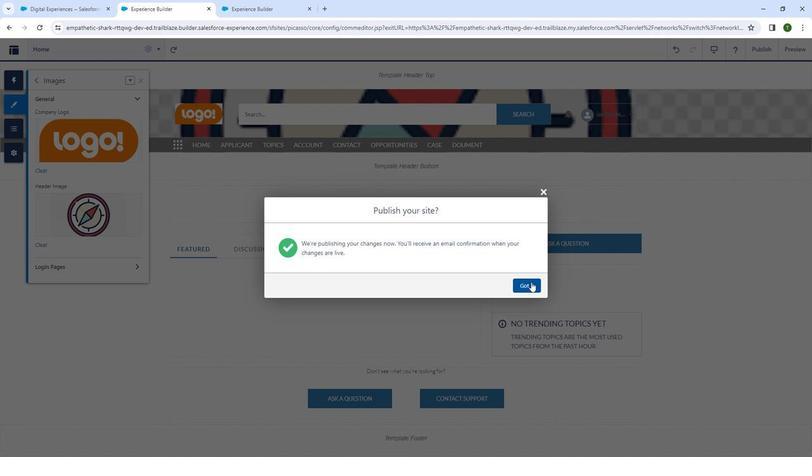
Action: Mouse moved to (47, 5)
Screenshot: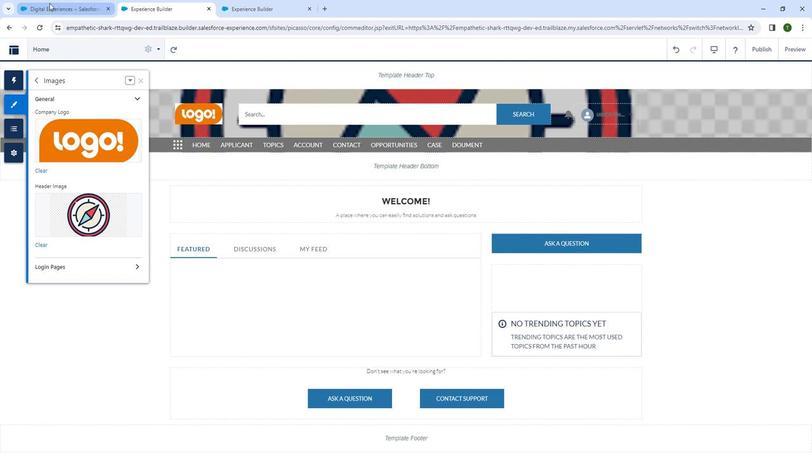 
Action: Mouse pressed left at (47, 5)
Screenshot: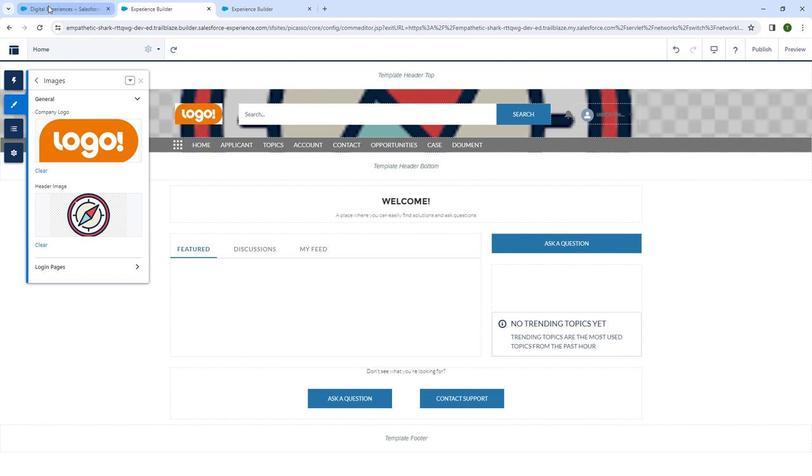 
Action: Mouse moved to (209, 5)
Screenshot: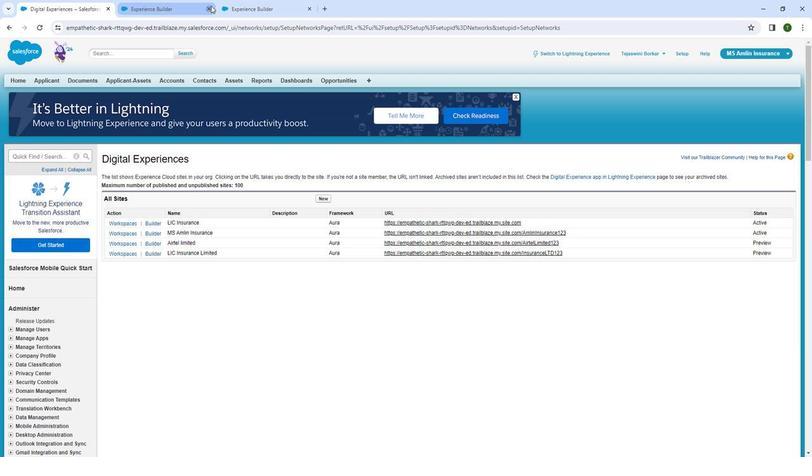 
Action: Mouse pressed left at (209, 5)
Screenshot: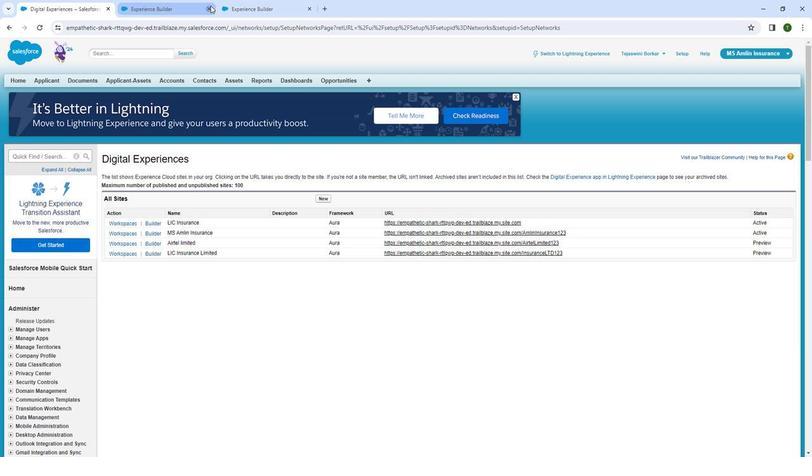 
Action: Mouse moved to (206, 8)
Screenshot: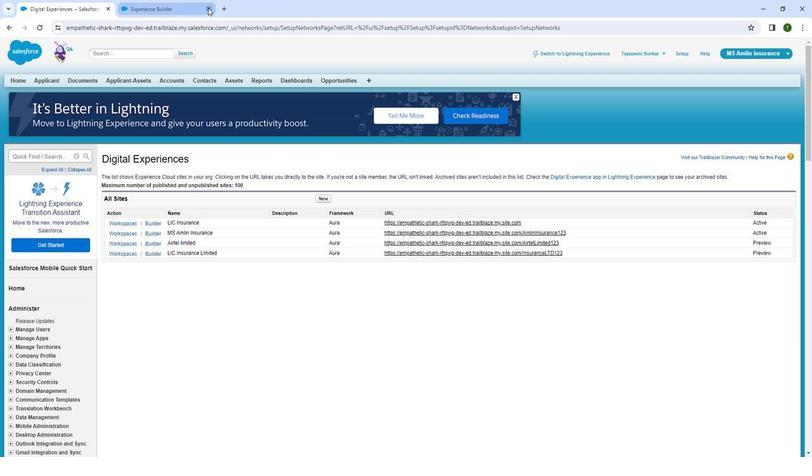 
Action: Mouse pressed left at (206, 8)
Screenshot: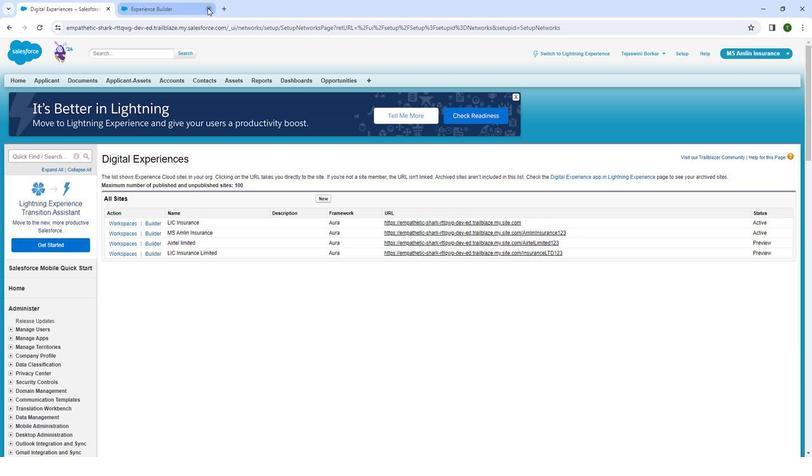 
Action: Mouse moved to (232, 282)
Screenshot: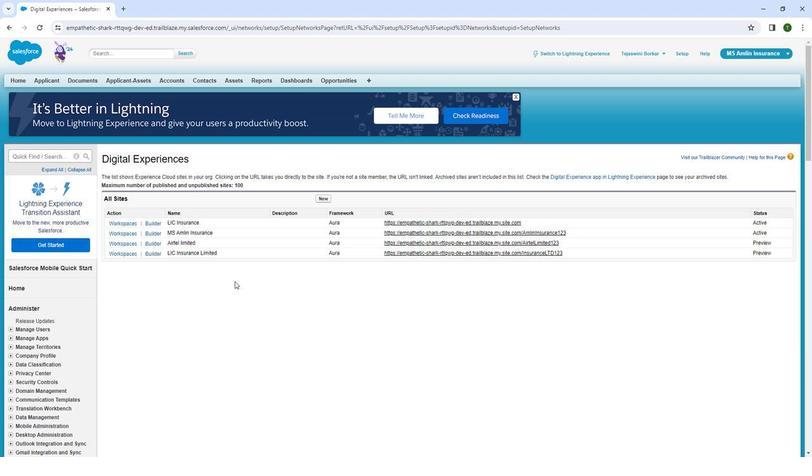 
Action: Mouse pressed left at (232, 282)
Screenshot: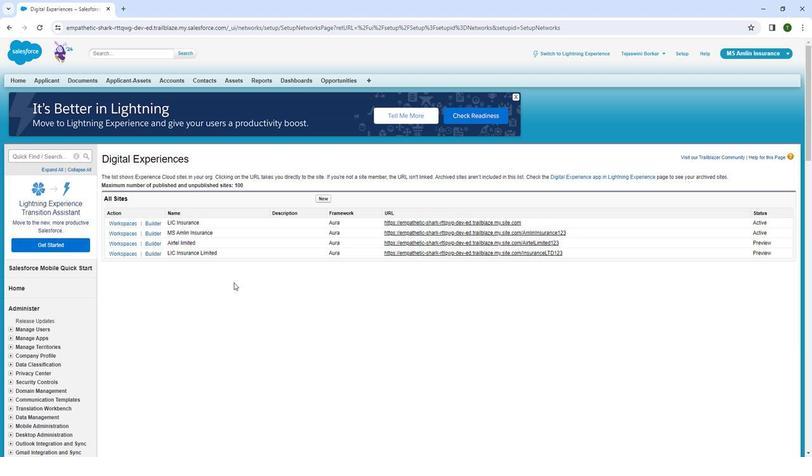 
Action: Mouse moved to (158, 226)
Screenshot: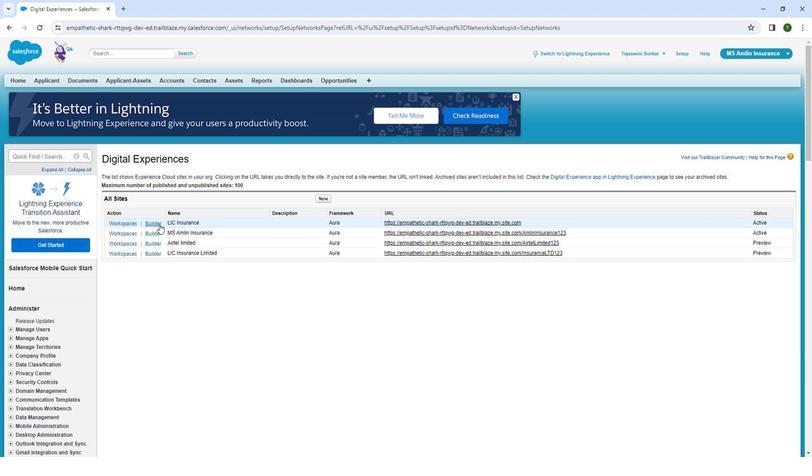 
Action: Key pressed <Key.shift>ctrl+R
Screenshot: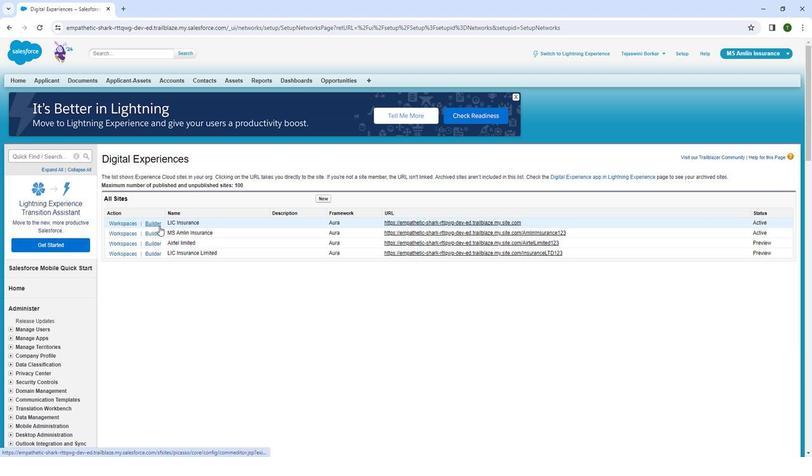 
Action: Mouse moved to (149, 225)
Screenshot: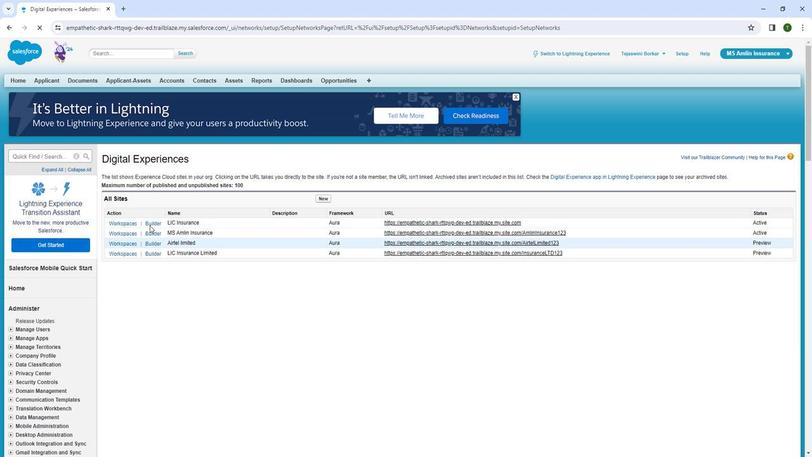 
Action: Mouse pressed left at (149, 225)
Screenshot: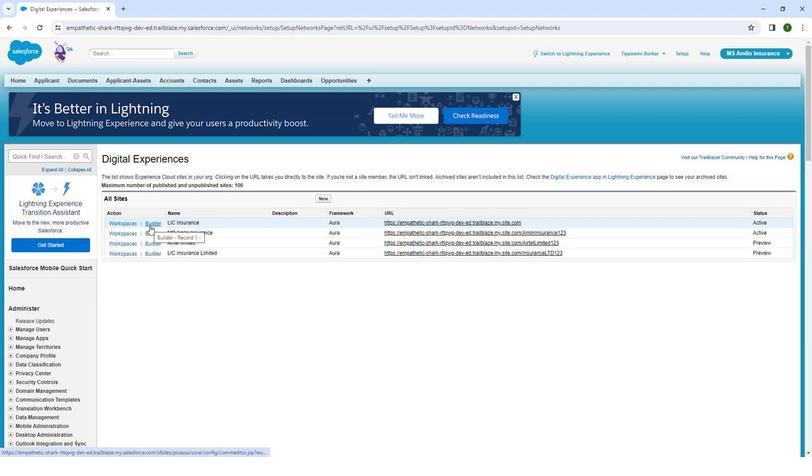
Action: Mouse moved to (6, 105)
Screenshot: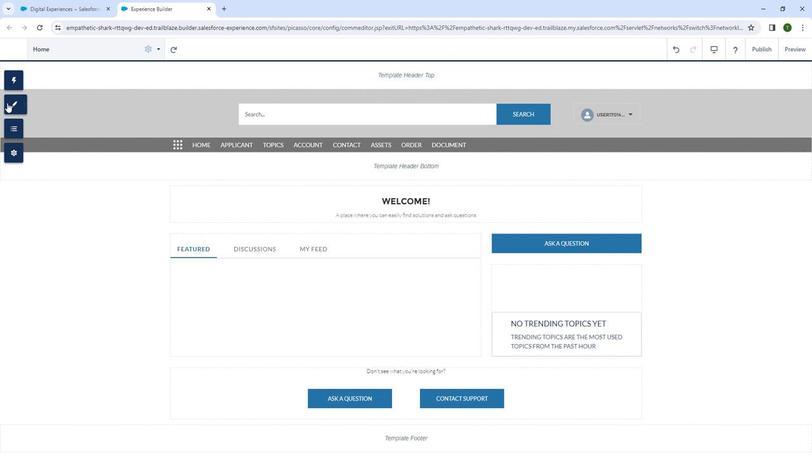 
Action: Mouse pressed left at (6, 105)
Screenshot: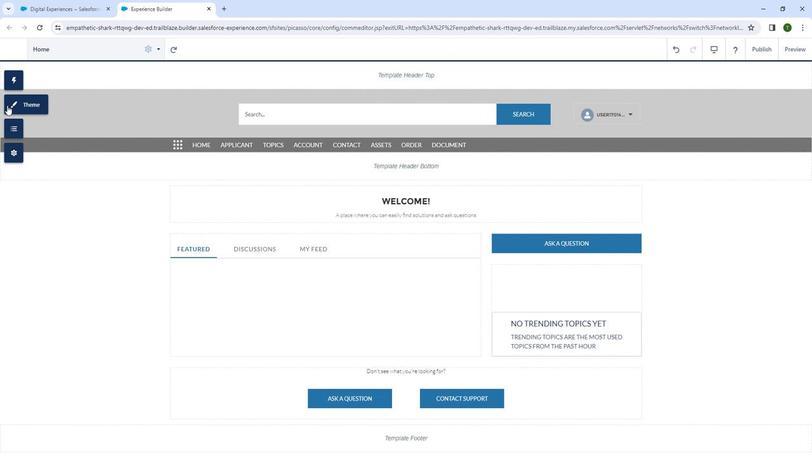 
Action: Mouse moved to (69, 164)
Screenshot: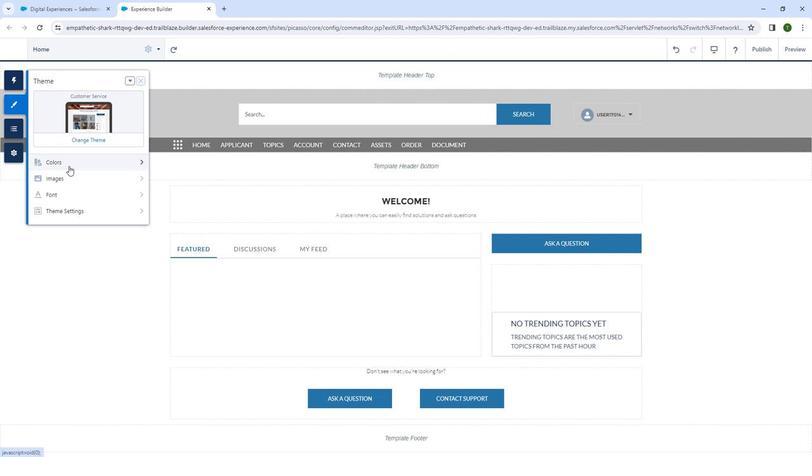 
Action: Mouse pressed left at (69, 164)
Screenshot: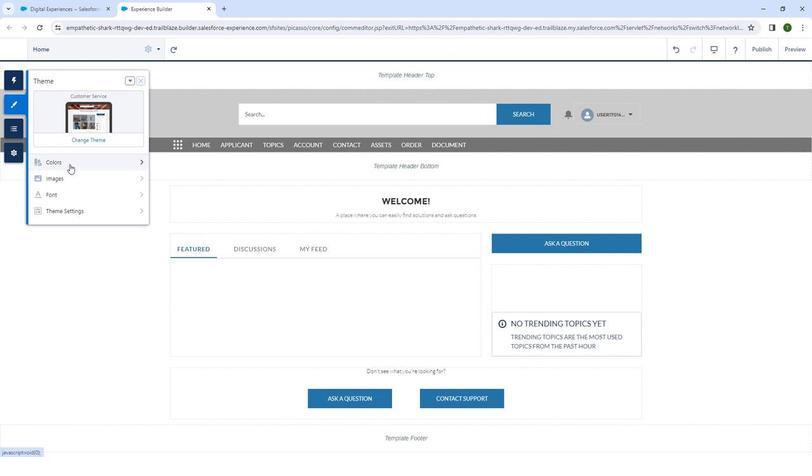 
Action: Mouse moved to (139, 162)
Screenshot: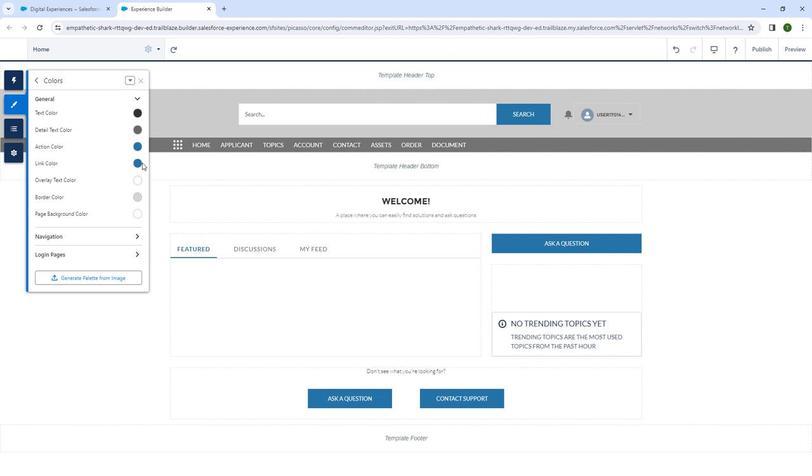 
Action: Mouse pressed left at (139, 162)
Screenshot: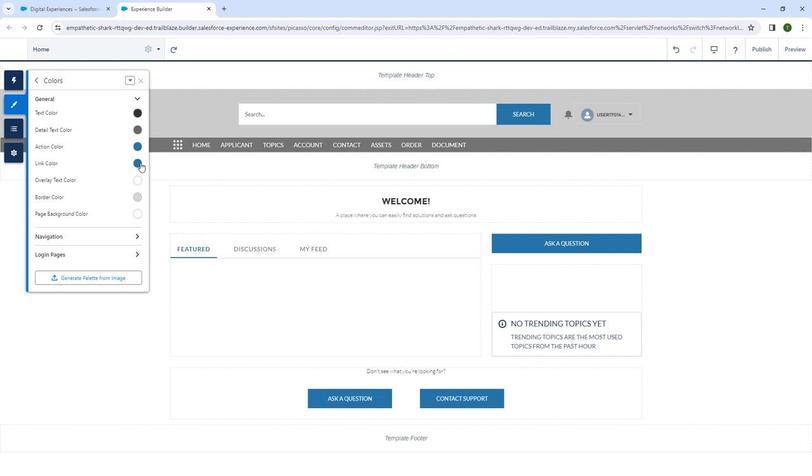 
Action: Mouse moved to (129, 225)
Screenshot: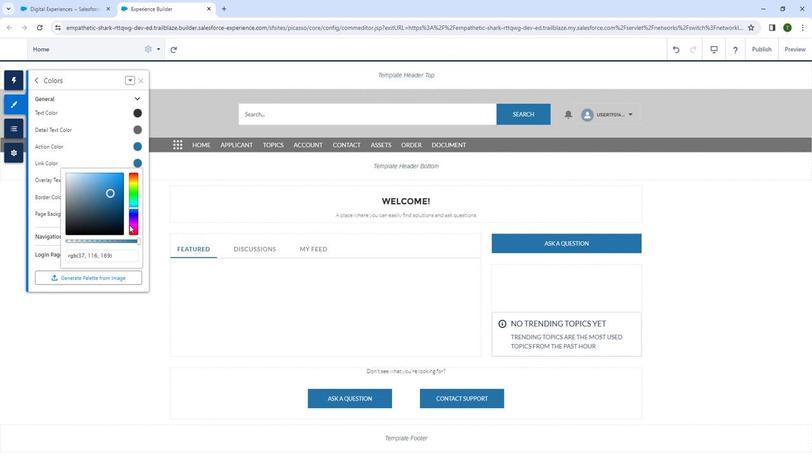 
Action: Mouse pressed left at (129, 225)
Screenshot: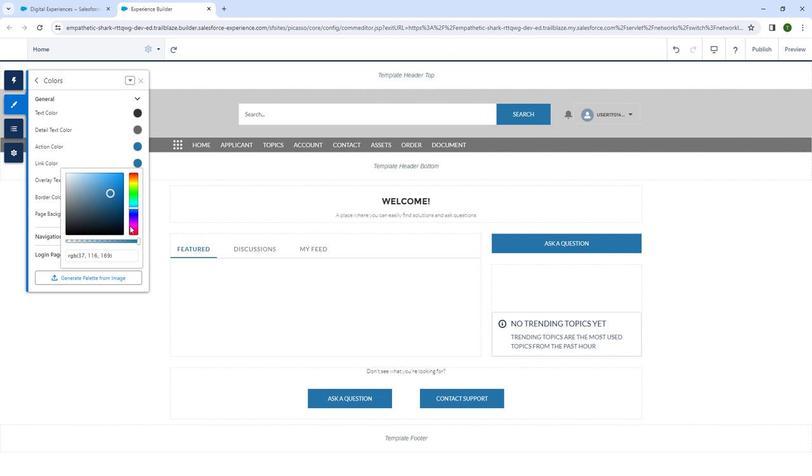 
Action: Mouse moved to (149, 269)
Screenshot: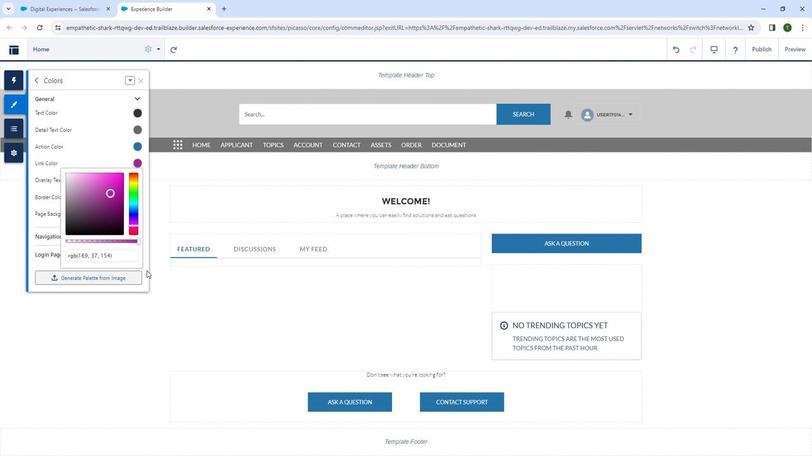 
Action: Mouse pressed left at (149, 269)
Screenshot: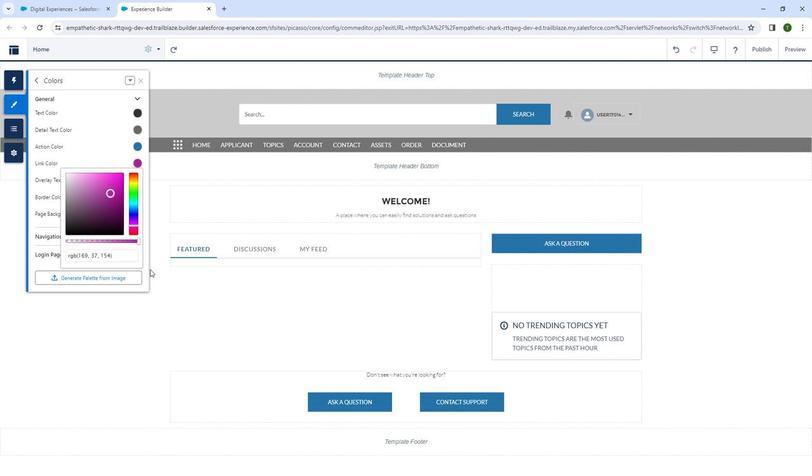 
Action: Mouse moved to (11, 123)
Screenshot: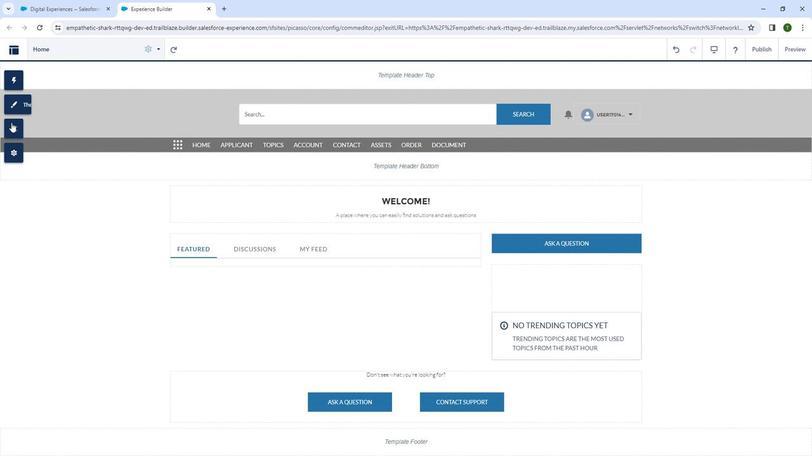 
Action: Mouse pressed left at (11, 123)
Screenshot: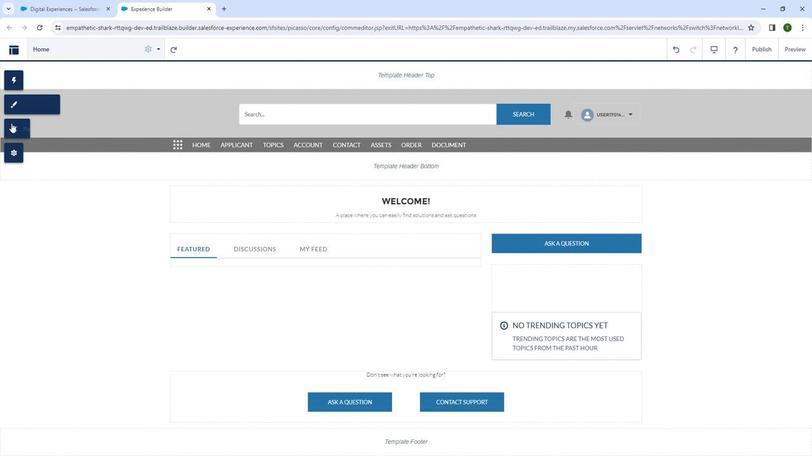 
Action: Mouse moved to (133, 159)
Screenshot: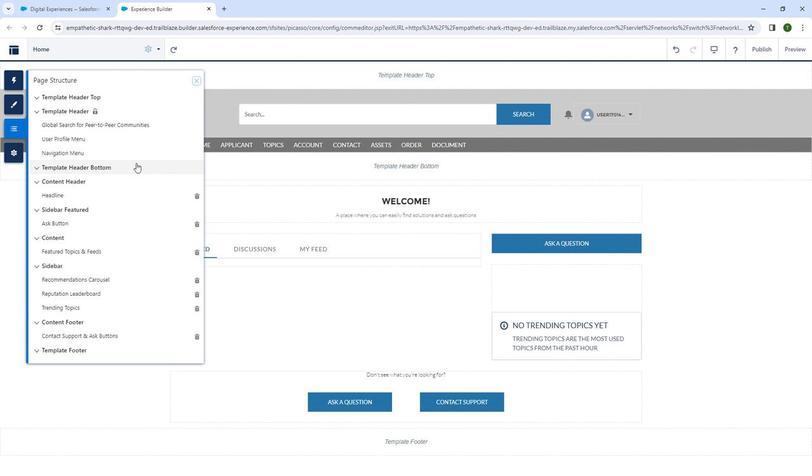
Action: Mouse scrolled (133, 159) with delta (0, 0)
Screenshot: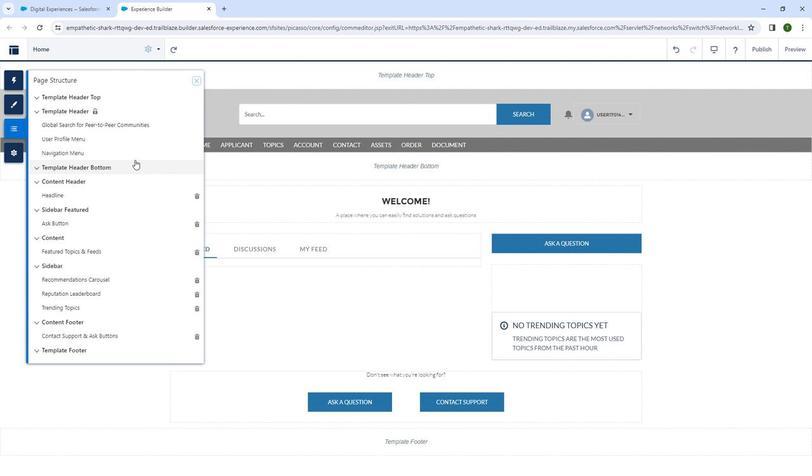 
Action: Mouse moved to (133, 159)
Screenshot: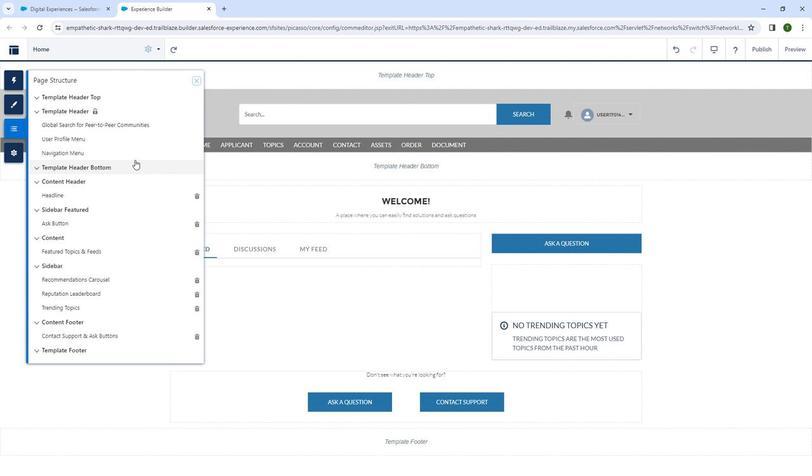 
Action: Mouse scrolled (133, 159) with delta (0, 0)
Screenshot: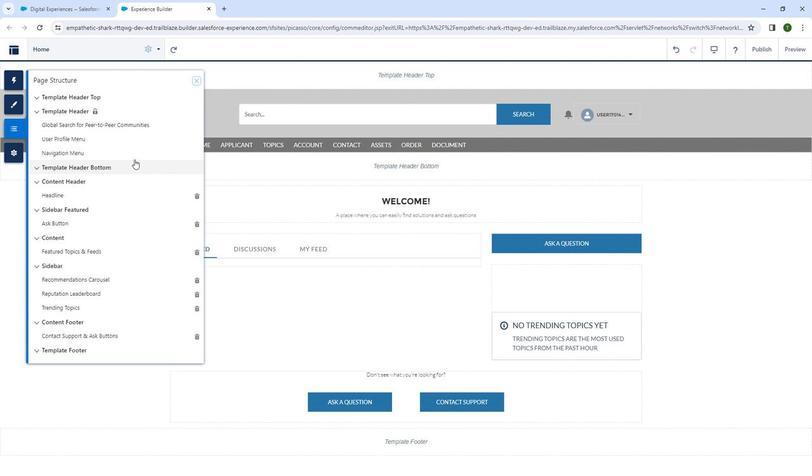 
Action: Mouse moved to (131, 161)
Screenshot: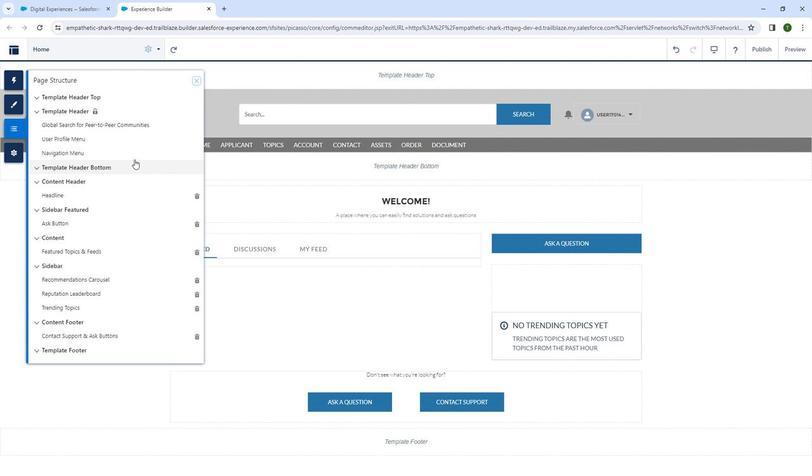 
Action: Mouse scrolled (131, 161) with delta (0, 0)
Screenshot: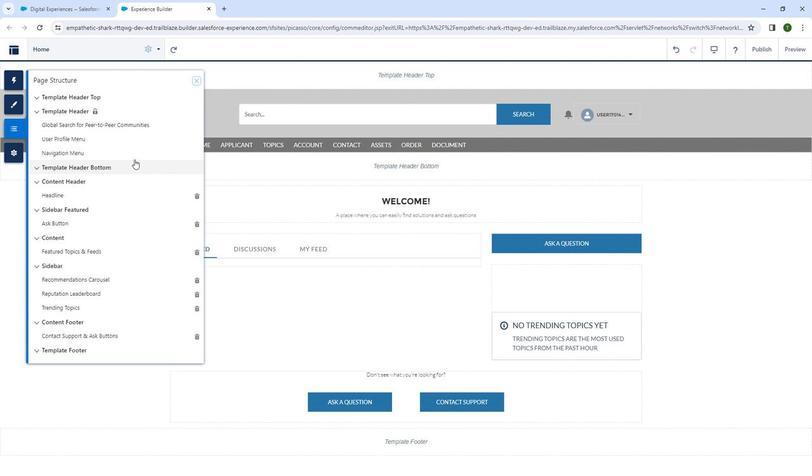 
Action: Mouse moved to (130, 165)
Screenshot: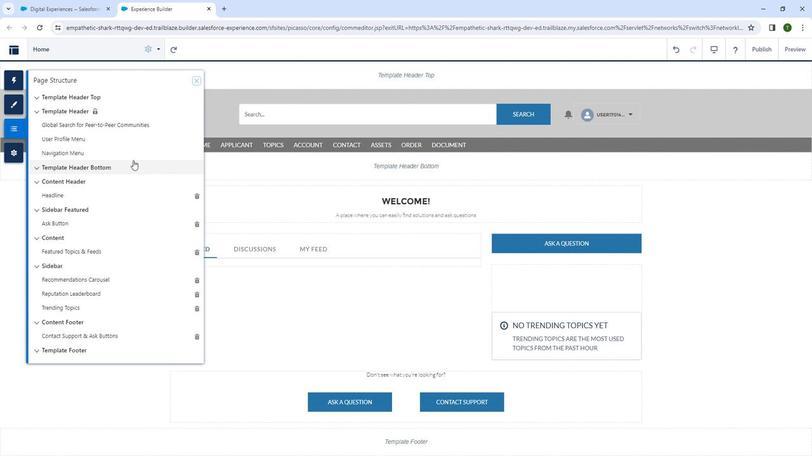 
Action: Mouse scrolled (130, 165) with delta (0, 0)
Screenshot: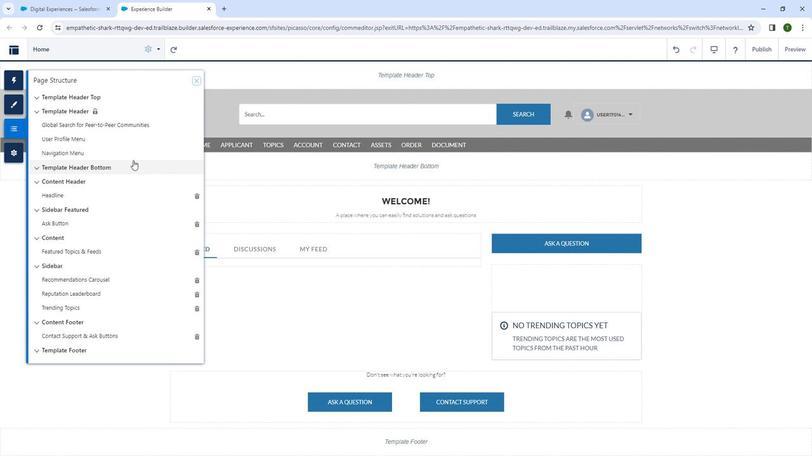 
Action: Mouse moved to (126, 172)
Screenshot: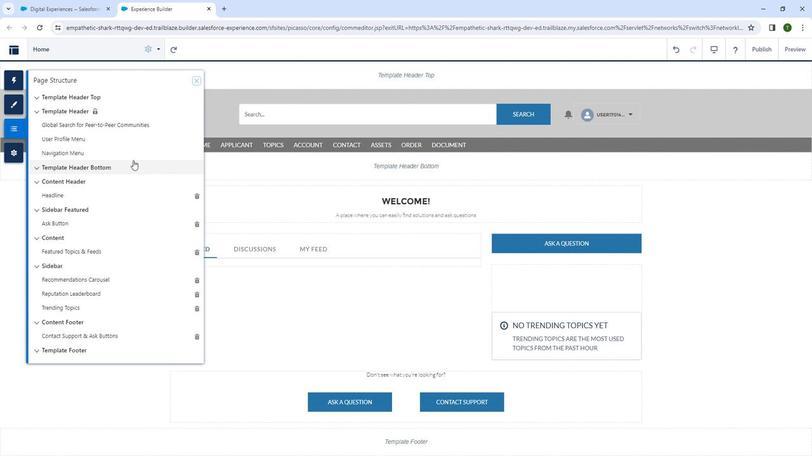 
Action: Mouse scrolled (126, 172) with delta (0, 0)
Screenshot: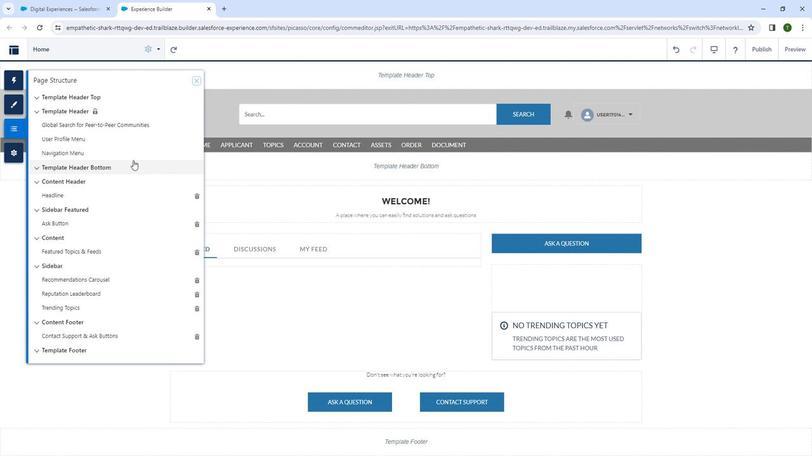 
Action: Mouse moved to (161, 395)
Screenshot: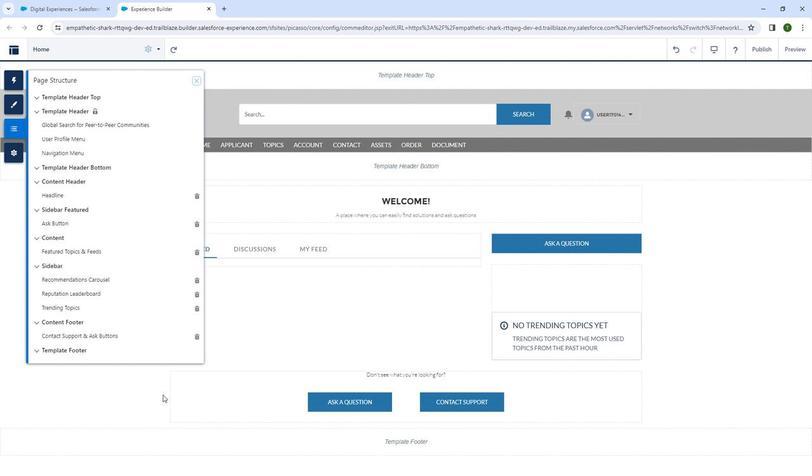 
Action: Mouse pressed left at (161, 395)
Screenshot: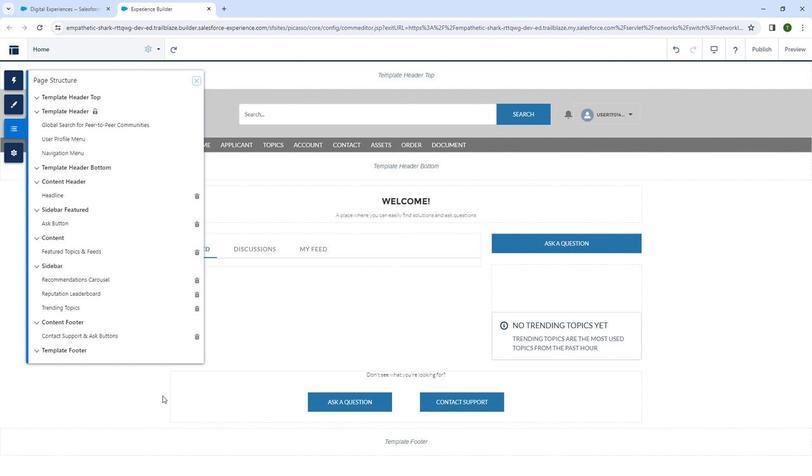 
Action: Mouse moved to (194, 81)
Screenshot: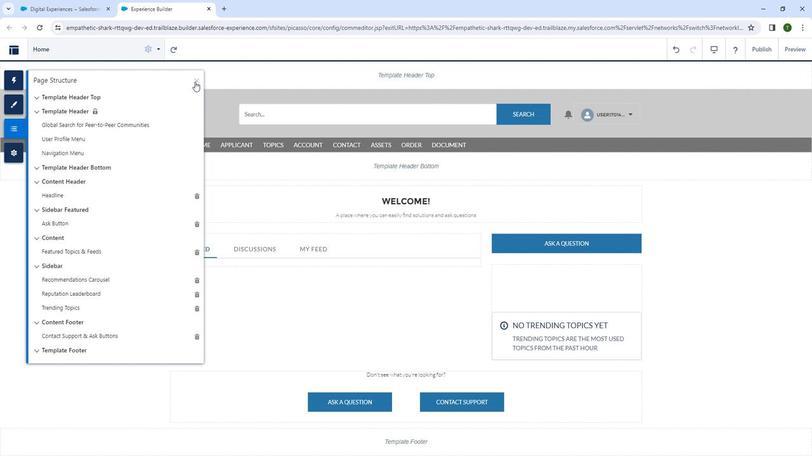 
Action: Mouse pressed left at (194, 81)
Screenshot: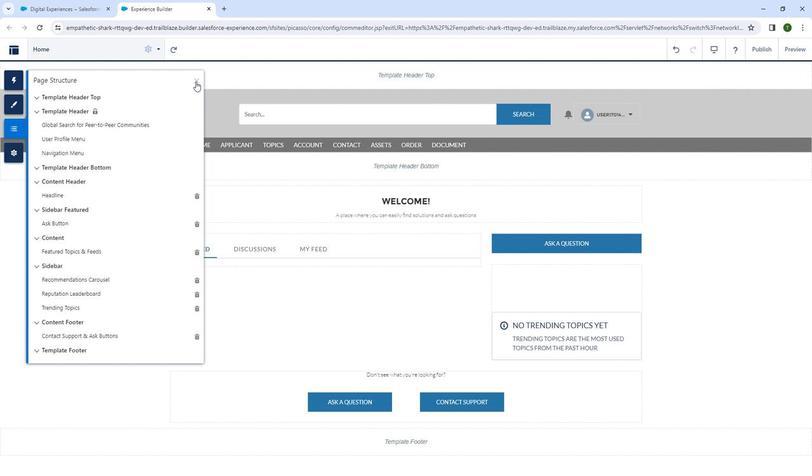 
Action: Mouse moved to (10, 106)
Screenshot: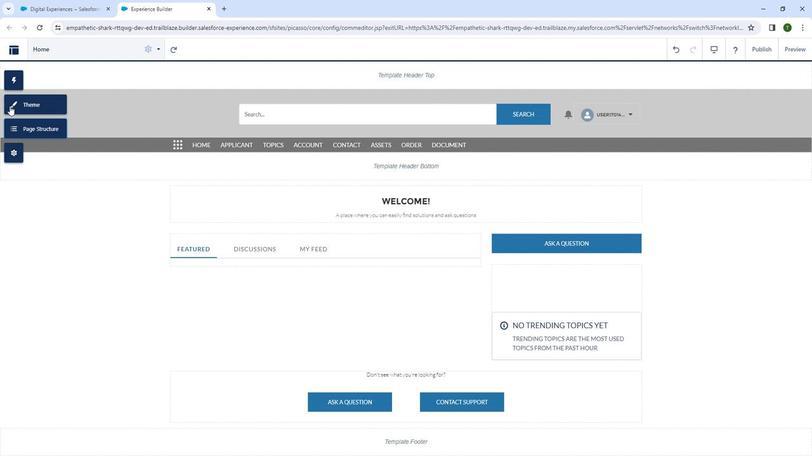 
Action: Mouse pressed left at (10, 106)
Screenshot: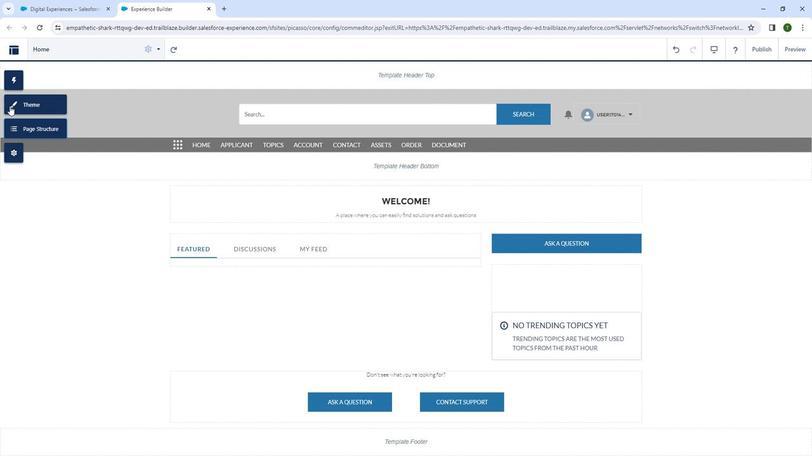 
Action: Mouse moved to (19, 85)
Screenshot: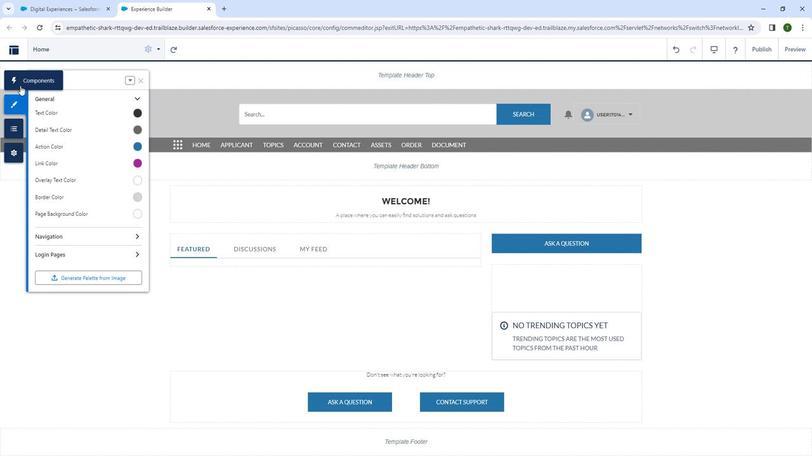 
Action: Mouse pressed left at (19, 85)
Screenshot: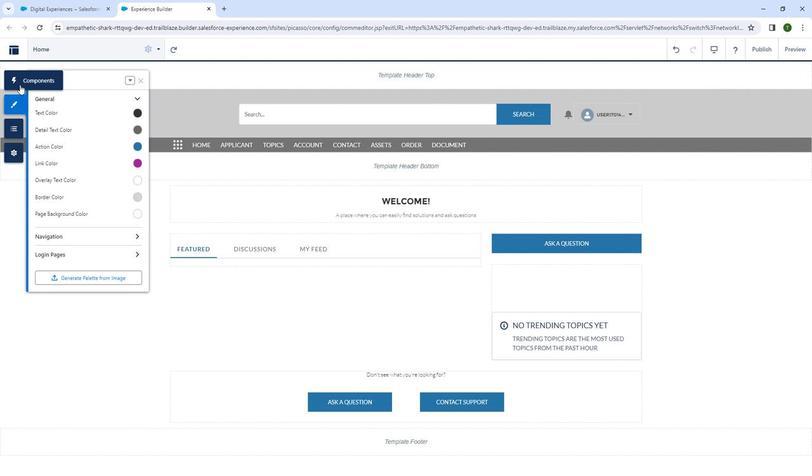 
Action: Mouse moved to (13, 106)
Screenshot: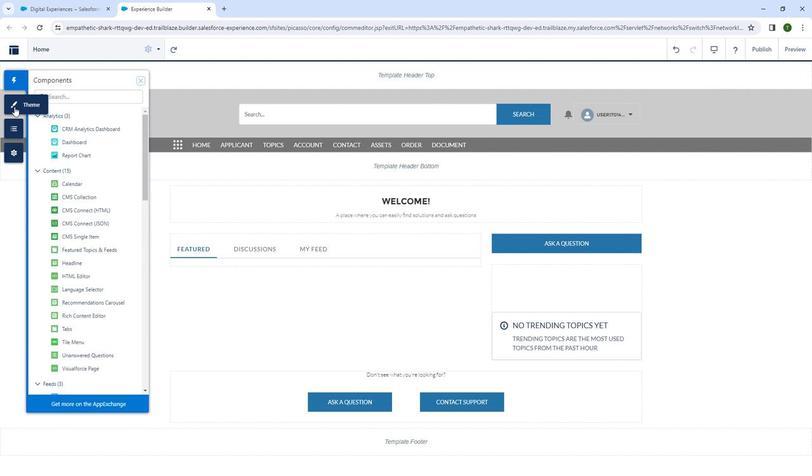 
Action: Mouse pressed left at (13, 106)
Screenshot: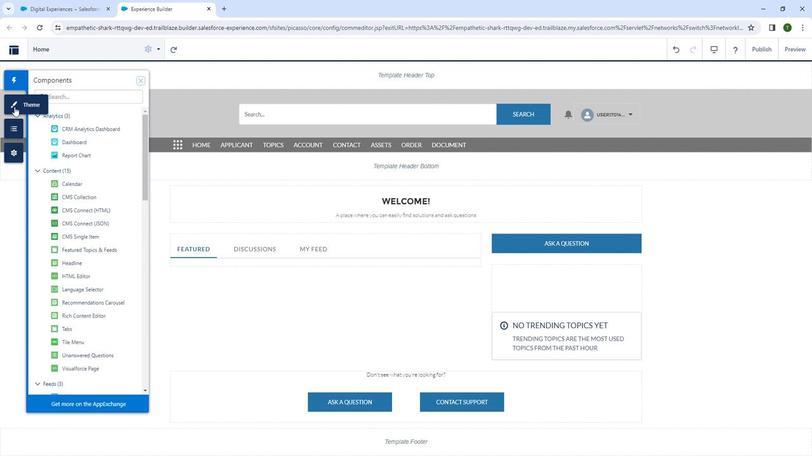 
Action: Mouse moved to (19, 122)
Screenshot: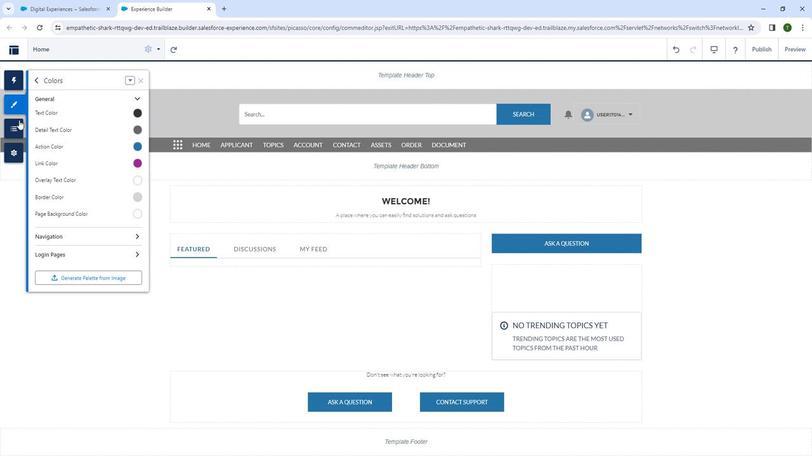 
Action: Mouse pressed left at (19, 122)
Screenshot: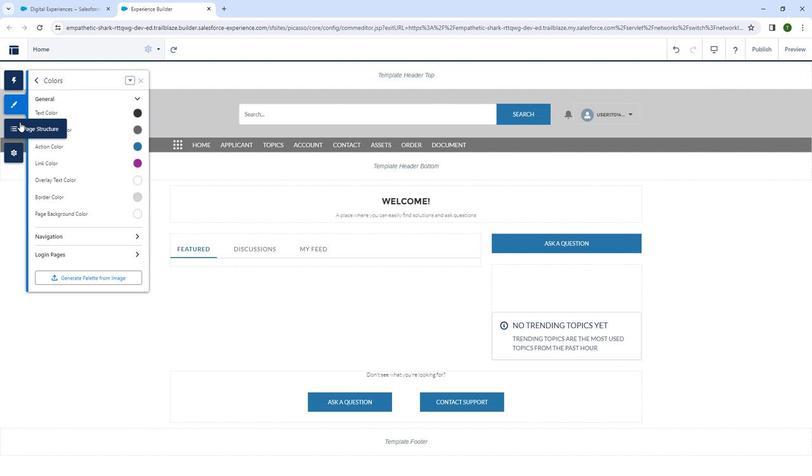 
Action: Mouse moved to (190, 79)
Screenshot: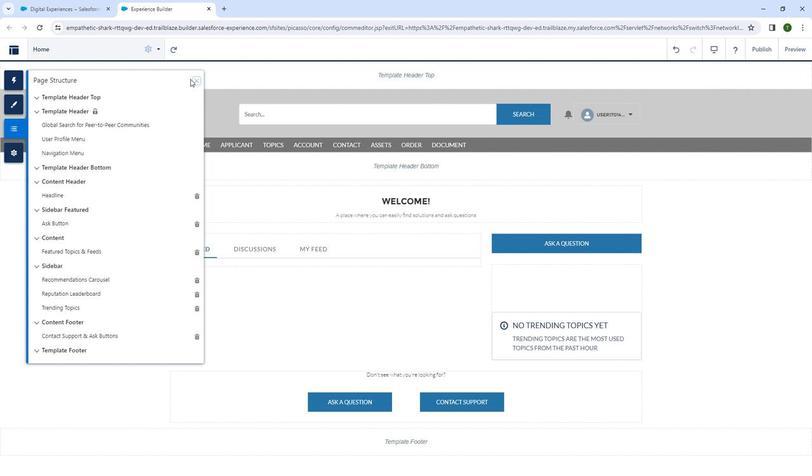 
Action: Mouse pressed left at (190, 79)
Screenshot: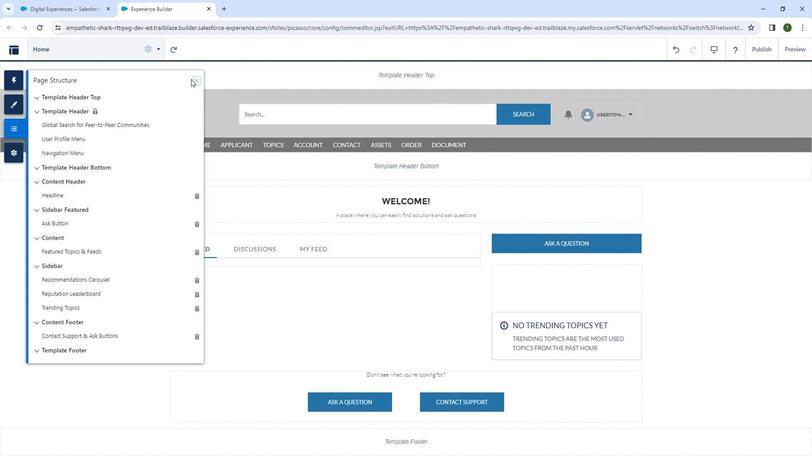 
Action: Mouse moved to (192, 78)
Screenshot: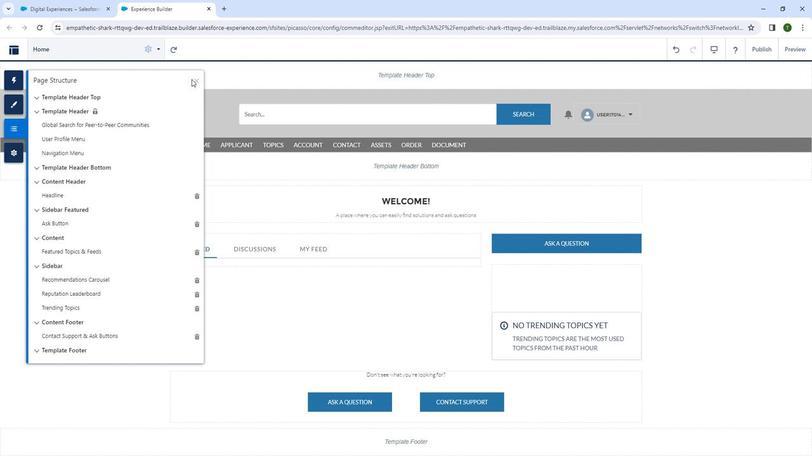 
Action: Mouse pressed left at (192, 78)
Screenshot: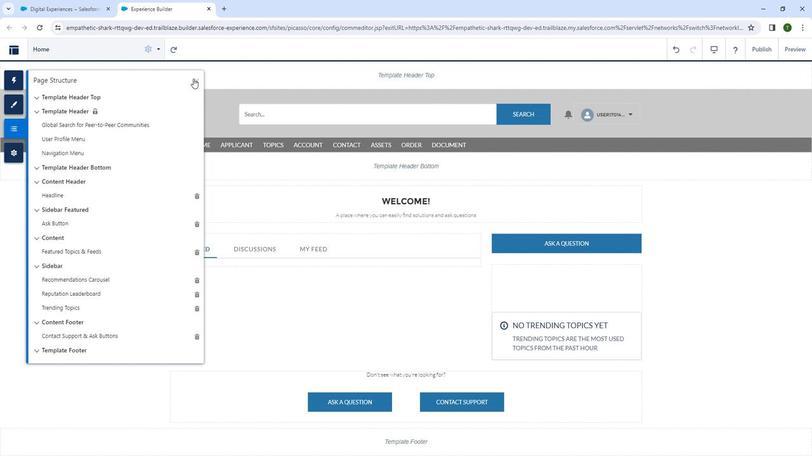
Action: Mouse moved to (16, 109)
Screenshot: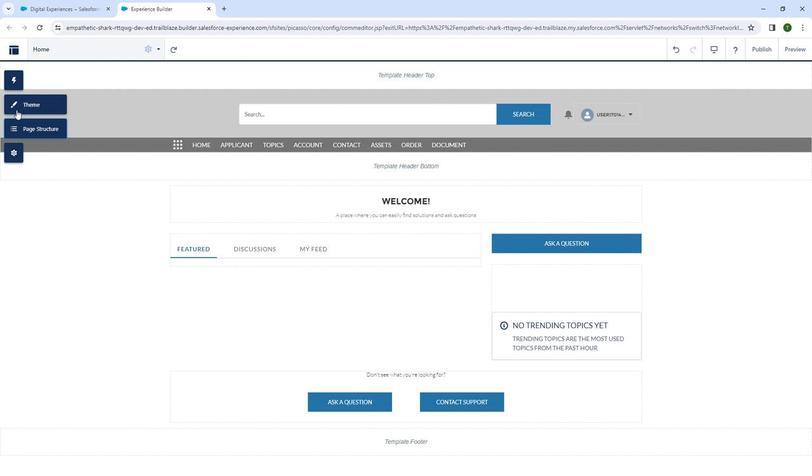 
Action: Mouse pressed left at (16, 109)
Screenshot: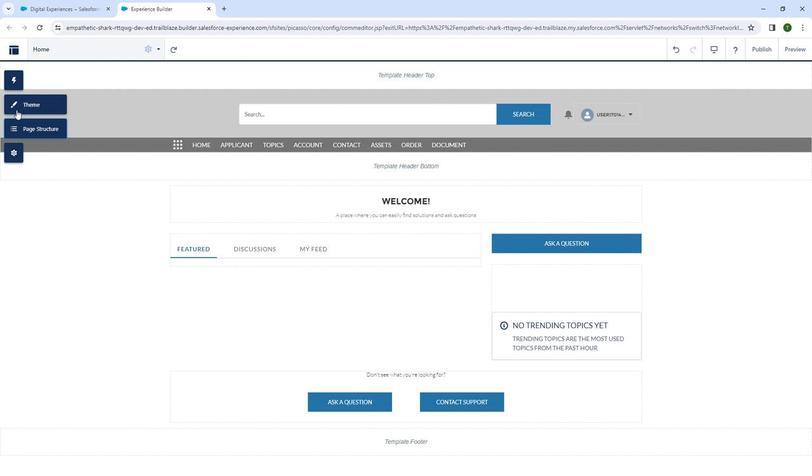 
Action: Mouse moved to (138, 78)
Screenshot: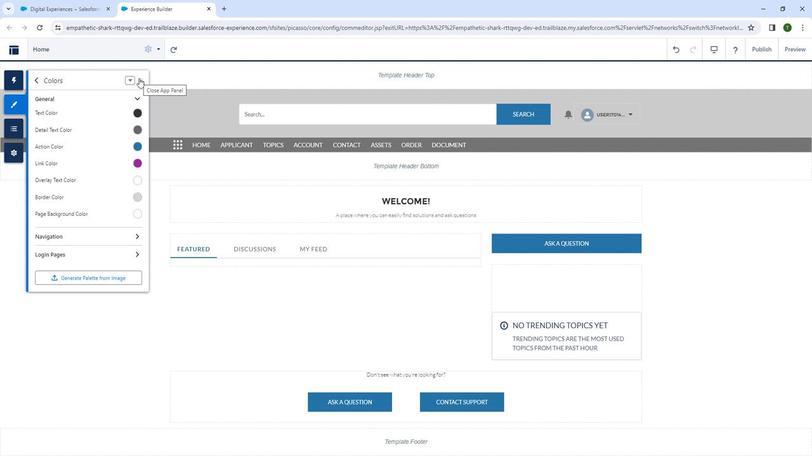 
Action: Mouse pressed left at (138, 78)
Screenshot: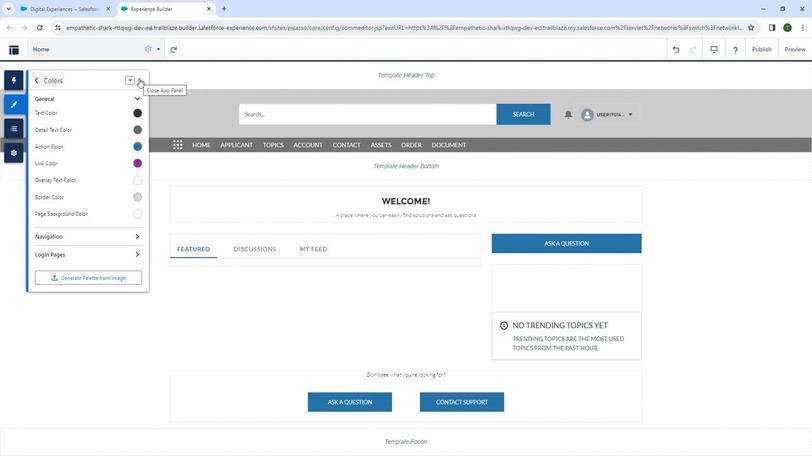 
Action: Mouse moved to (33, 105)
Screenshot: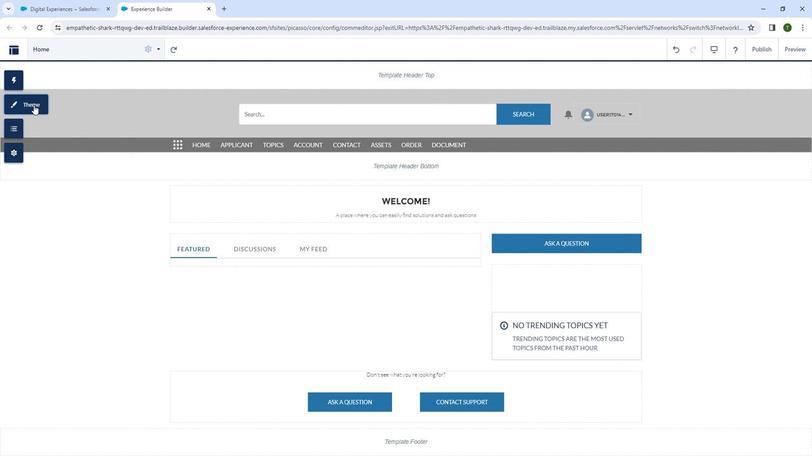 
Action: Mouse pressed left at (33, 105)
Screenshot: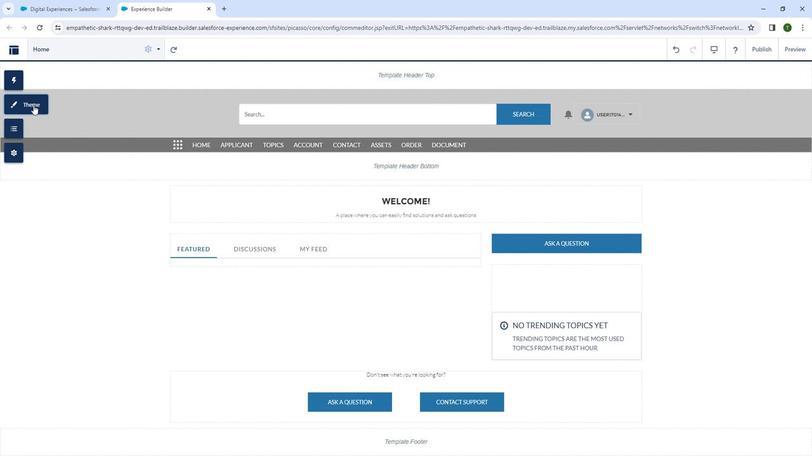 
Action: Mouse moved to (125, 76)
Screenshot: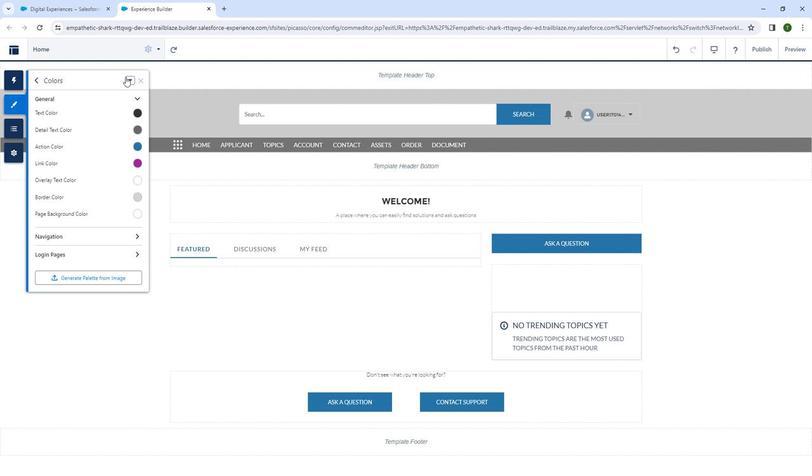 
Action: Mouse pressed left at (125, 76)
Screenshot: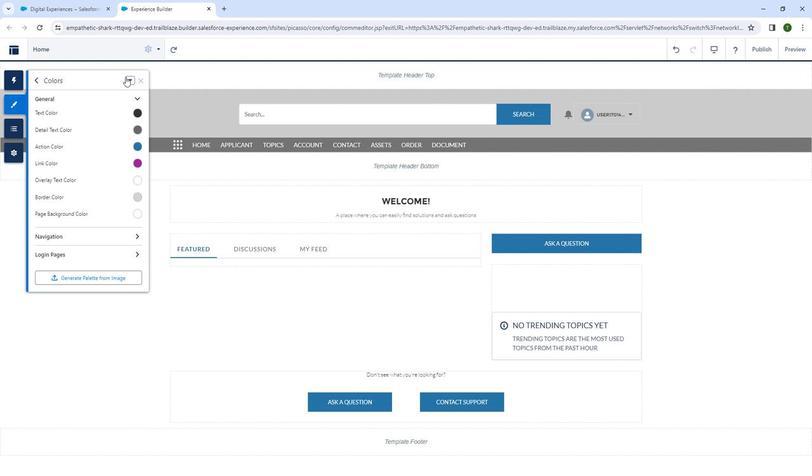 
Action: Mouse moved to (38, 82)
Screenshot: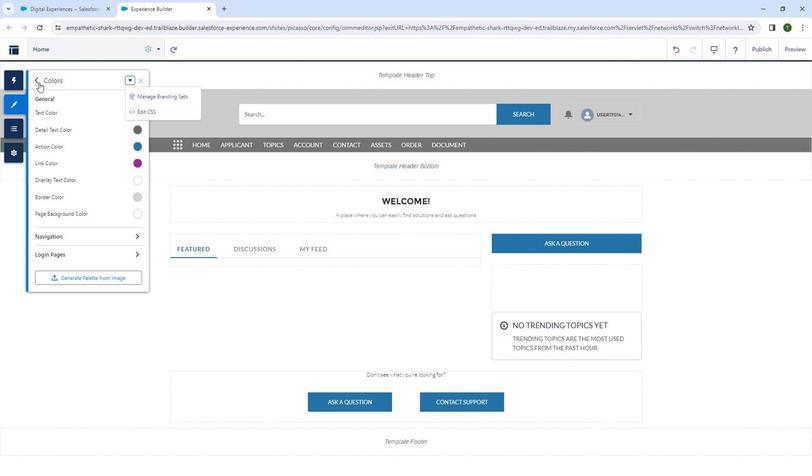 
Action: Mouse pressed left at (38, 82)
Screenshot: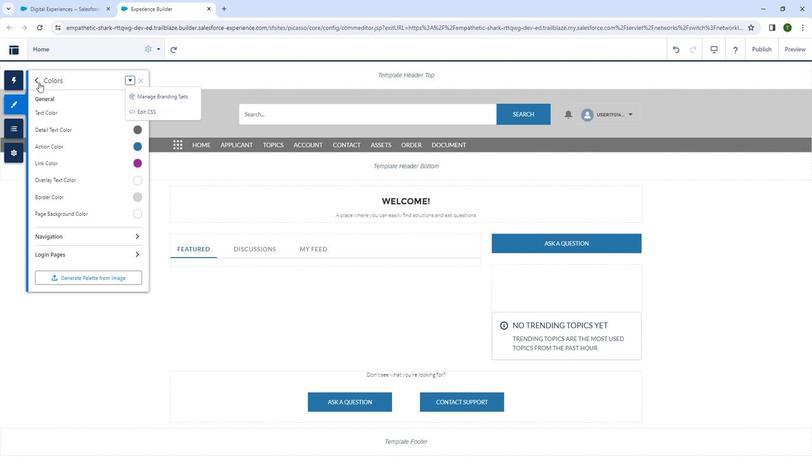 
Action: Mouse moved to (67, 177)
Screenshot: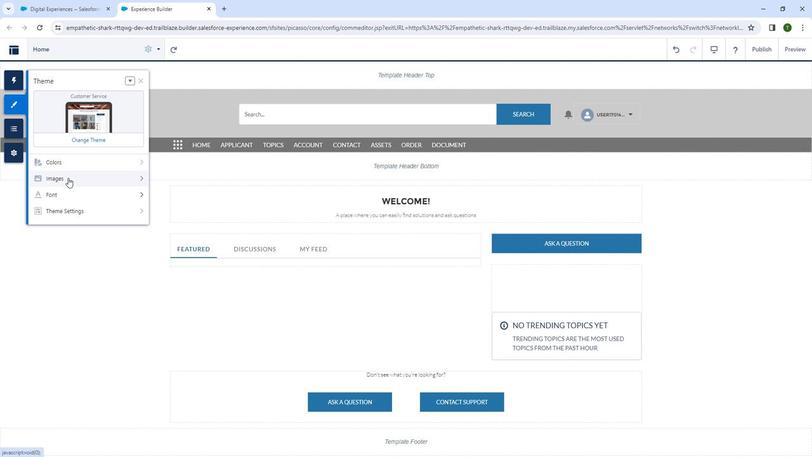 
Action: Mouse pressed left at (67, 177)
Screenshot: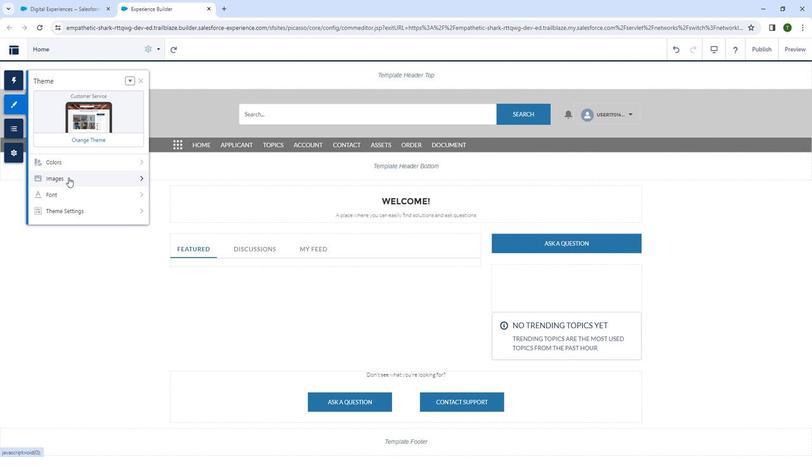
Action: Mouse moved to (81, 133)
Screenshot: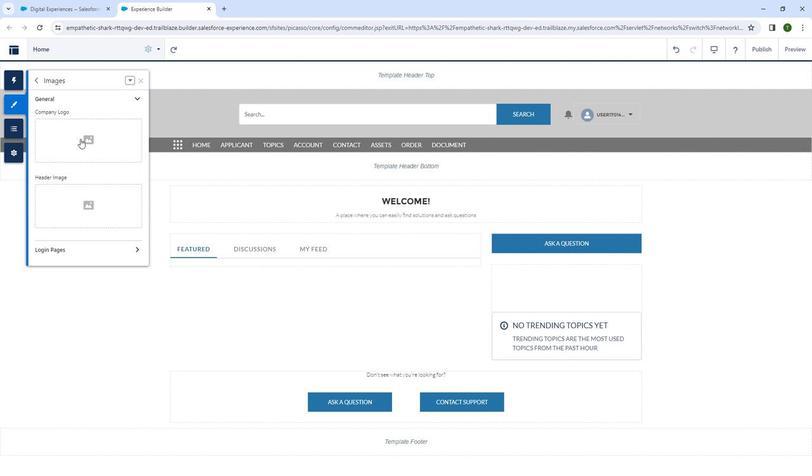 
Action: Mouse pressed left at (81, 133)
Screenshot: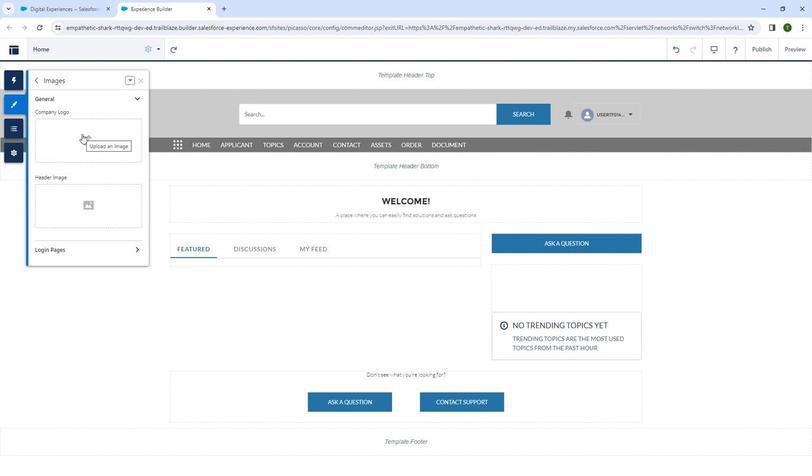 
Action: Mouse moved to (314, 155)
Screenshot: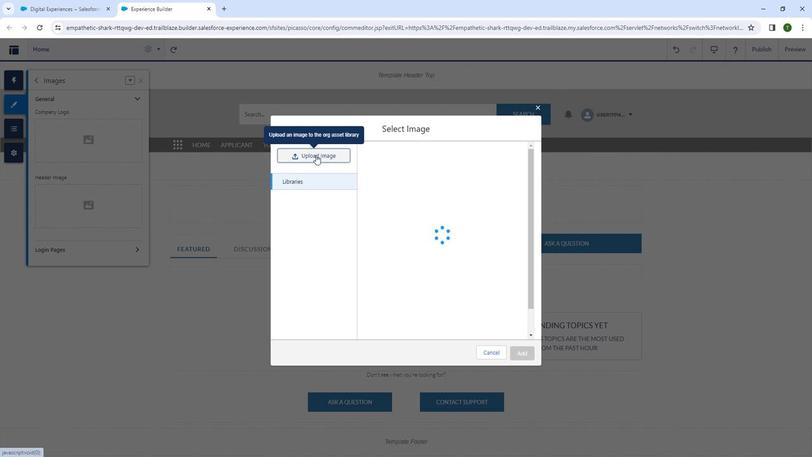 
Action: Mouse pressed left at (314, 155)
Screenshot: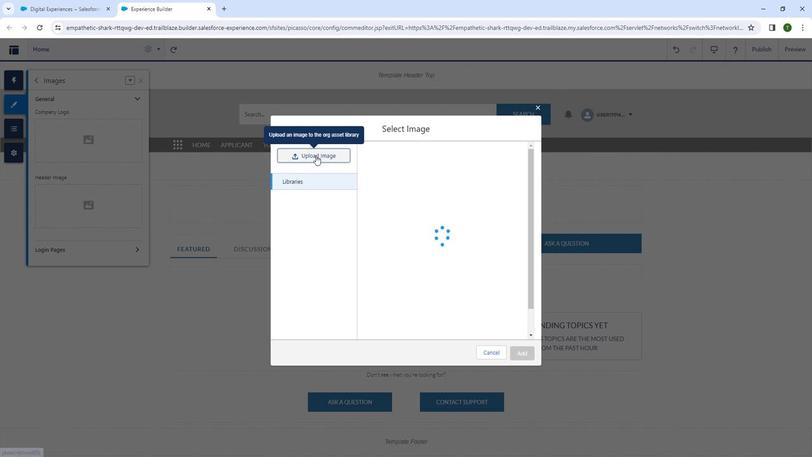 
Action: Mouse moved to (119, 106)
Screenshot: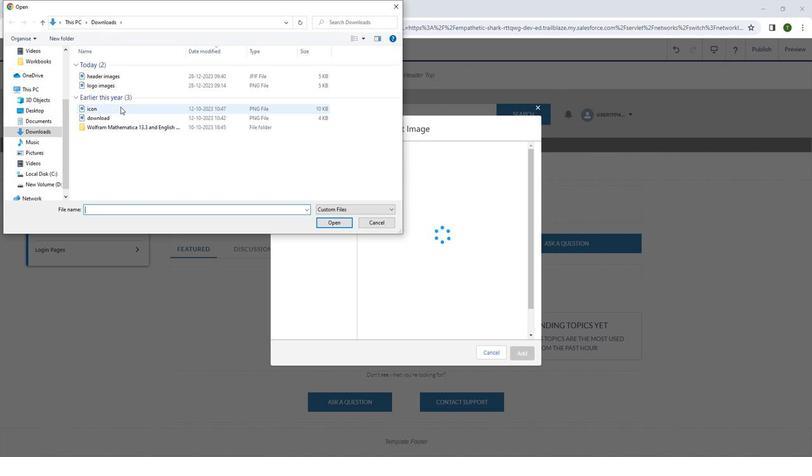 
Action: Mouse pressed left at (119, 106)
Screenshot: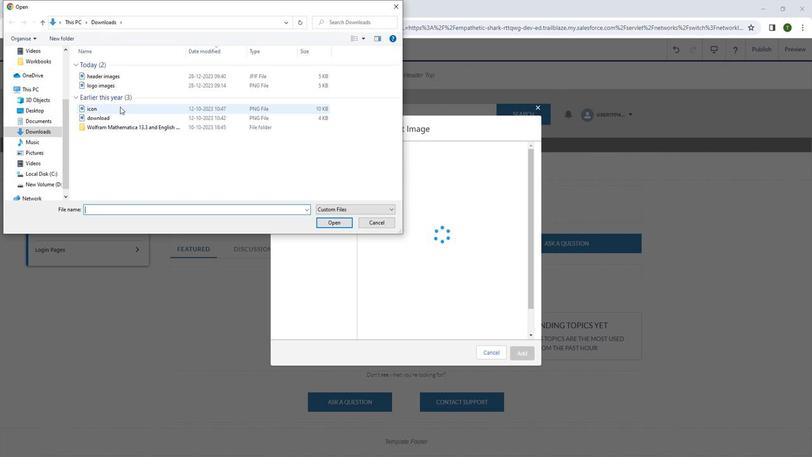 
Action: Mouse moved to (342, 219)
Screenshot: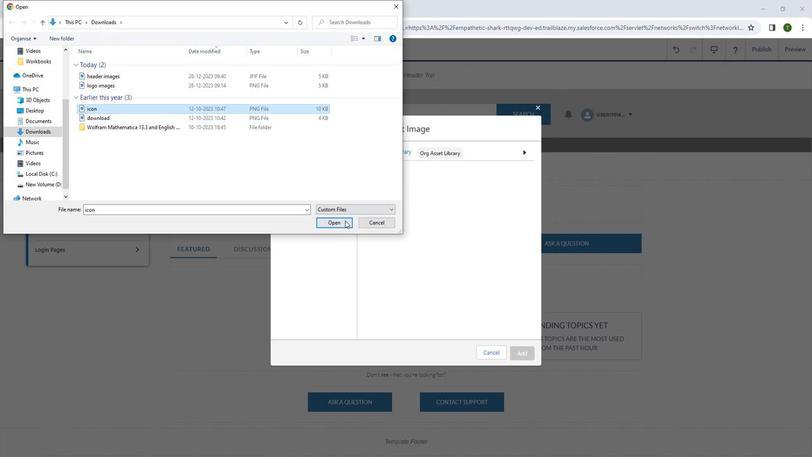 
Action: Mouse pressed left at (342, 219)
Screenshot: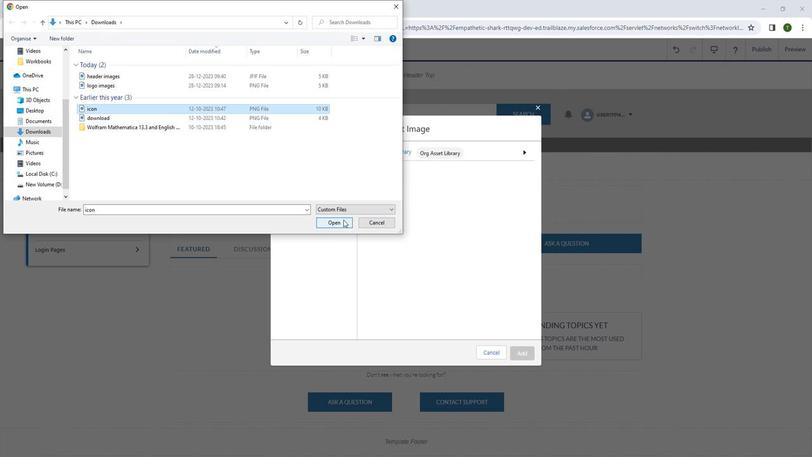 
Action: Mouse moved to (85, 213)
Screenshot: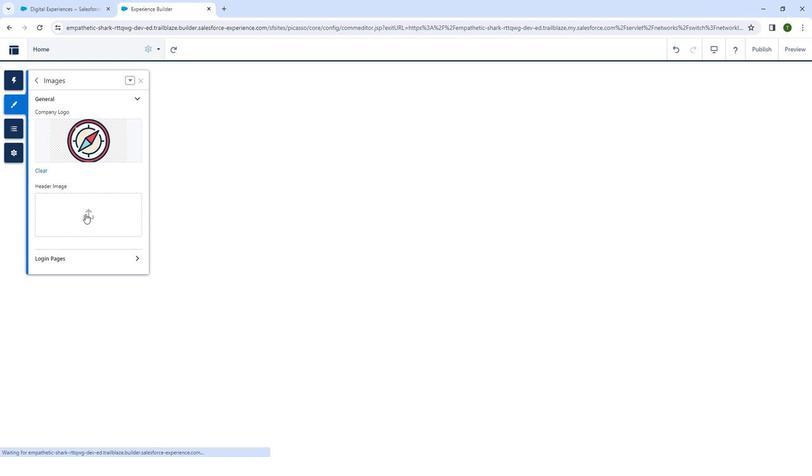 
Action: Mouse pressed left at (85, 213)
Screenshot: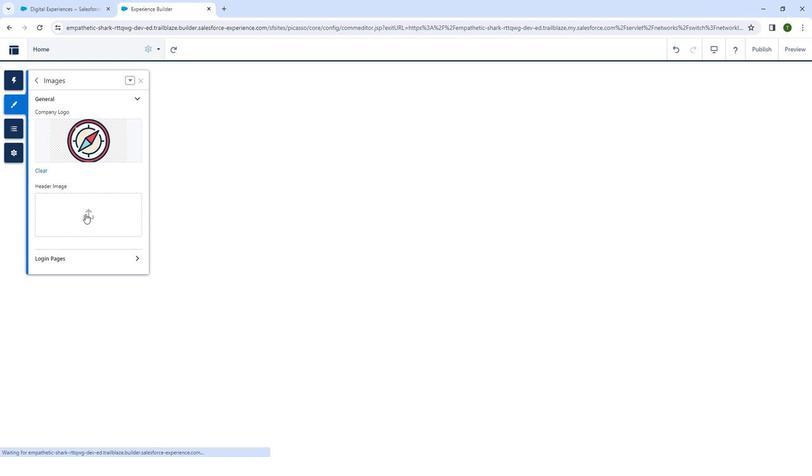 
Action: Mouse moved to (295, 159)
Screenshot: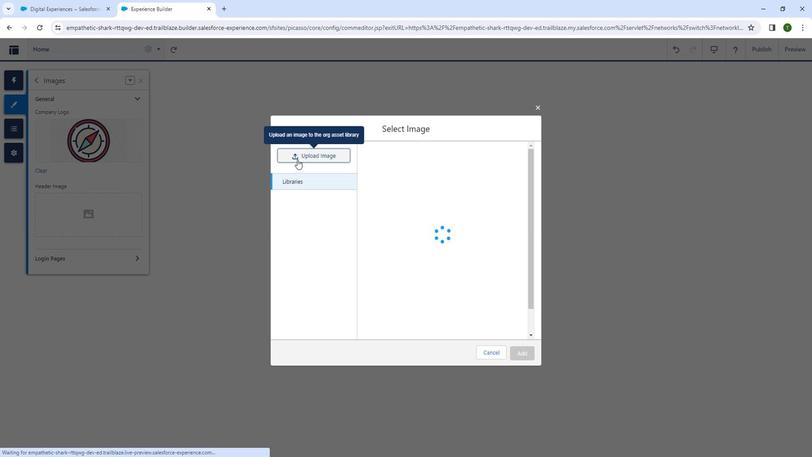 
Action: Mouse pressed left at (295, 159)
Screenshot: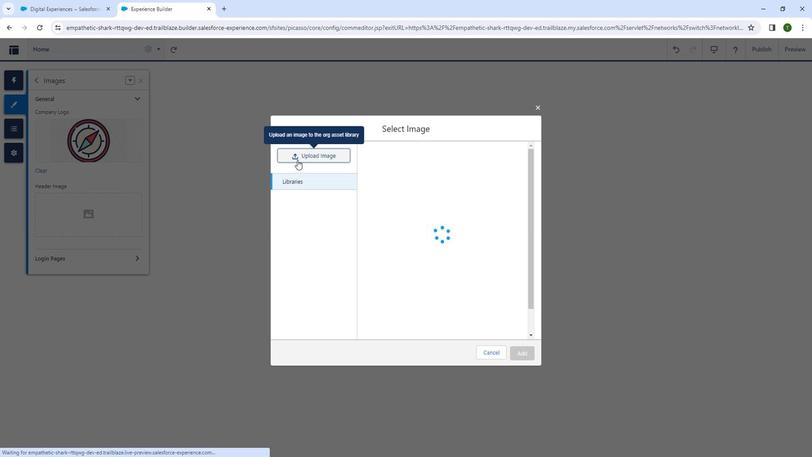 
Action: Mouse moved to (126, 76)
